 Task: Look for space in Gradačac, Bosnia and Herzegovina from 8th June, 2023 to 16th June, 2023 for 2 adults in price range Rs.10000 to Rs.15000. Place can be entire place with 1  bedroom having 1 bed and 1 bathroom. Property type can be house, flat, guest house, hotel. Amenities needed are: heating. Booking option can be shelf check-in. Required host language is English.
Action: Mouse moved to (539, 139)
Screenshot: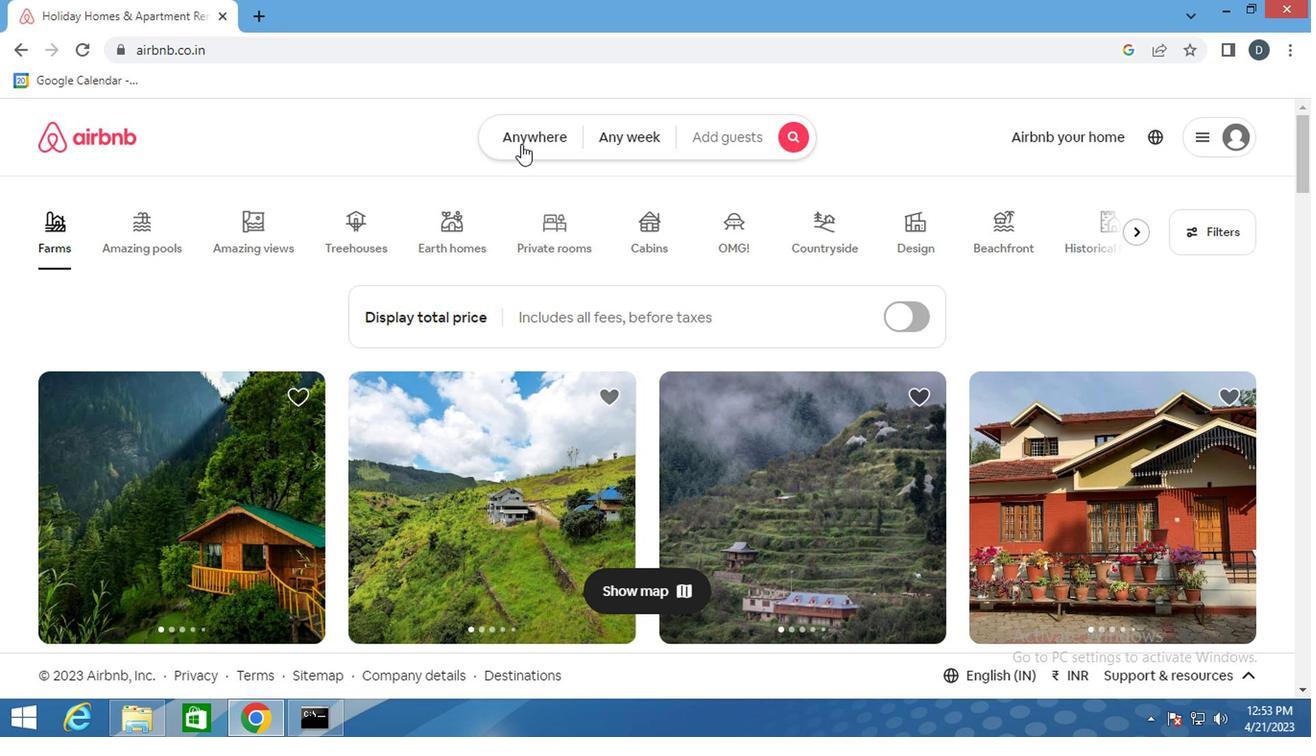 
Action: Mouse pressed left at (539, 139)
Screenshot: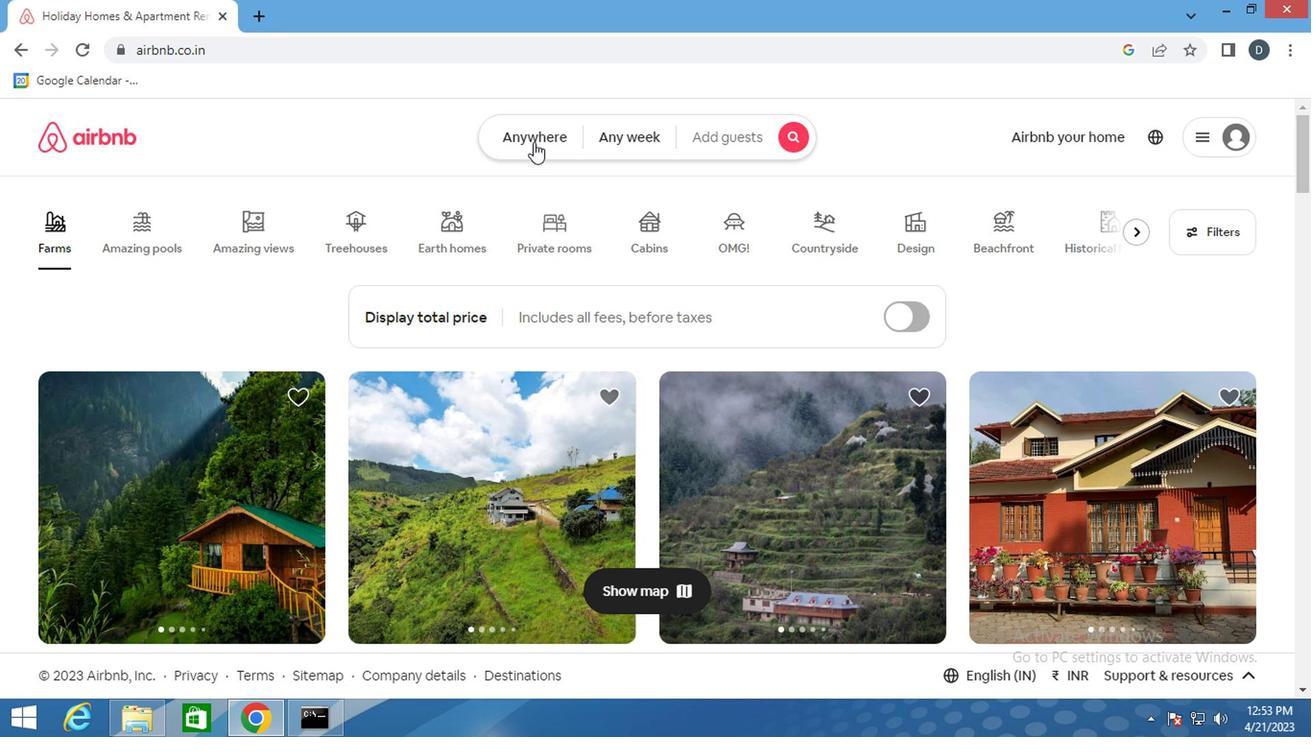 
Action: Mouse moved to (426, 217)
Screenshot: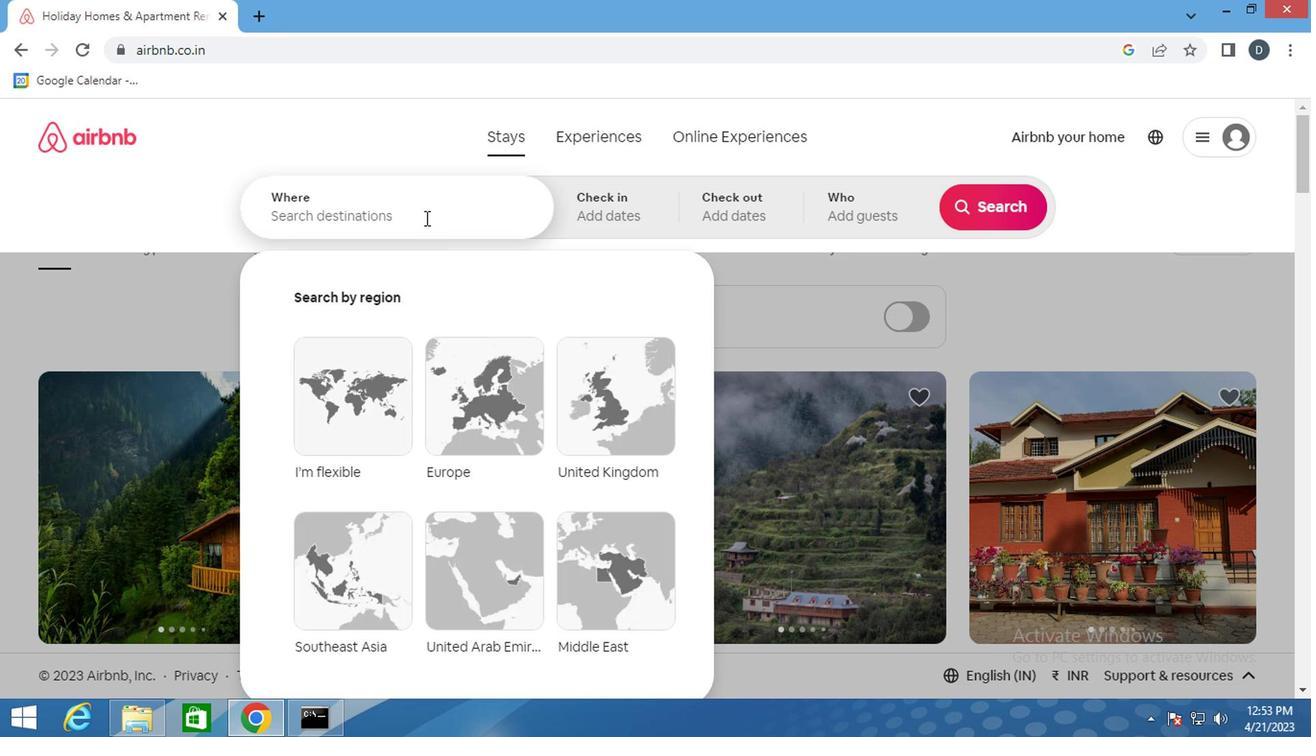 
Action: Mouse pressed left at (426, 217)
Screenshot: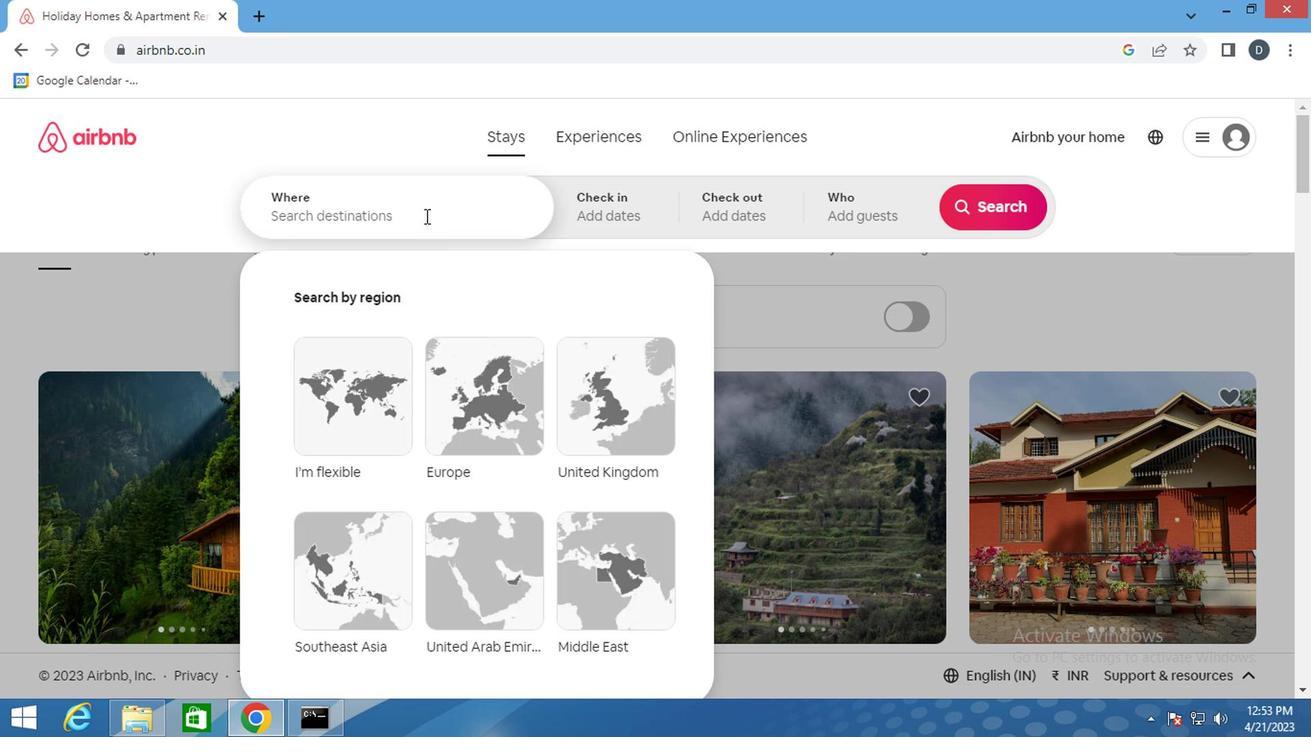 
Action: Key pressed <Key.shift>GRADACAC<Key.down><Key.enter>
Screenshot: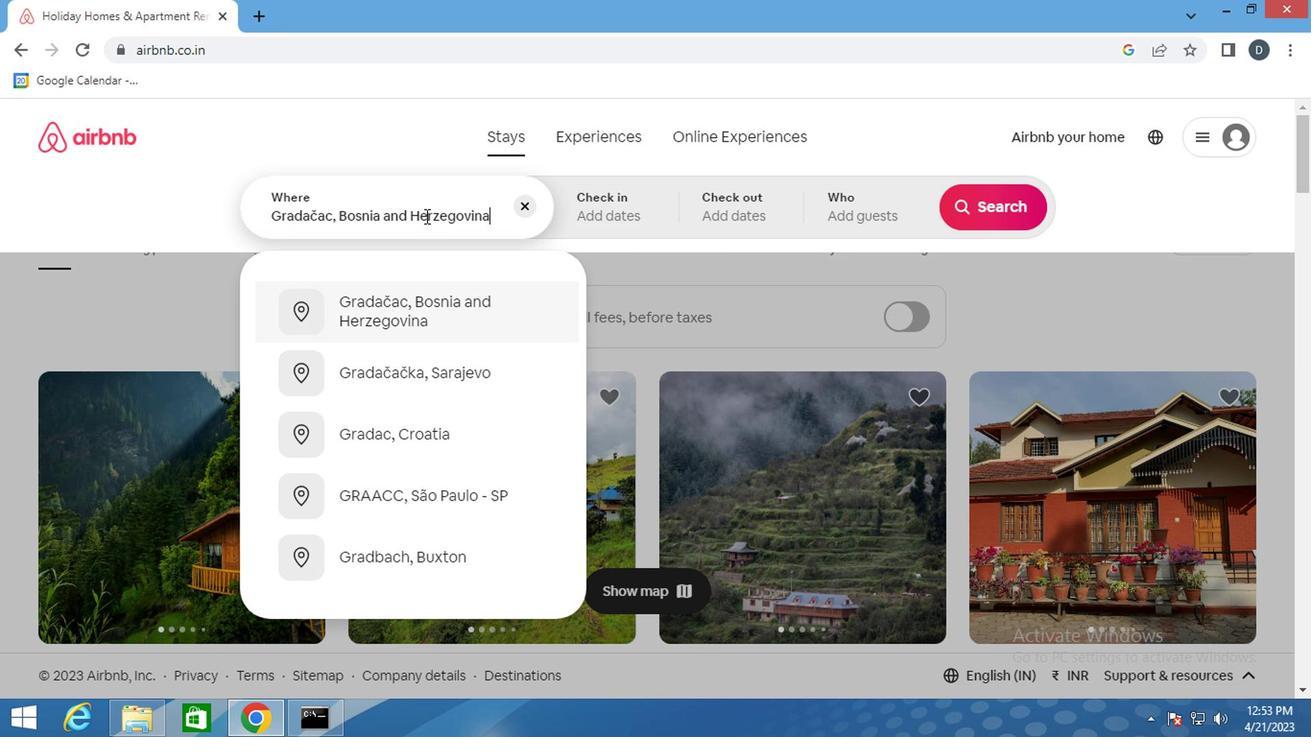 
Action: Mouse moved to (984, 351)
Screenshot: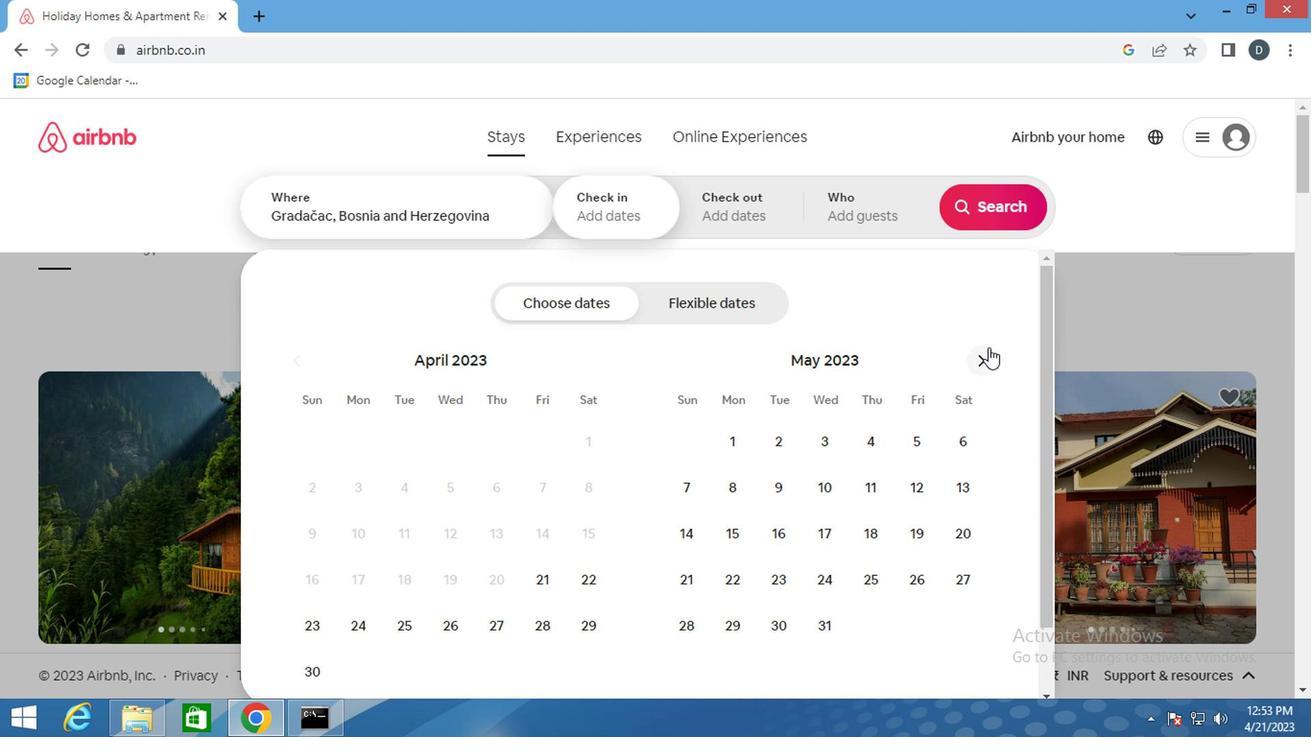 
Action: Mouse pressed left at (984, 351)
Screenshot: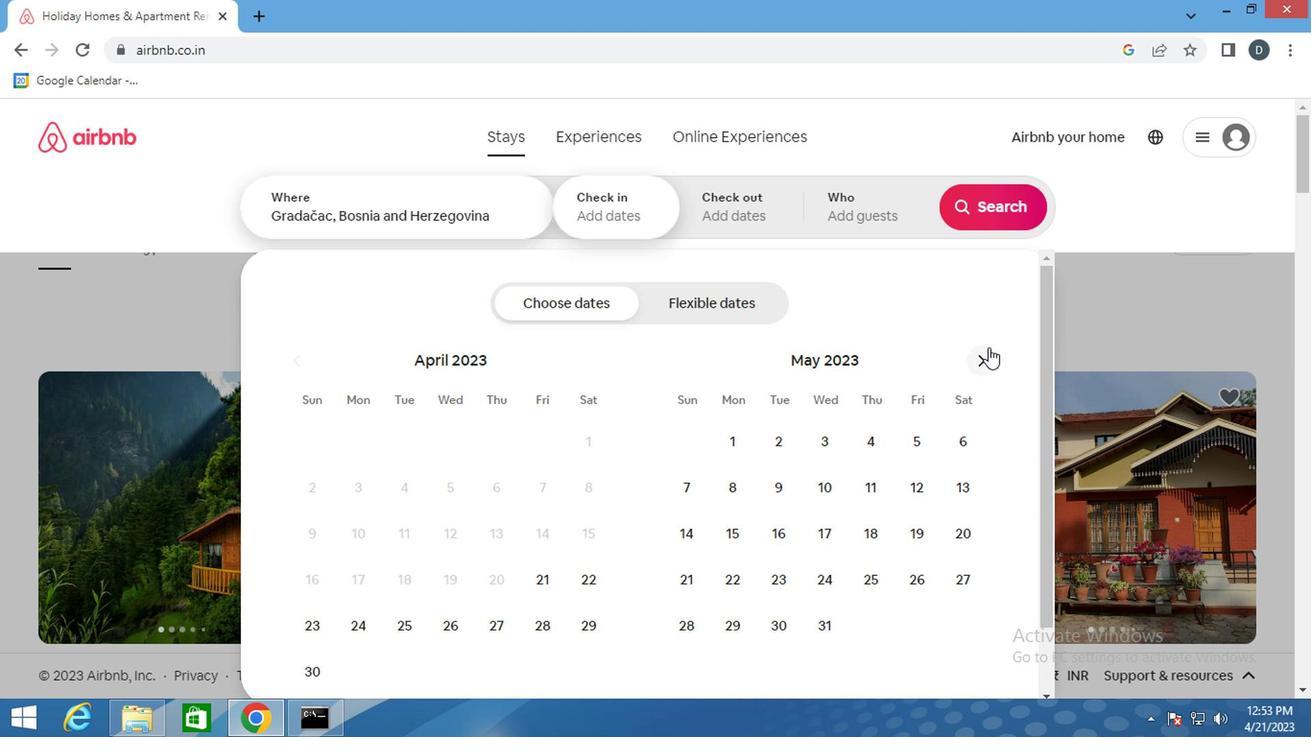 
Action: Mouse moved to (866, 486)
Screenshot: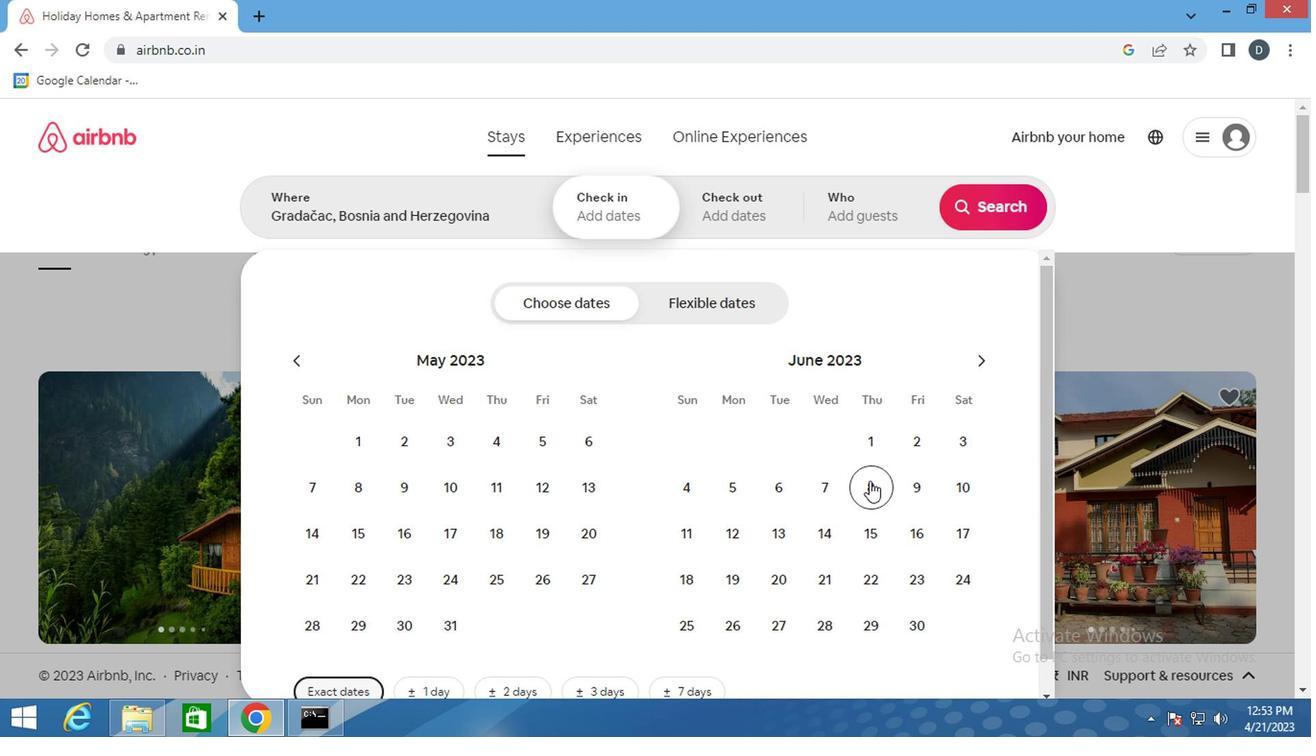 
Action: Mouse pressed left at (866, 486)
Screenshot: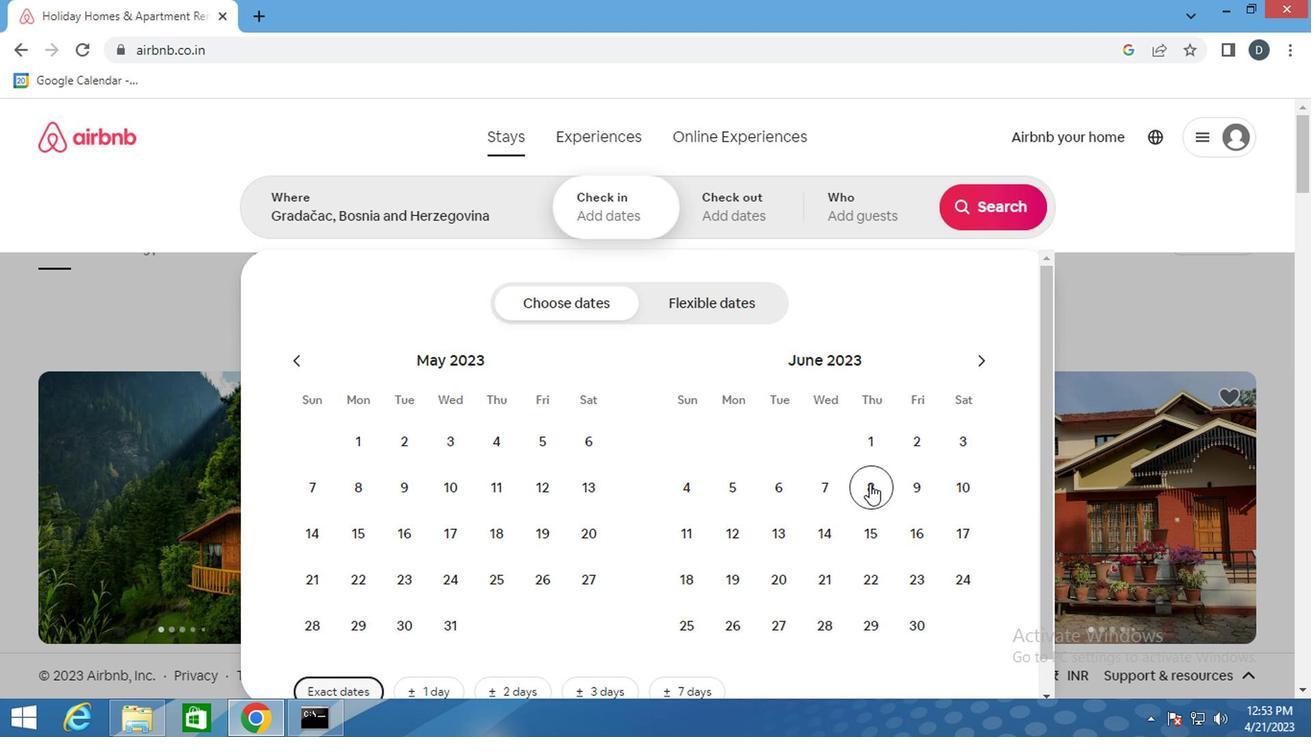 
Action: Mouse moved to (920, 551)
Screenshot: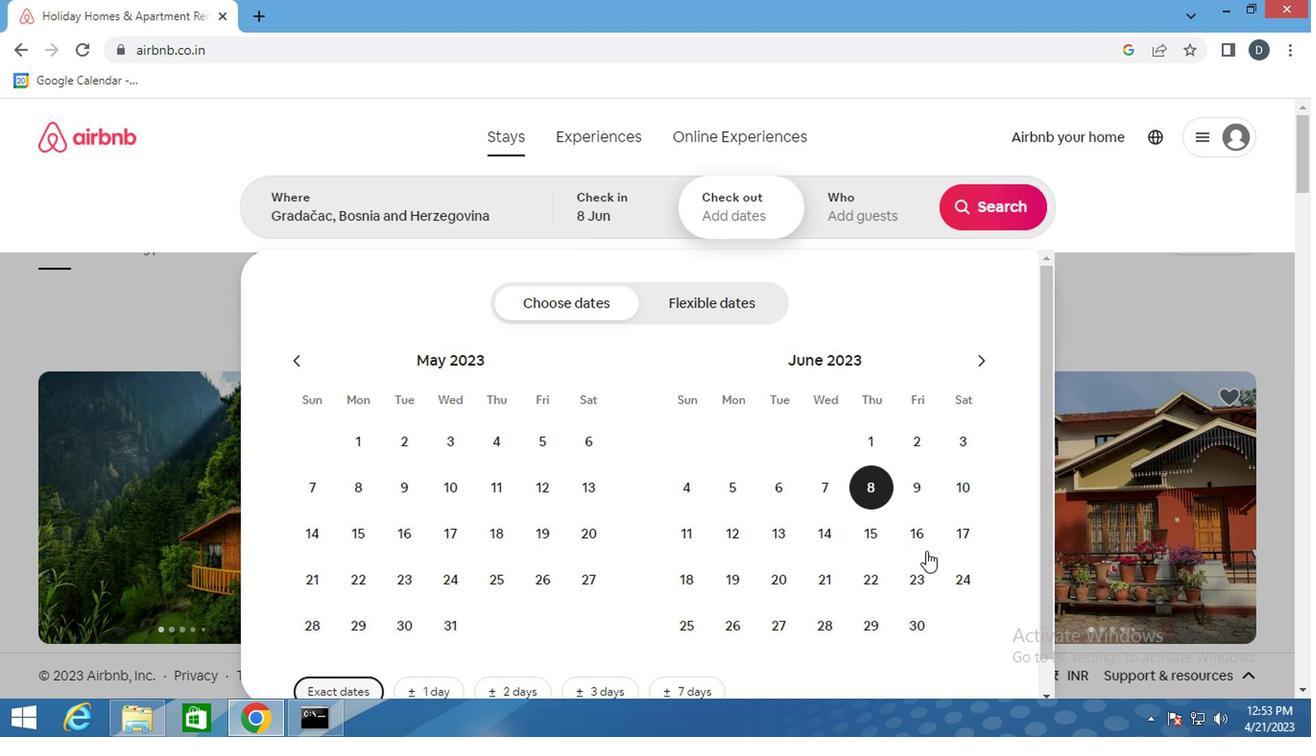 
Action: Mouse pressed left at (920, 551)
Screenshot: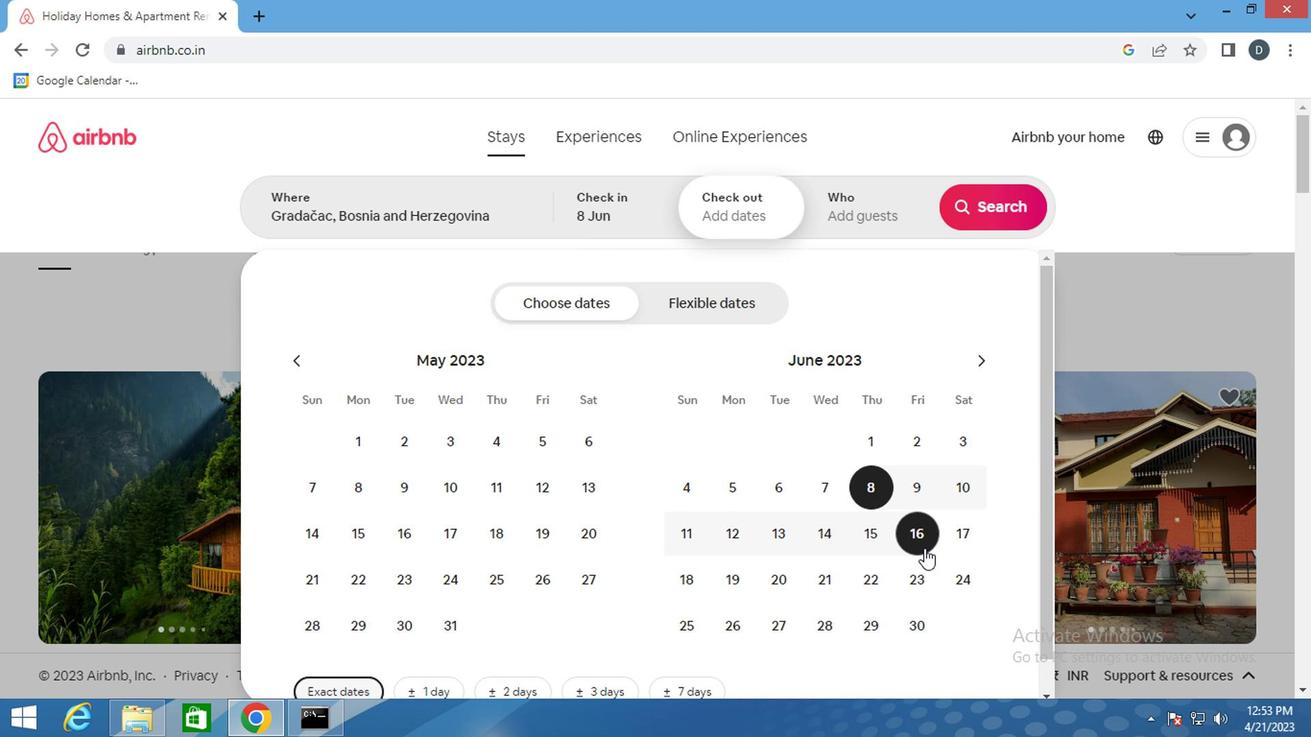 
Action: Mouse moved to (867, 204)
Screenshot: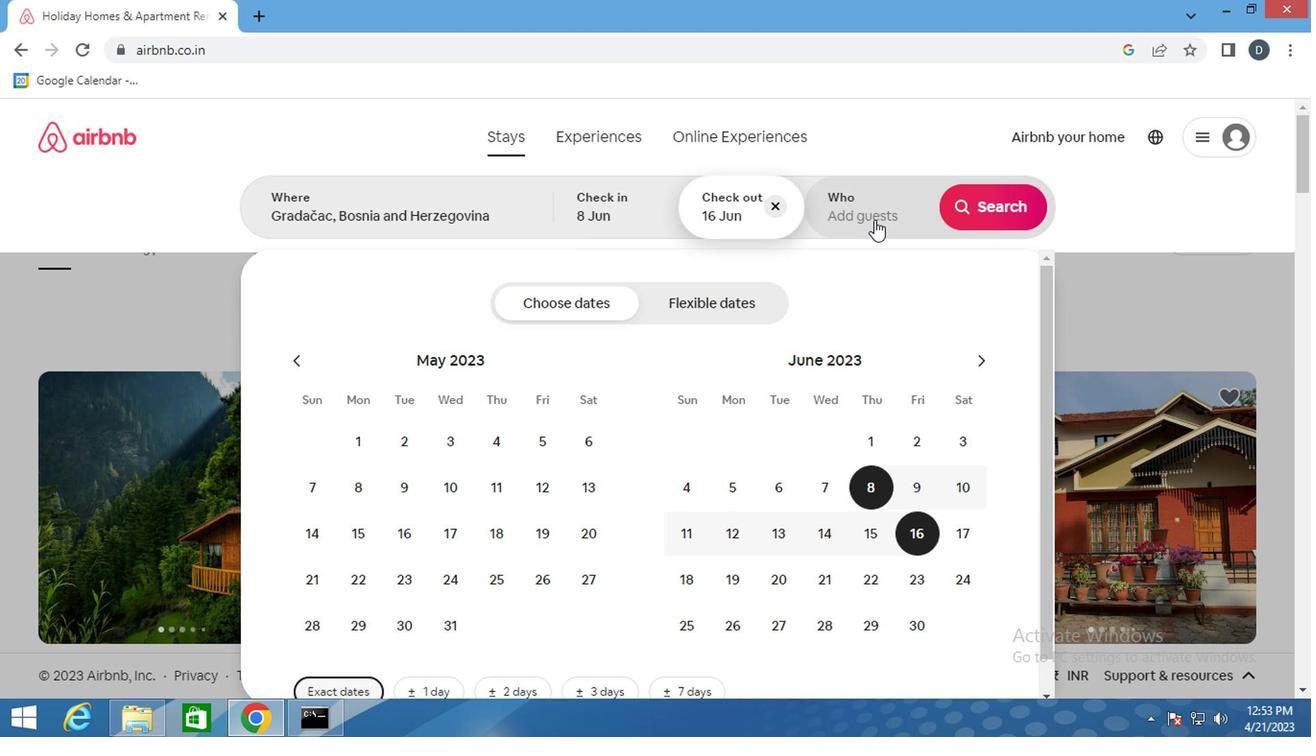
Action: Mouse pressed left at (867, 204)
Screenshot: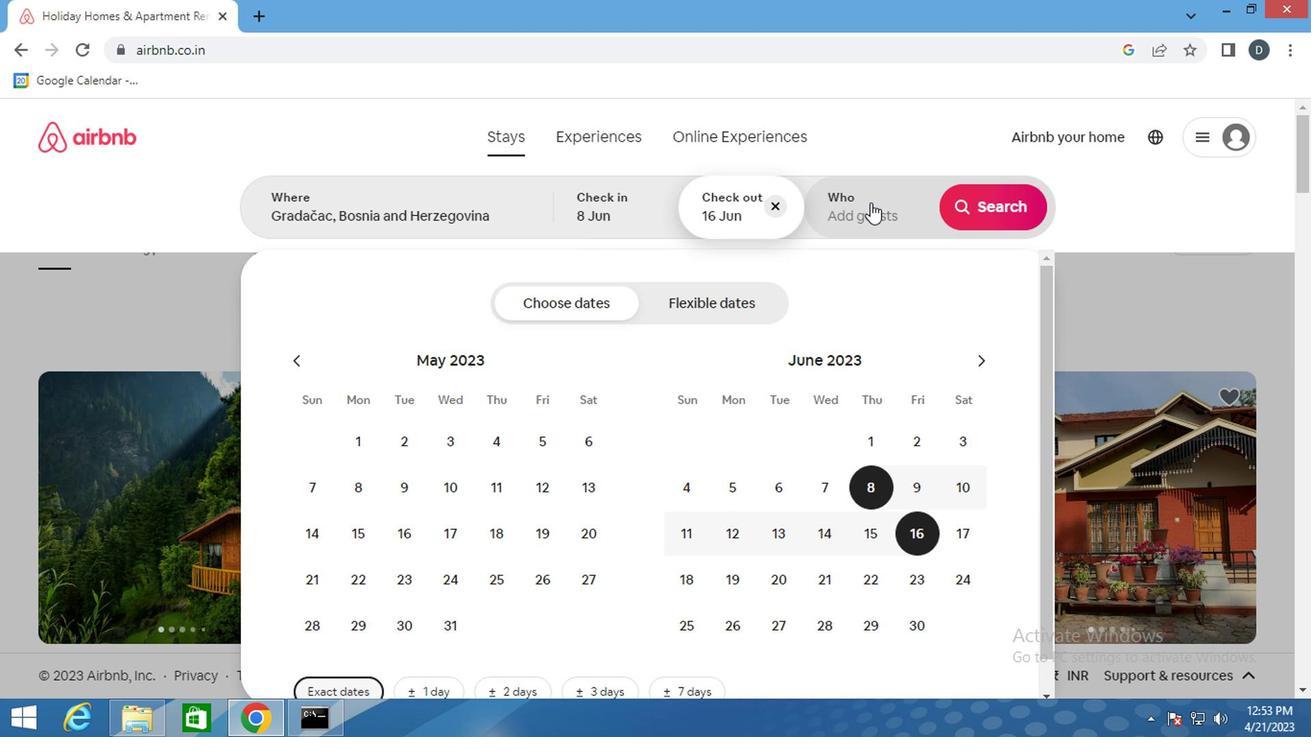 
Action: Mouse moved to (990, 305)
Screenshot: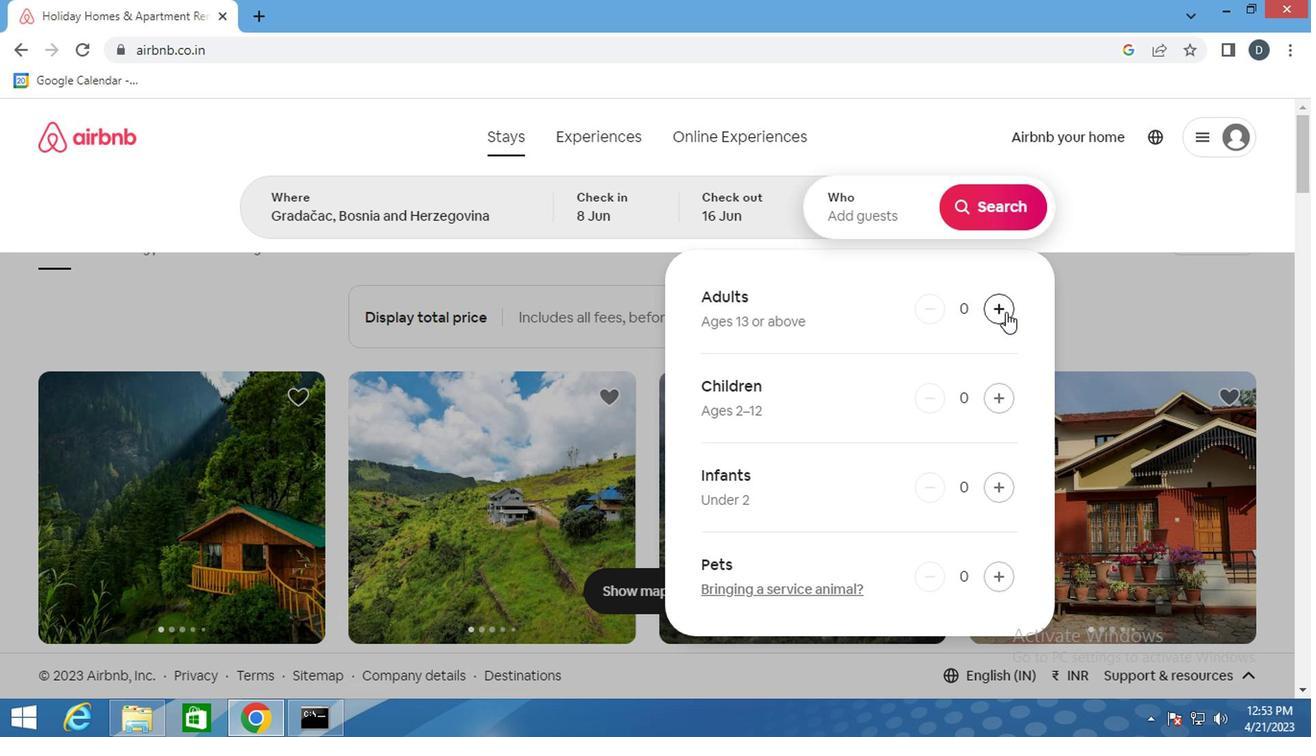 
Action: Mouse pressed left at (990, 305)
Screenshot: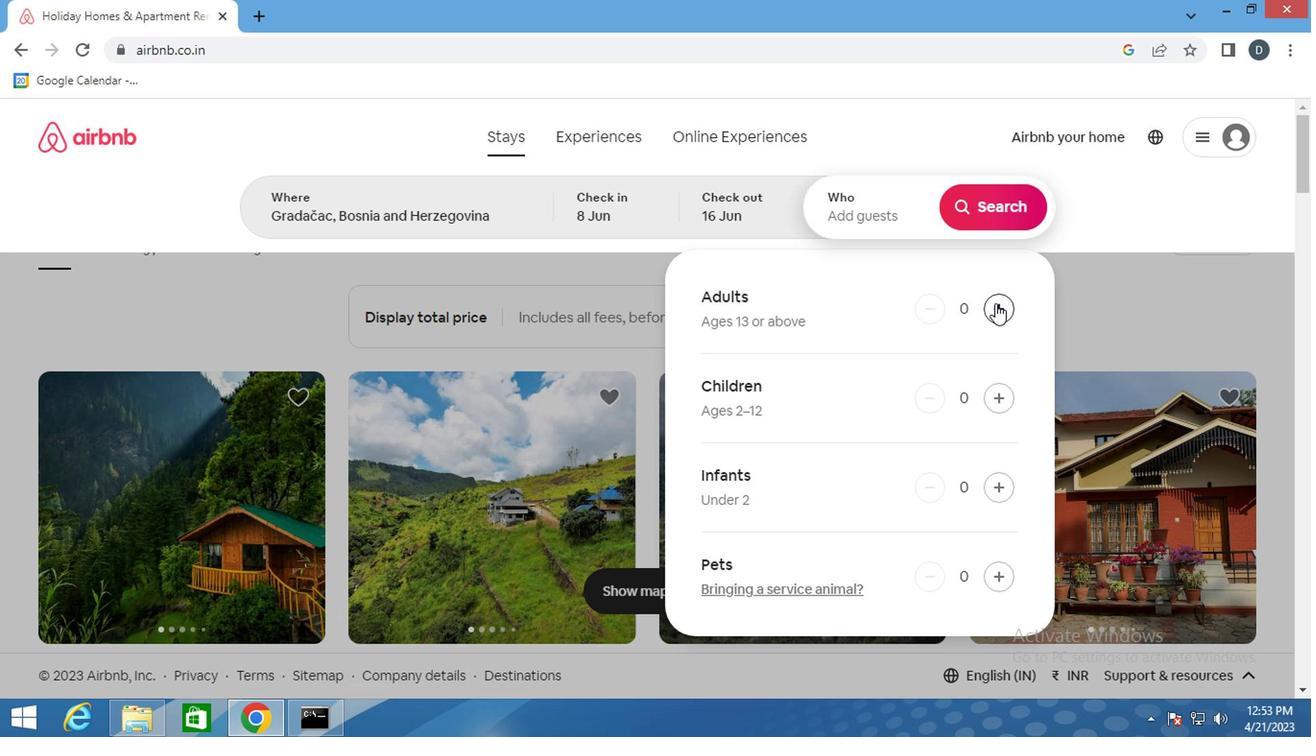 
Action: Mouse pressed left at (990, 305)
Screenshot: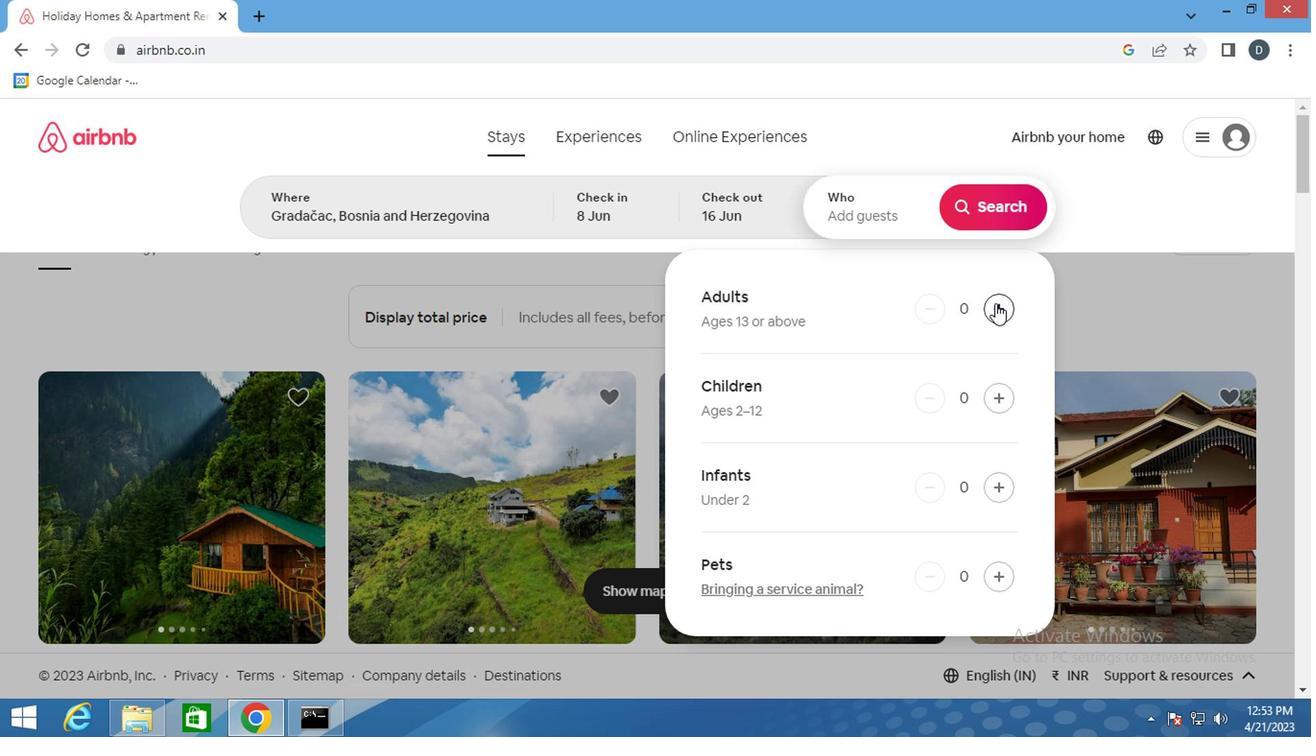 
Action: Mouse moved to (980, 227)
Screenshot: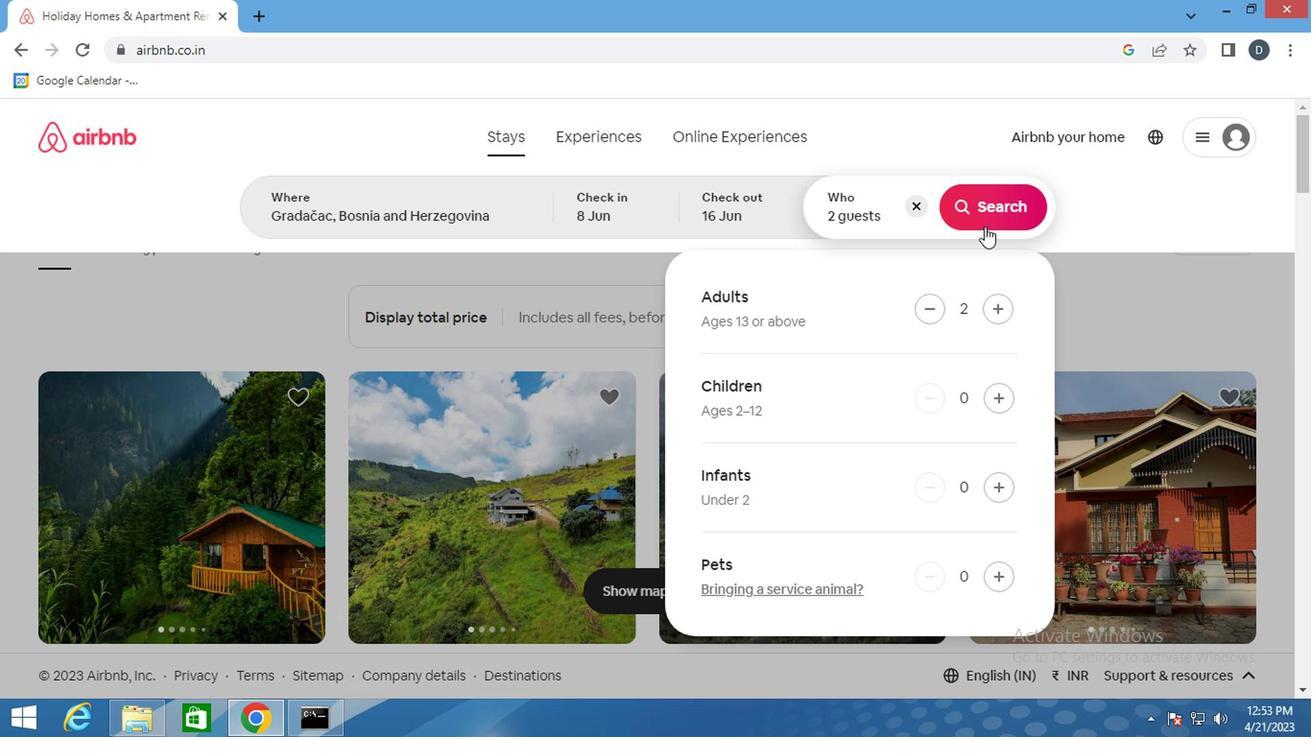 
Action: Mouse pressed left at (980, 227)
Screenshot: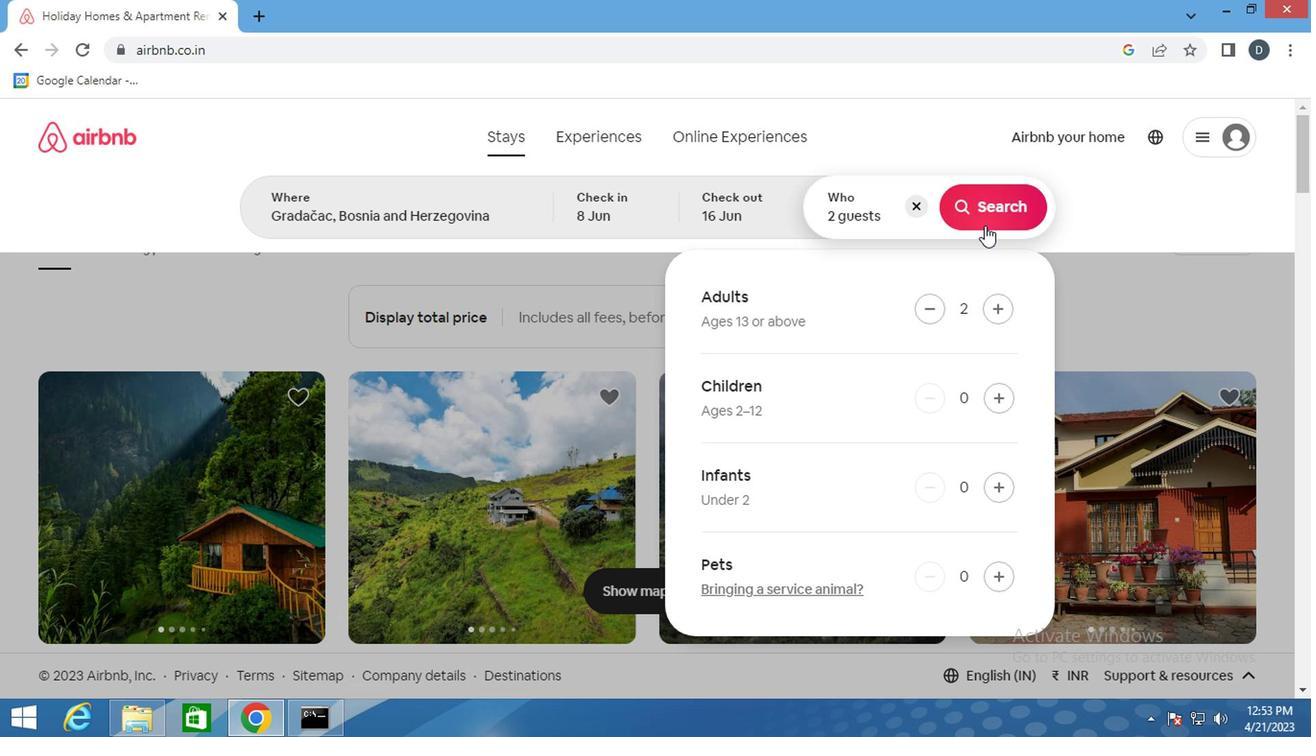 
Action: Mouse moved to (1233, 221)
Screenshot: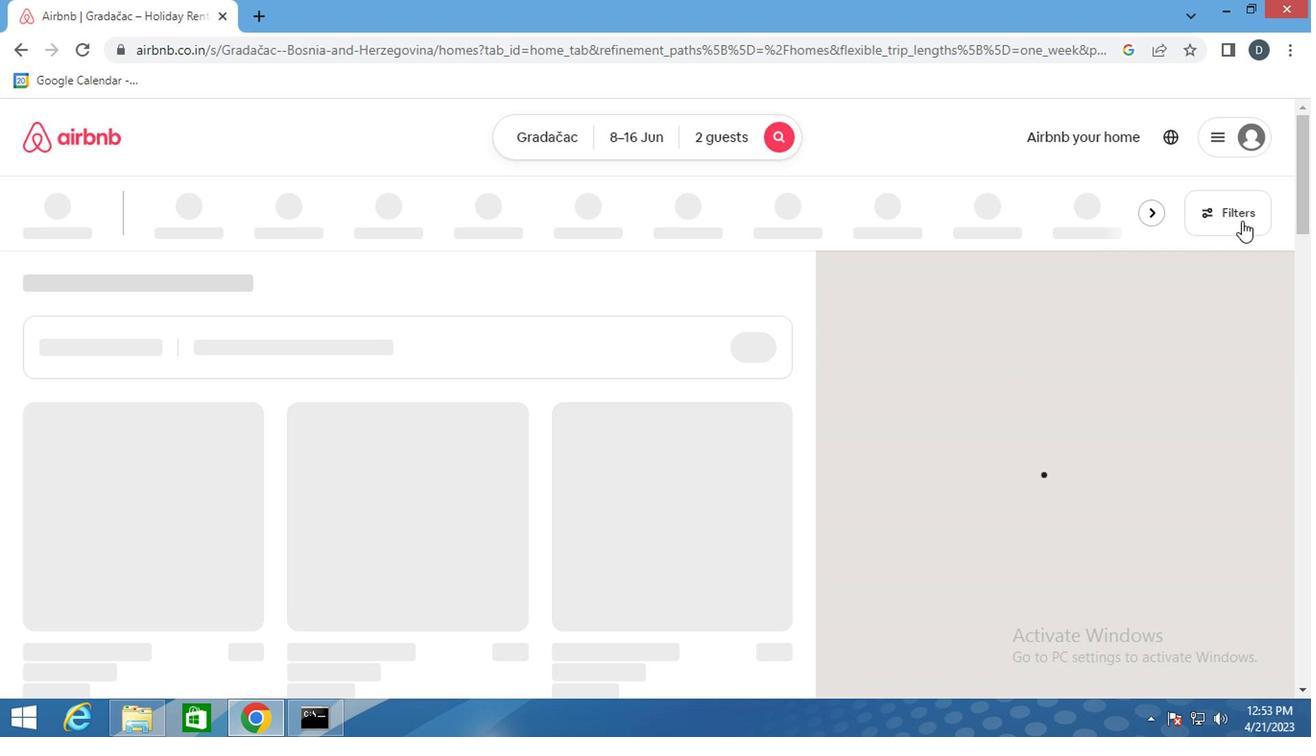 
Action: Mouse pressed left at (1233, 221)
Screenshot: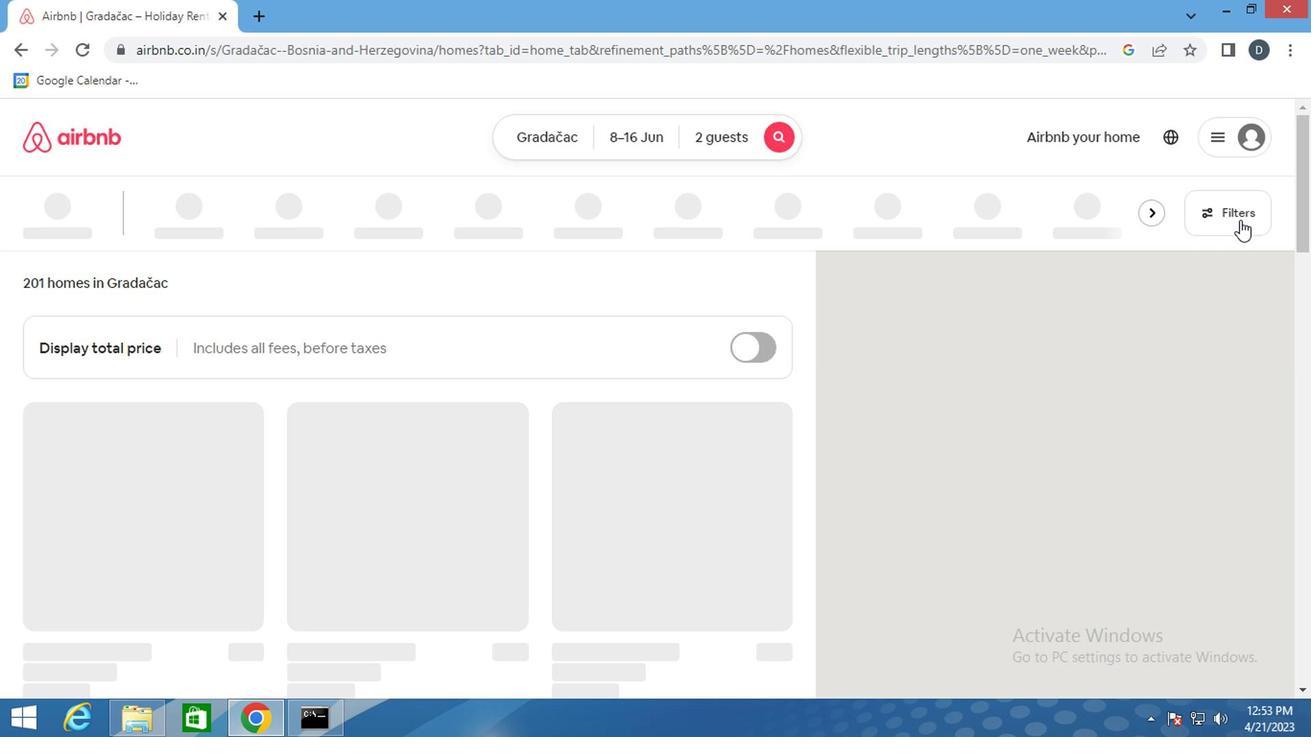 
Action: Mouse moved to (402, 458)
Screenshot: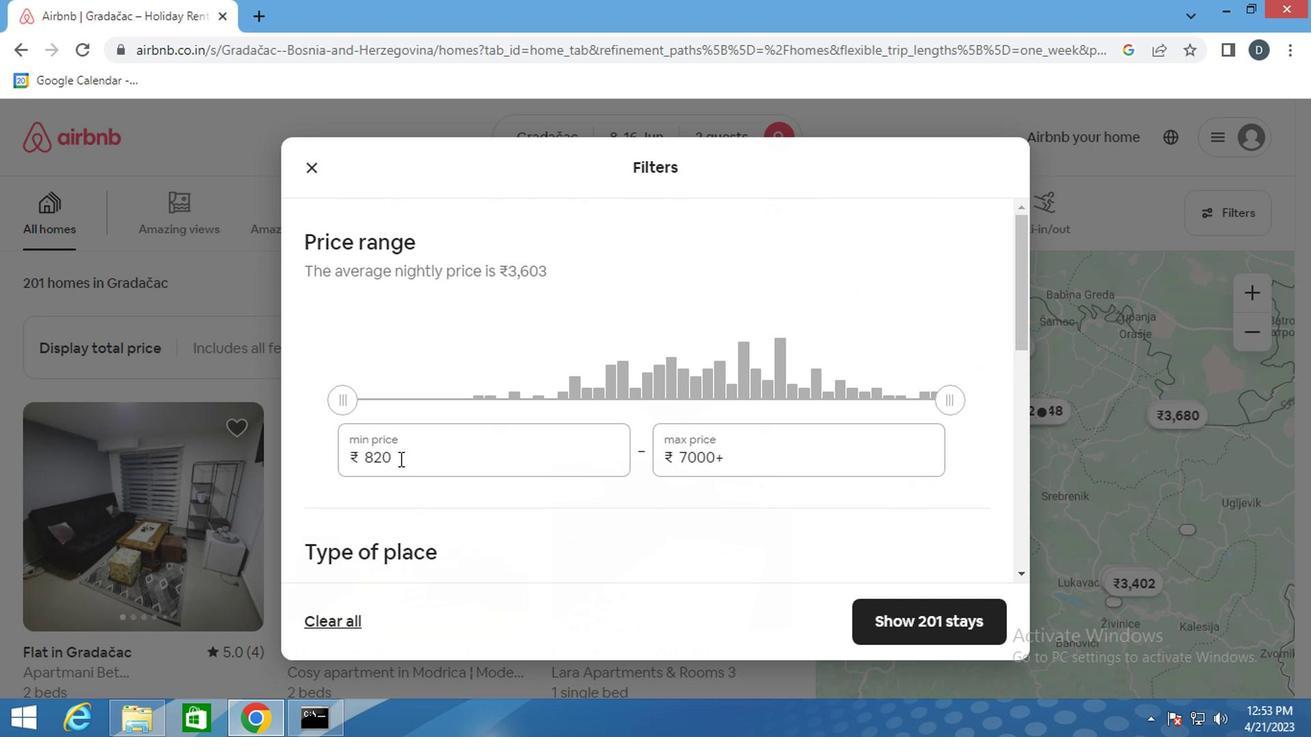
Action: Mouse pressed left at (402, 458)
Screenshot: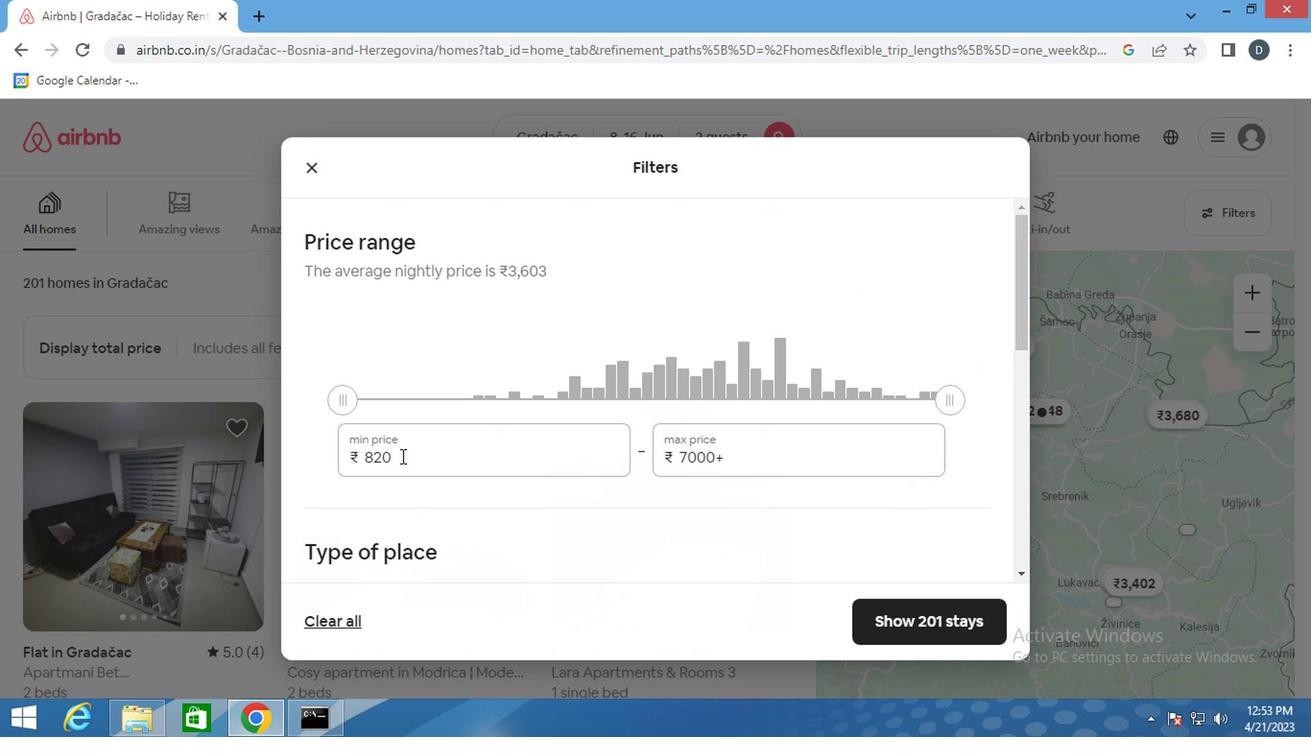 
Action: Mouse pressed left at (402, 458)
Screenshot: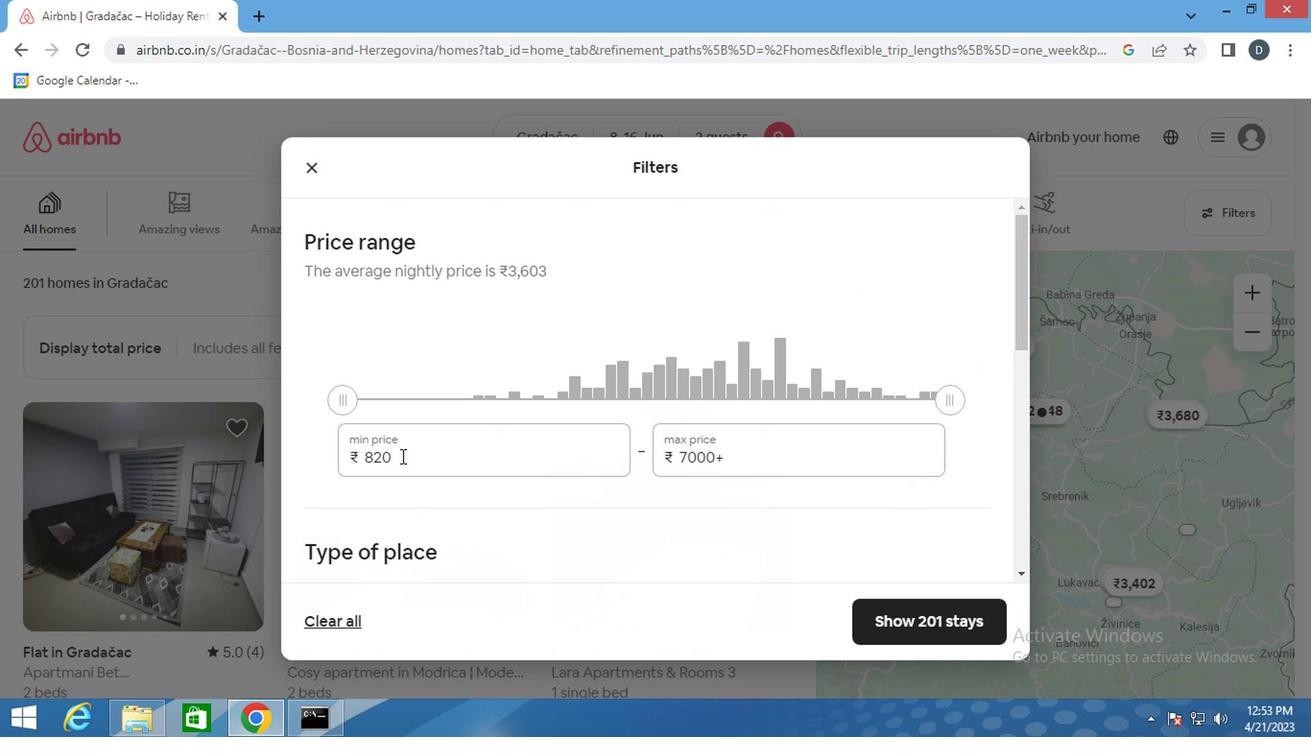 
Action: Key pressed 10000<Key.tab>ctrl+Actrl+15000
Screenshot: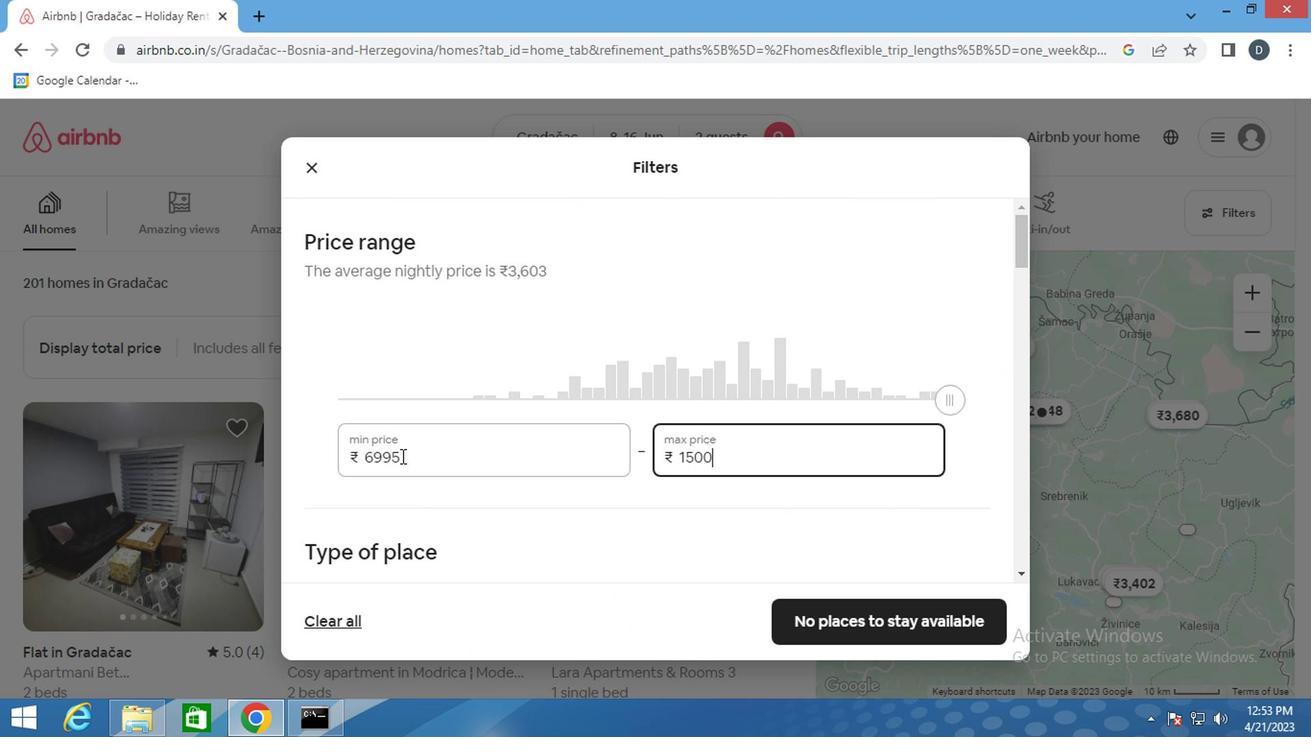 
Action: Mouse moved to (523, 477)
Screenshot: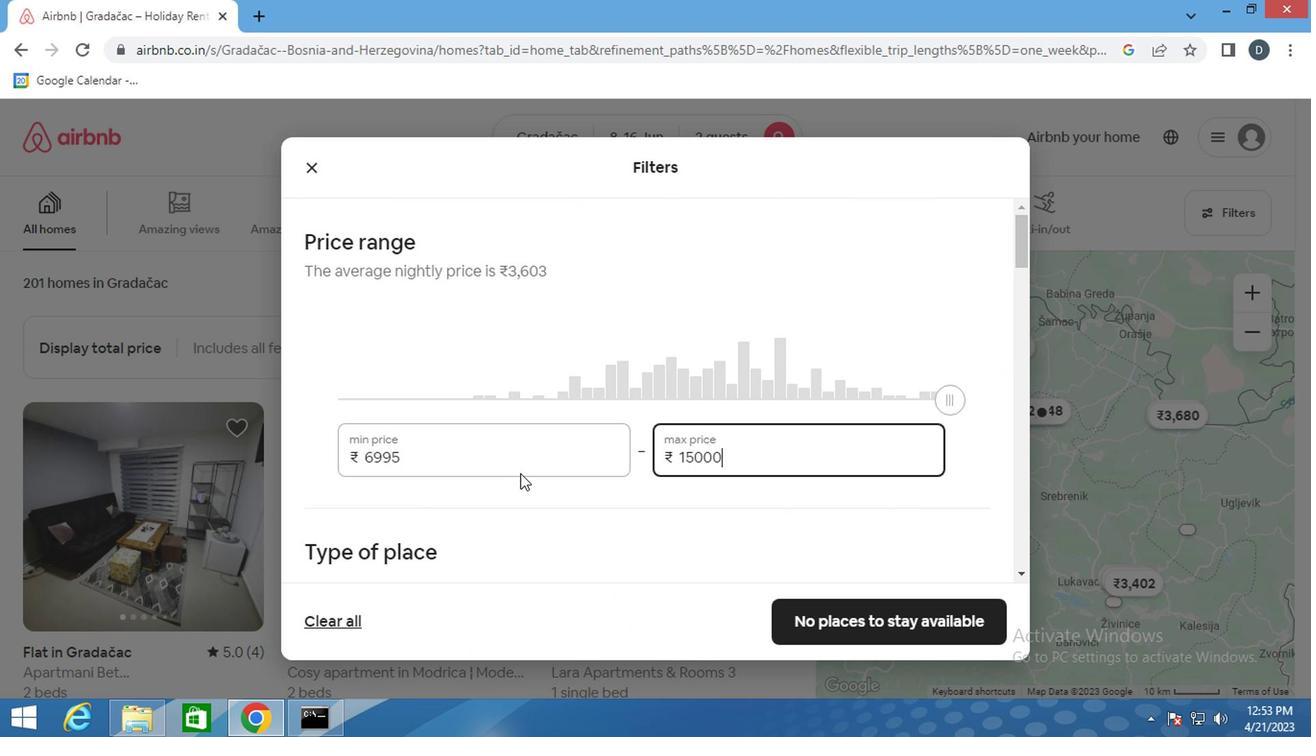 
Action: Mouse scrolled (523, 476) with delta (0, 0)
Screenshot: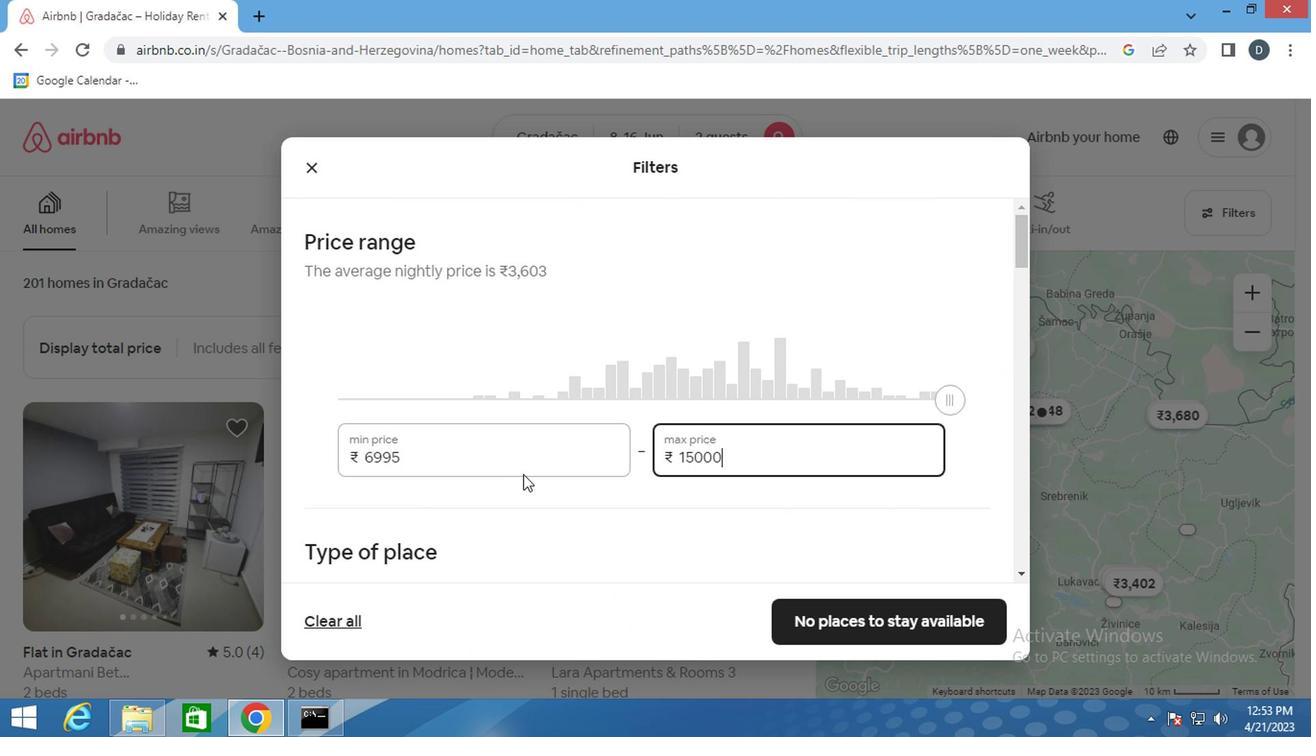 
Action: Mouse scrolled (523, 476) with delta (0, 0)
Screenshot: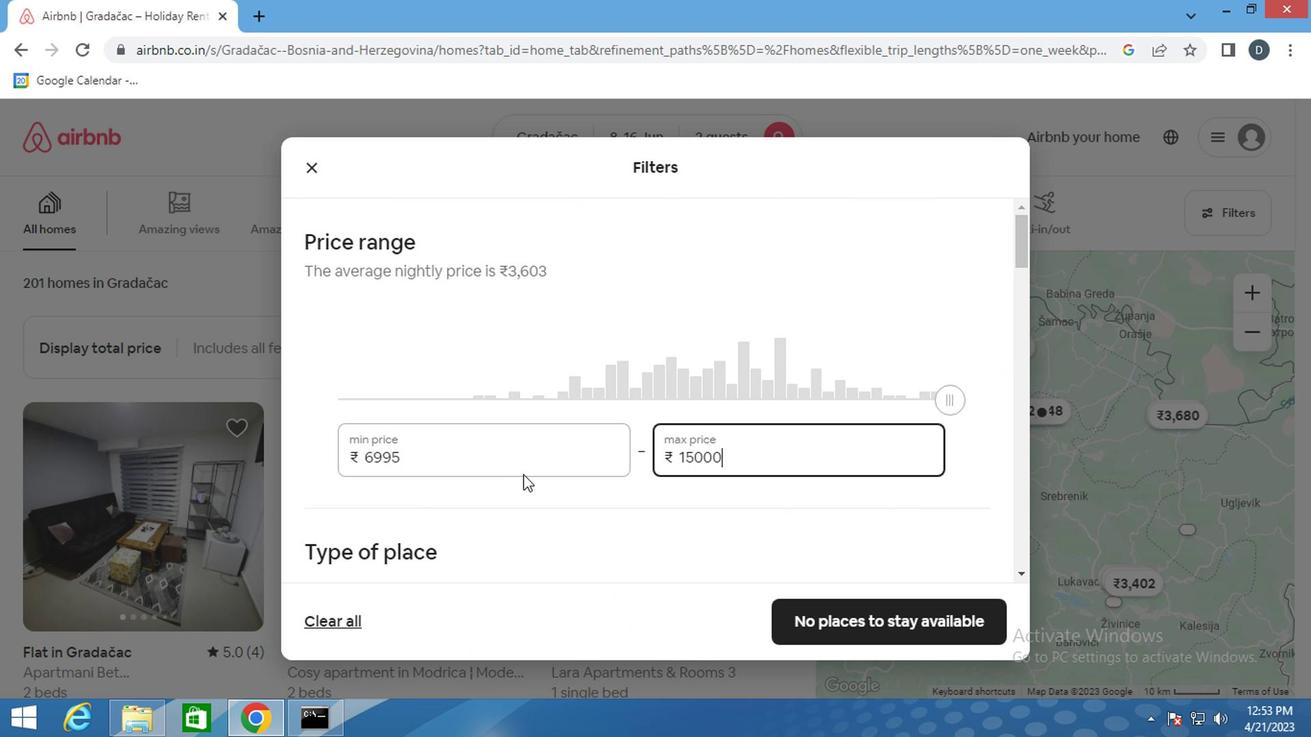 
Action: Mouse scrolled (523, 476) with delta (0, 0)
Screenshot: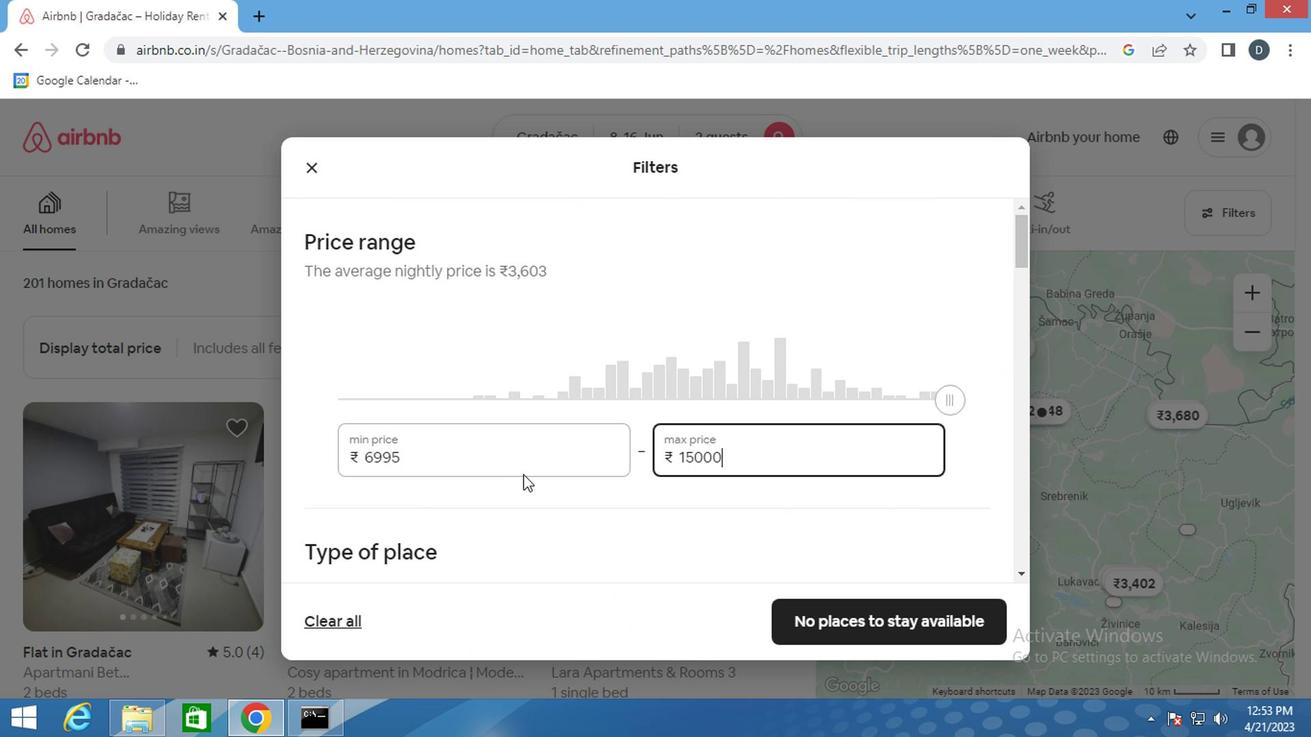 
Action: Mouse moved to (436, 351)
Screenshot: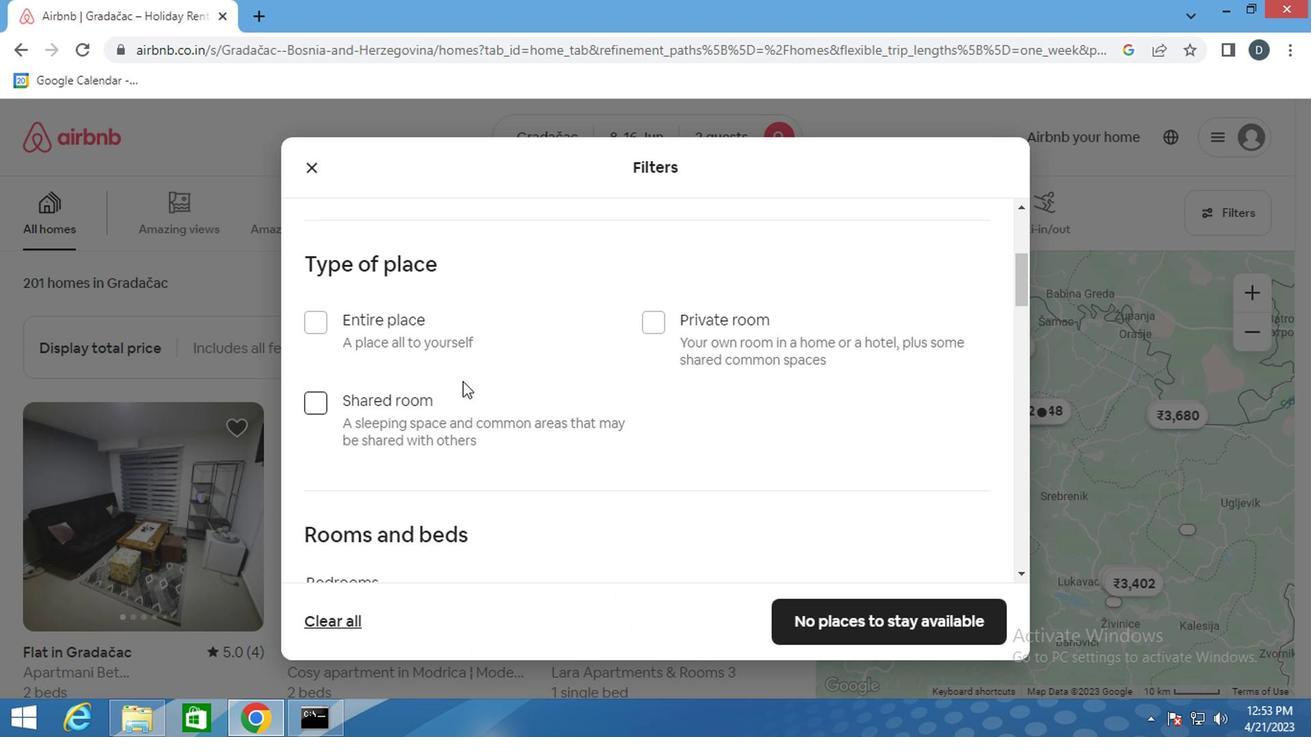 
Action: Mouse pressed left at (436, 351)
Screenshot: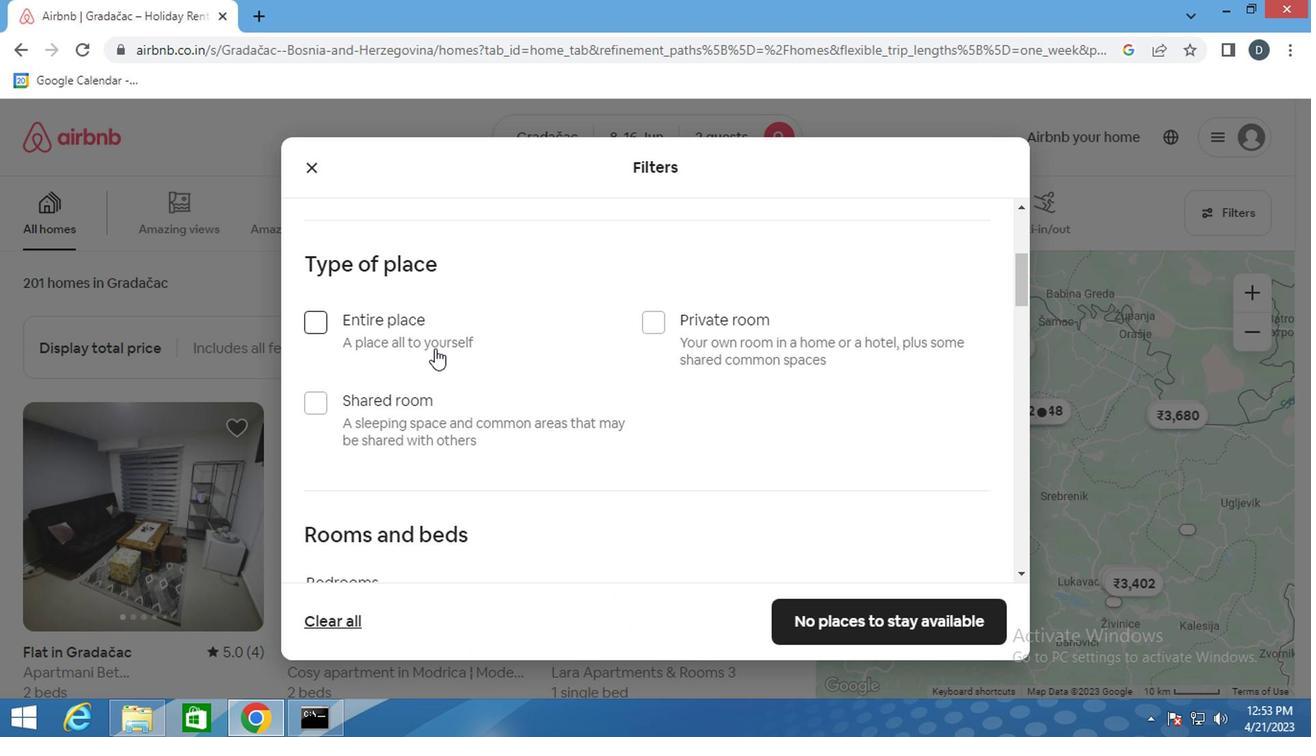 
Action: Mouse moved to (557, 441)
Screenshot: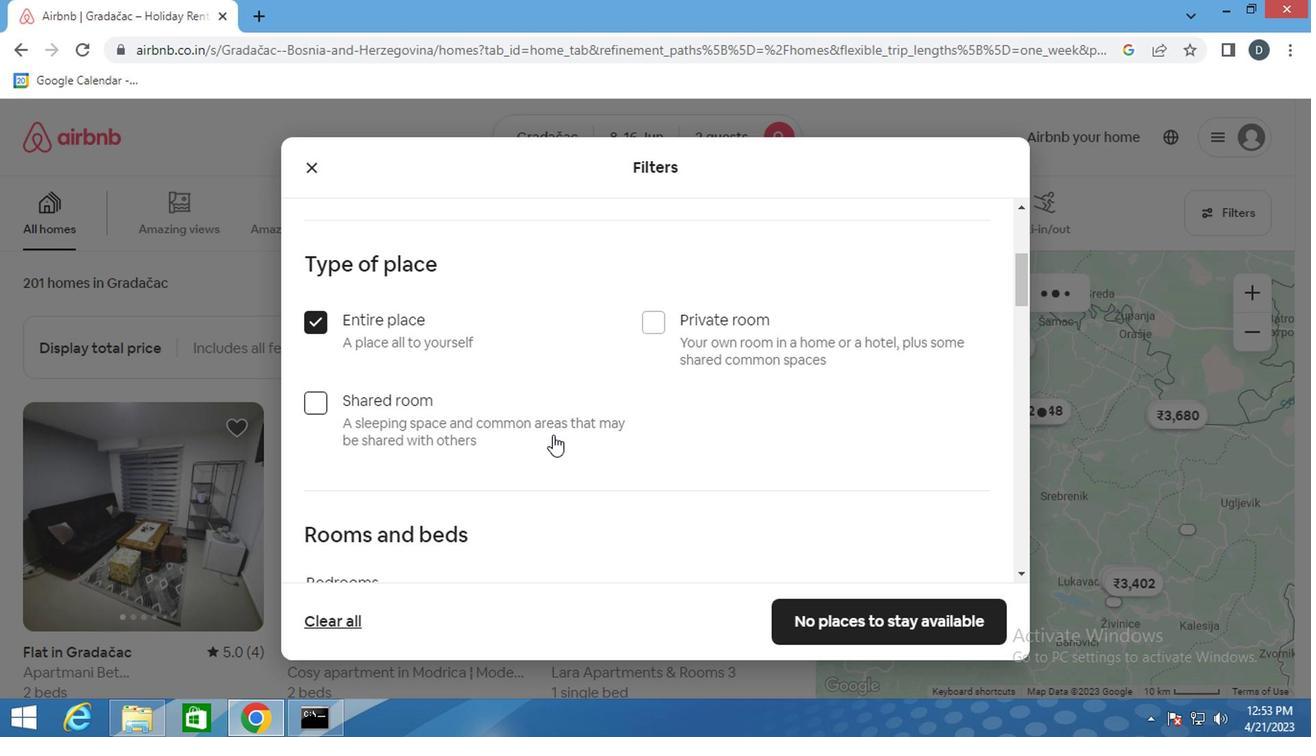 
Action: Mouse scrolled (557, 440) with delta (0, -1)
Screenshot: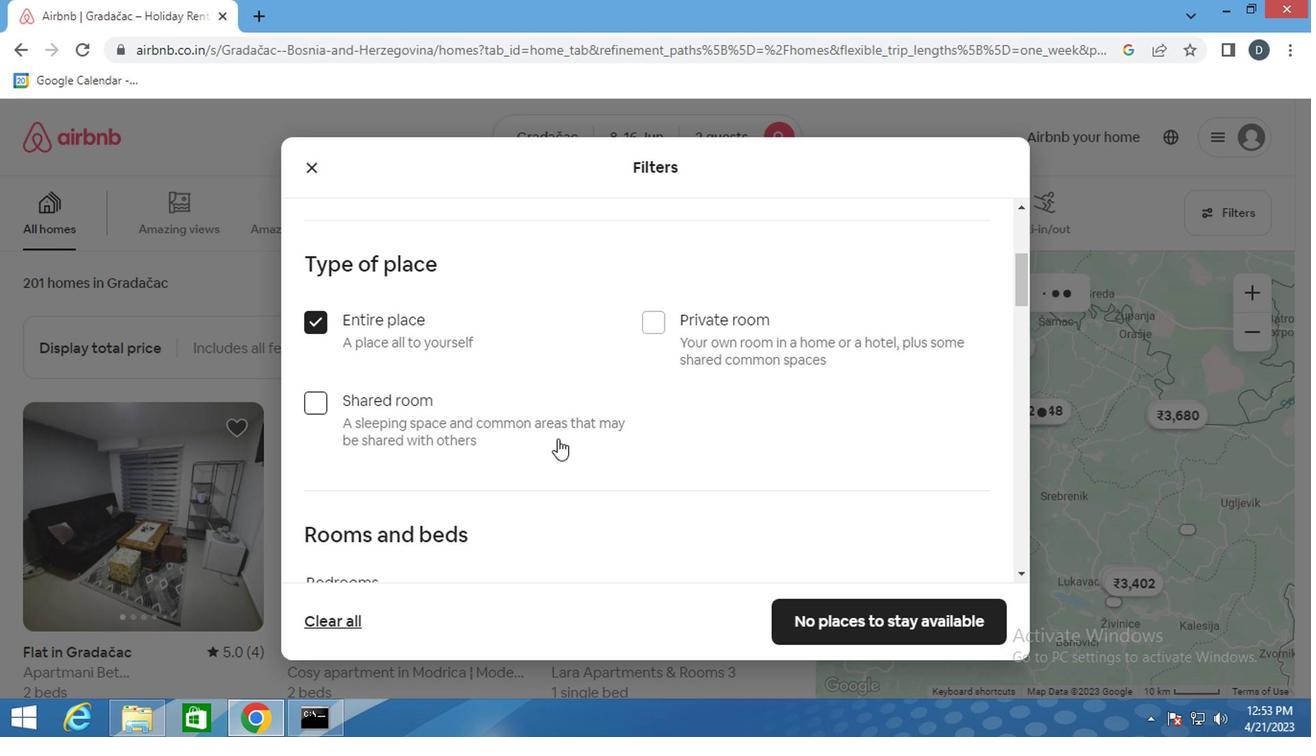 
Action: Mouse scrolled (557, 440) with delta (0, -1)
Screenshot: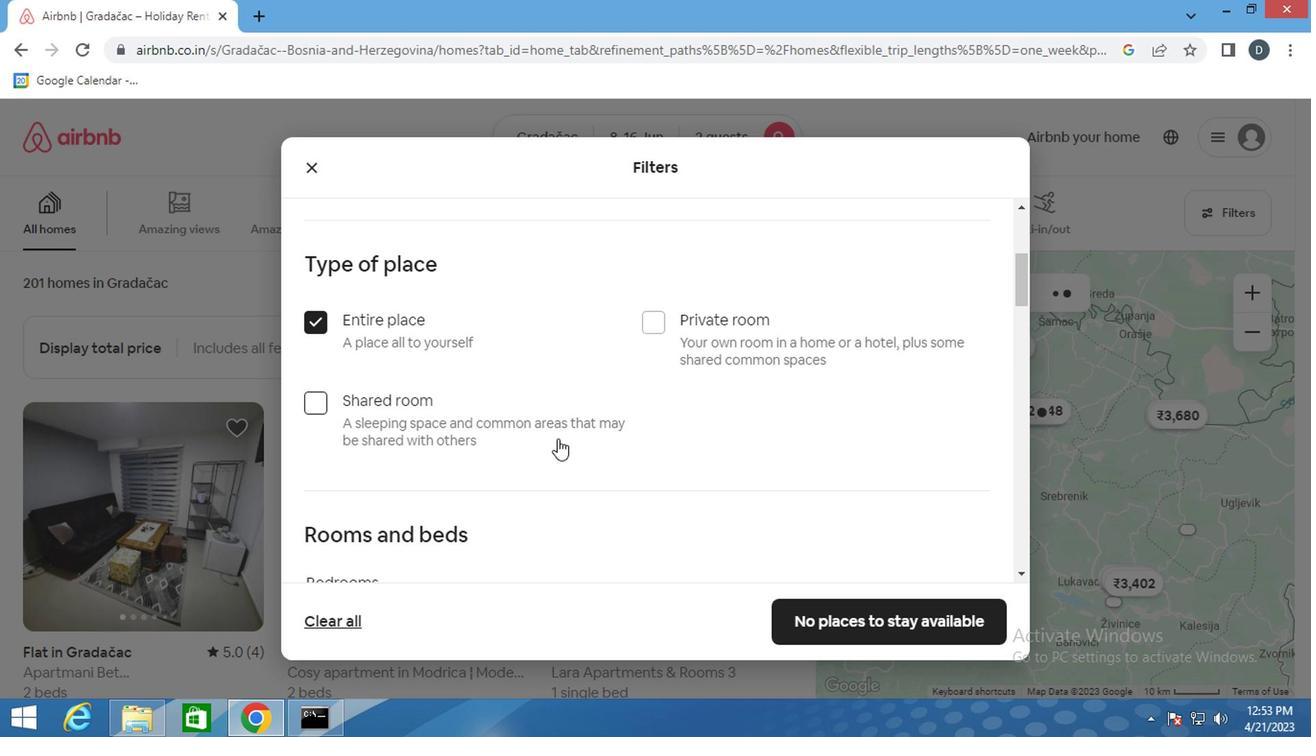 
Action: Mouse scrolled (557, 440) with delta (0, -1)
Screenshot: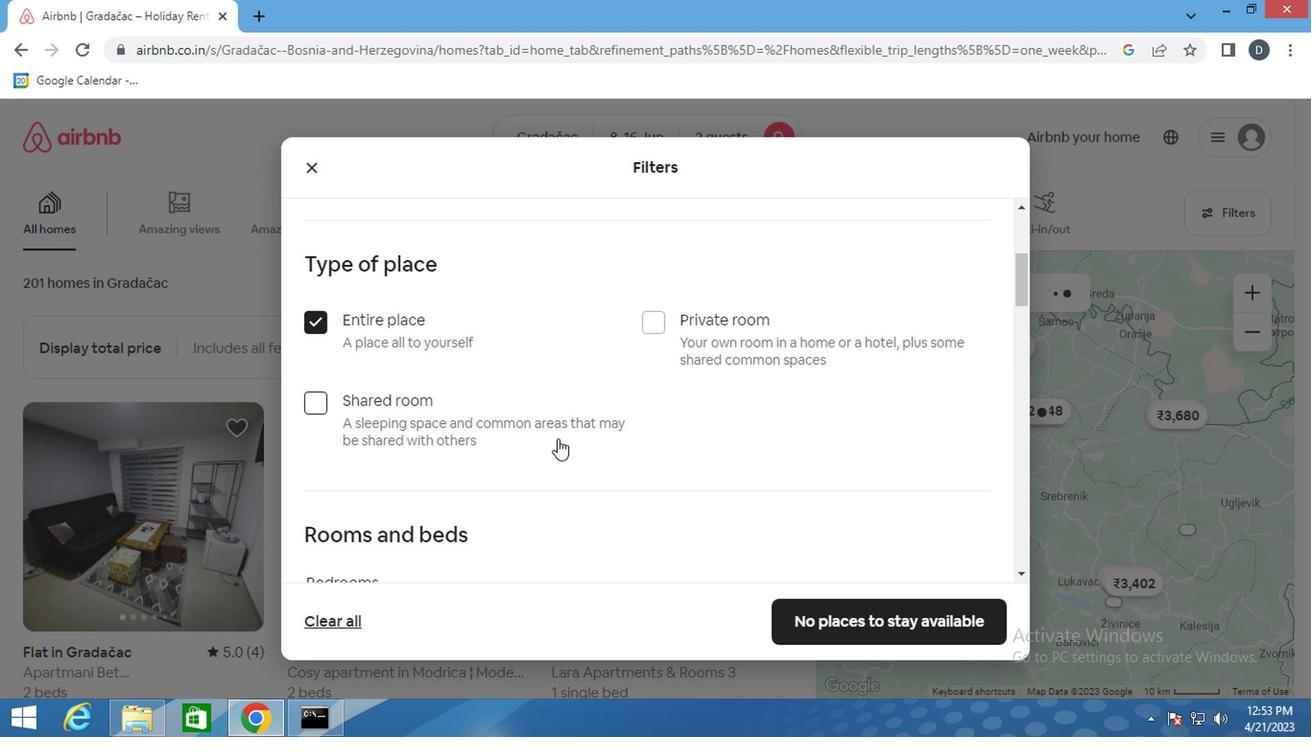 
Action: Mouse moved to (414, 342)
Screenshot: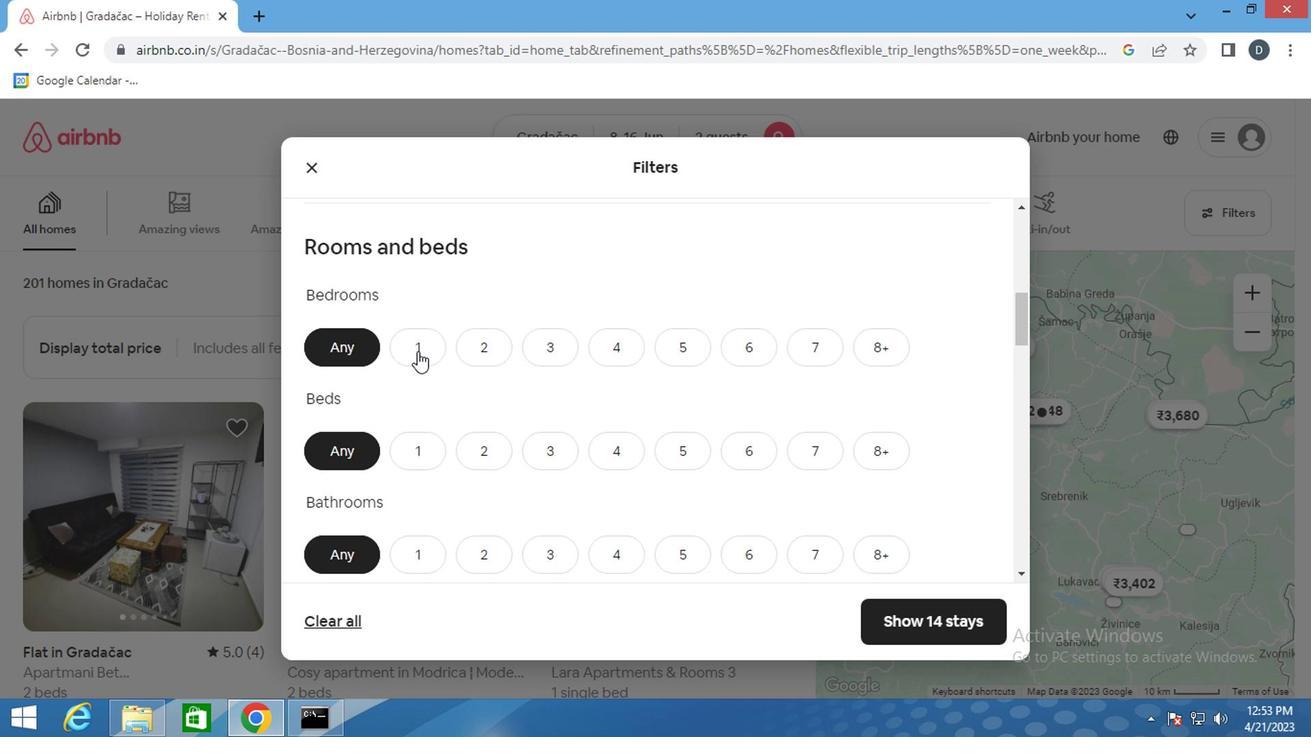 
Action: Mouse pressed left at (414, 342)
Screenshot: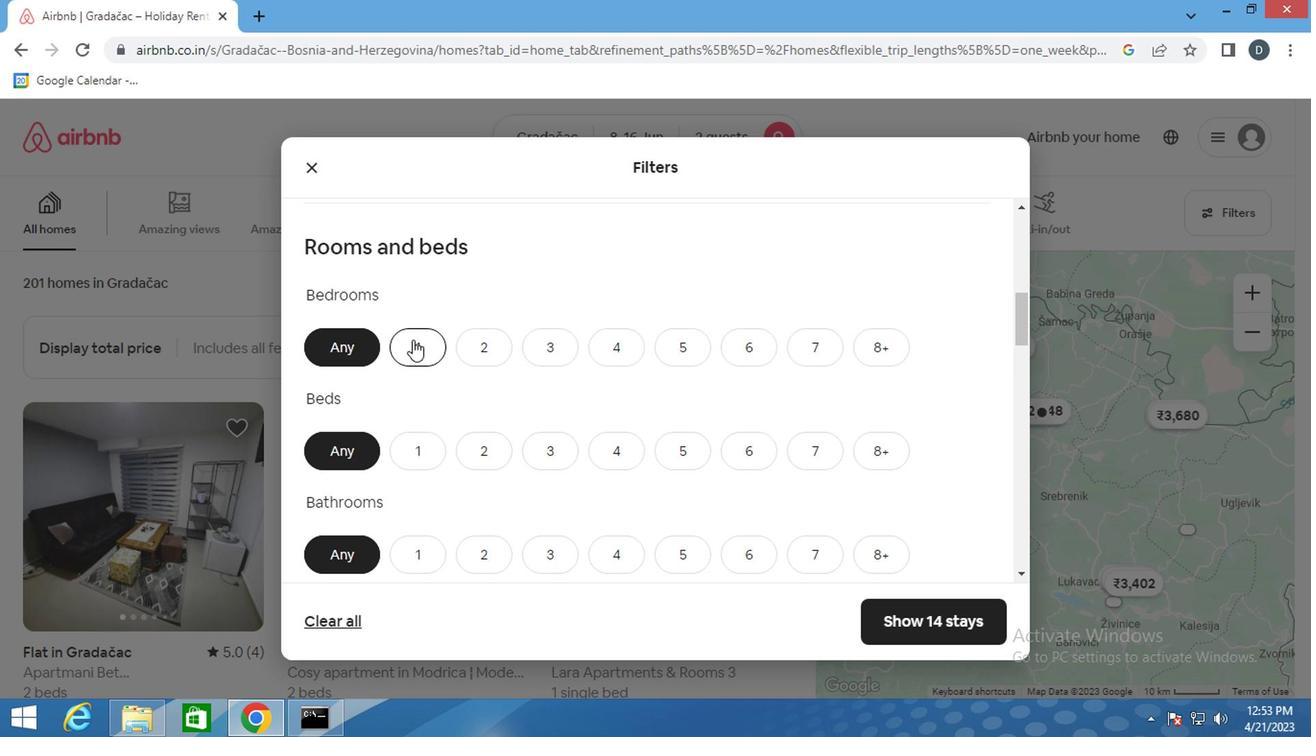 
Action: Mouse moved to (417, 445)
Screenshot: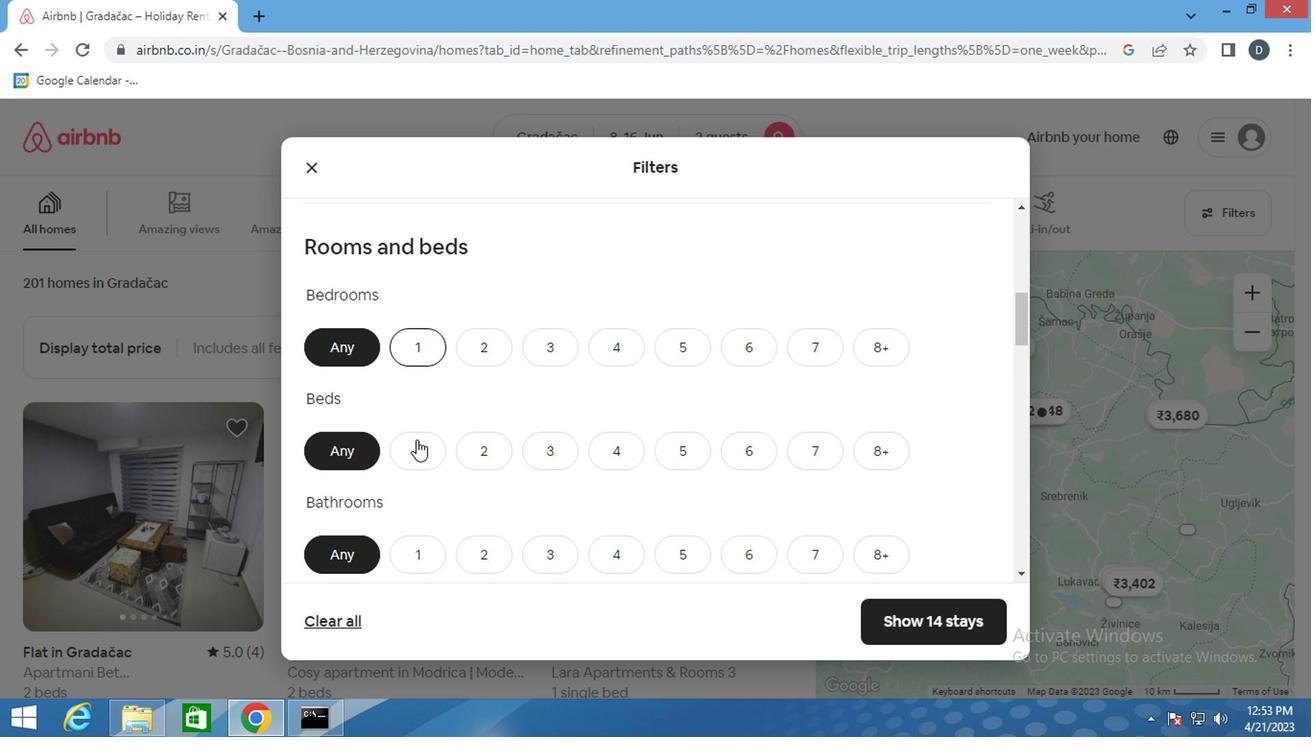 
Action: Mouse pressed left at (417, 445)
Screenshot: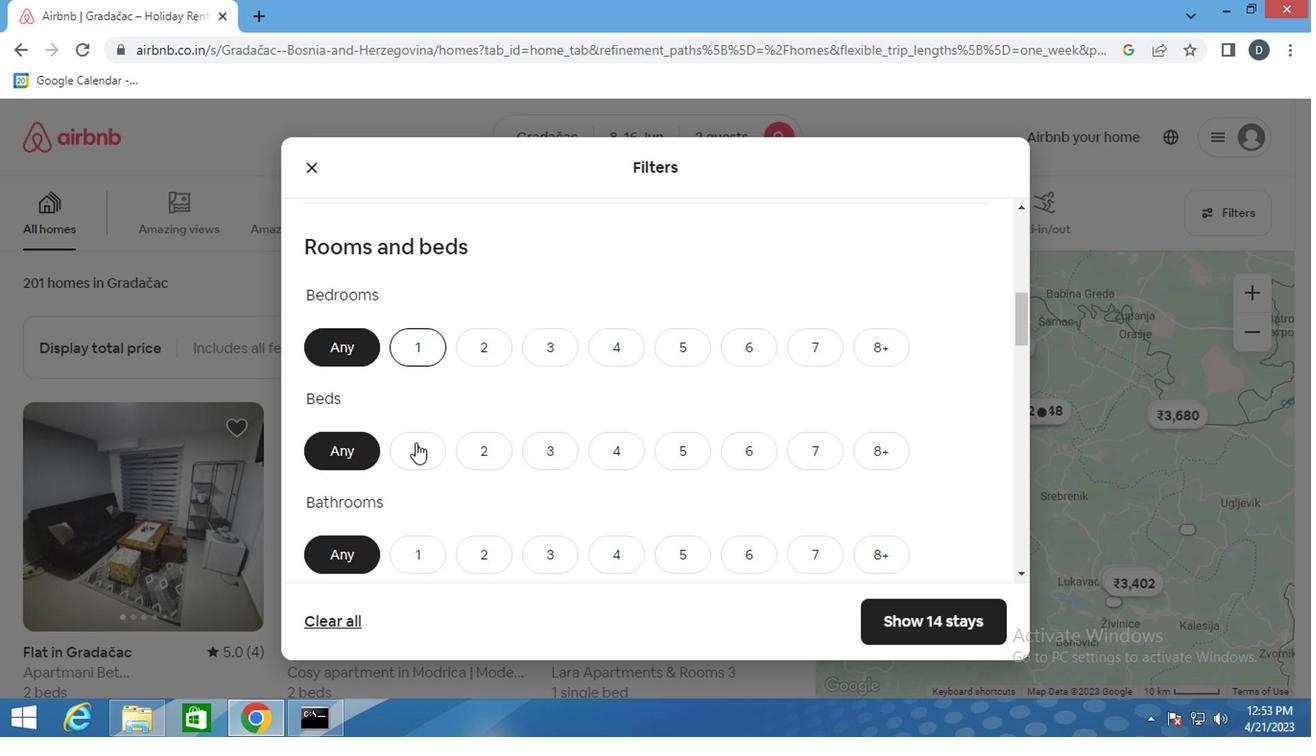 
Action: Mouse moved to (414, 559)
Screenshot: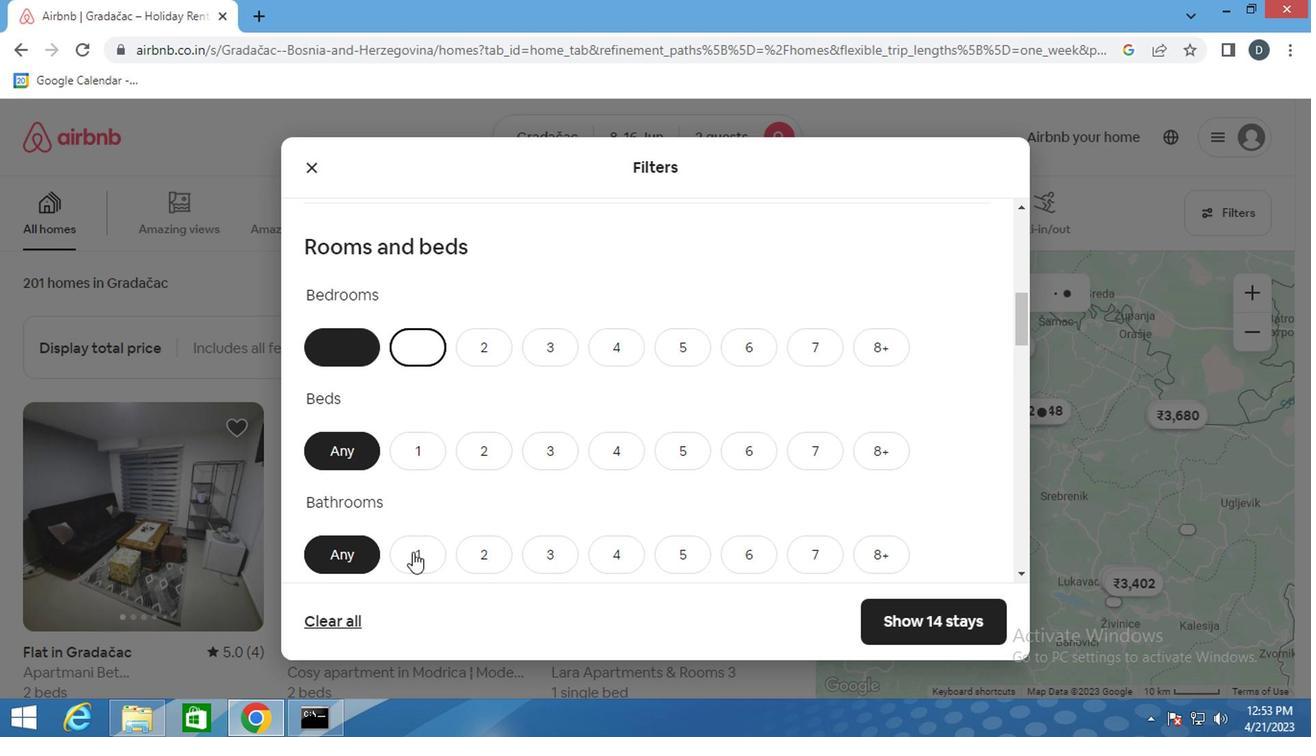 
Action: Mouse pressed left at (414, 559)
Screenshot: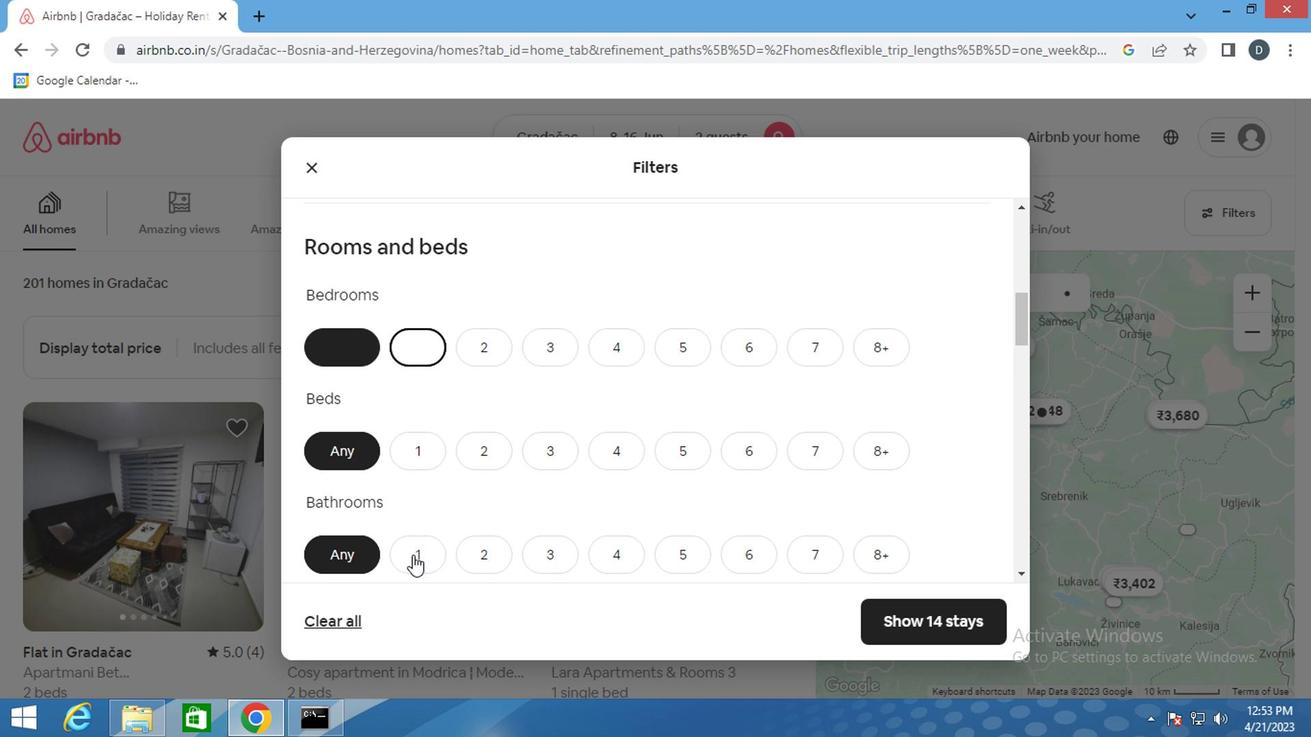 
Action: Mouse moved to (581, 473)
Screenshot: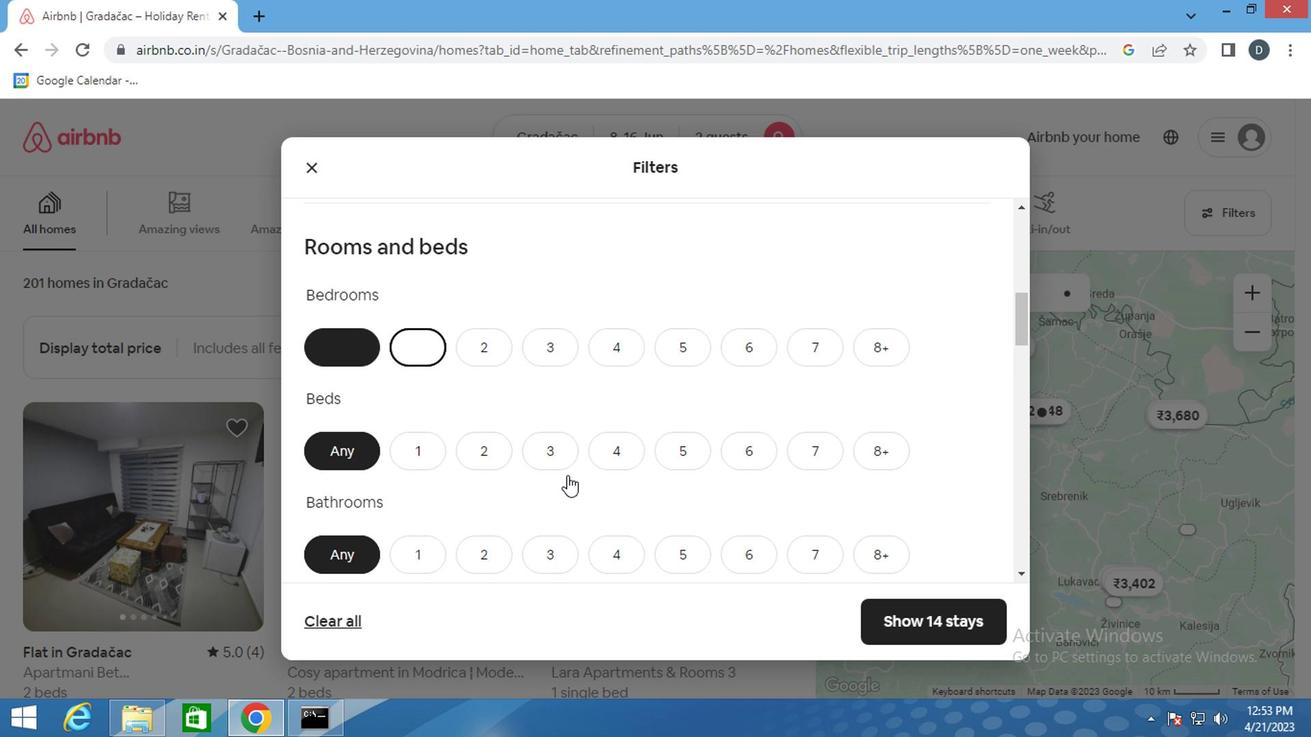 
Action: Mouse scrolled (581, 472) with delta (0, -1)
Screenshot: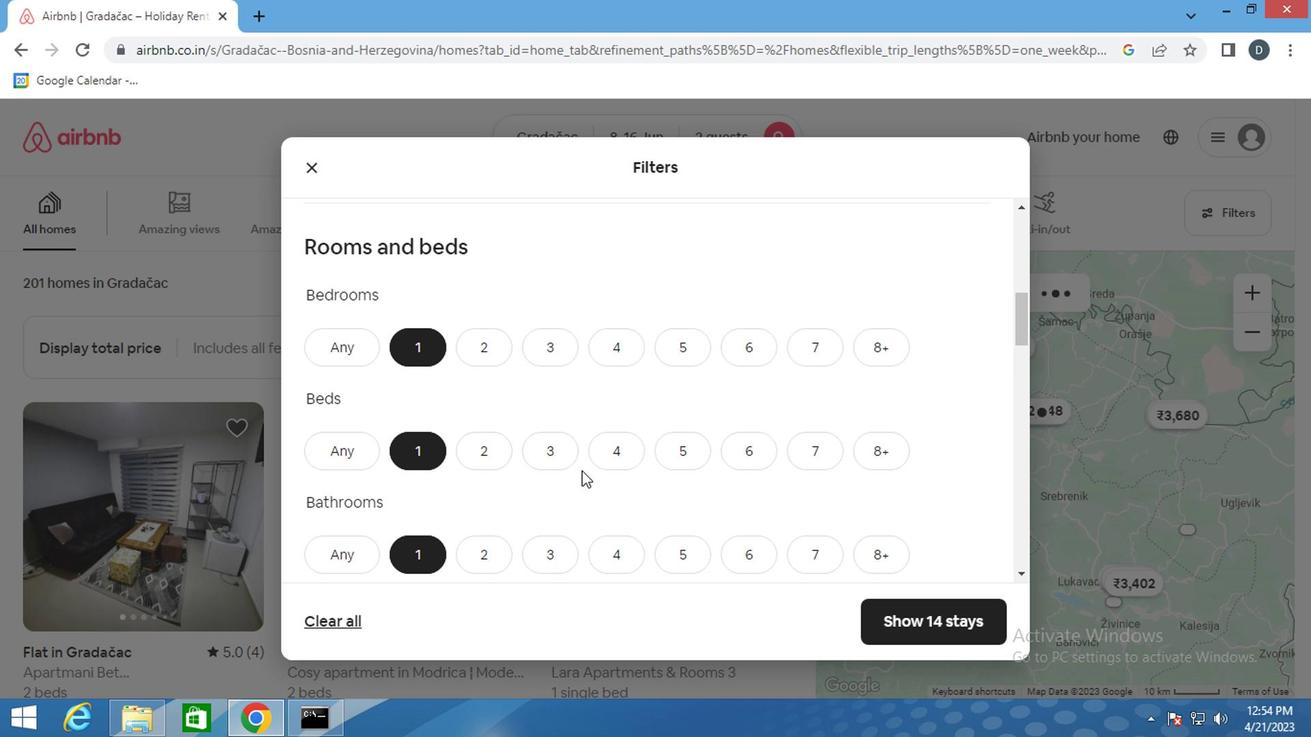 
Action: Mouse scrolled (581, 472) with delta (0, -1)
Screenshot: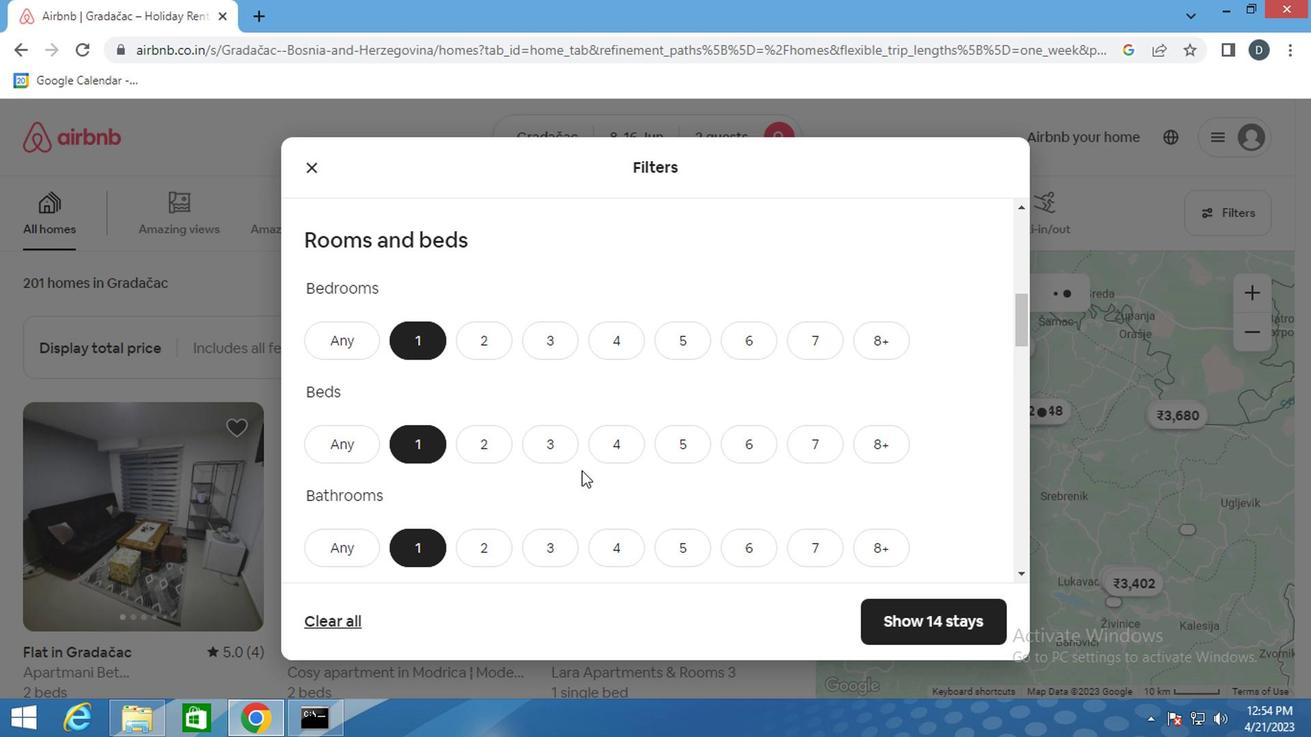 
Action: Mouse moved to (585, 468)
Screenshot: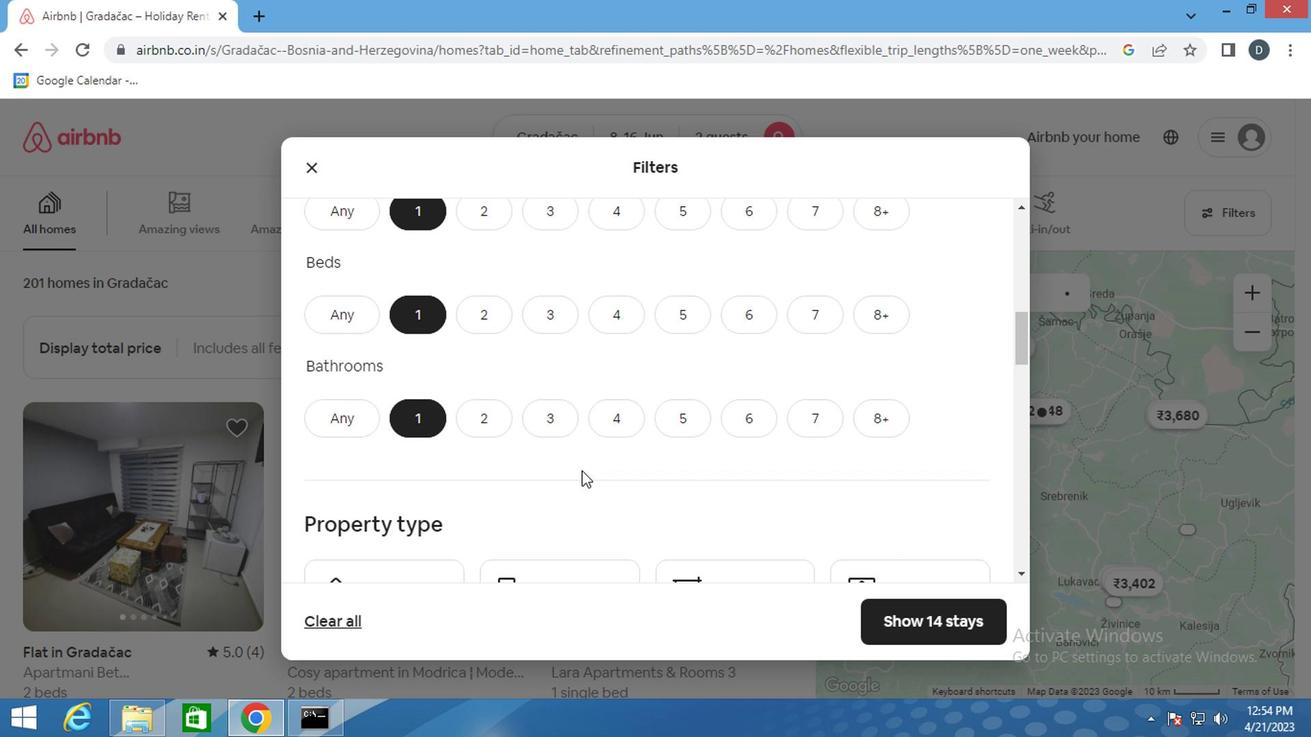 
Action: Mouse scrolled (585, 467) with delta (0, 0)
Screenshot: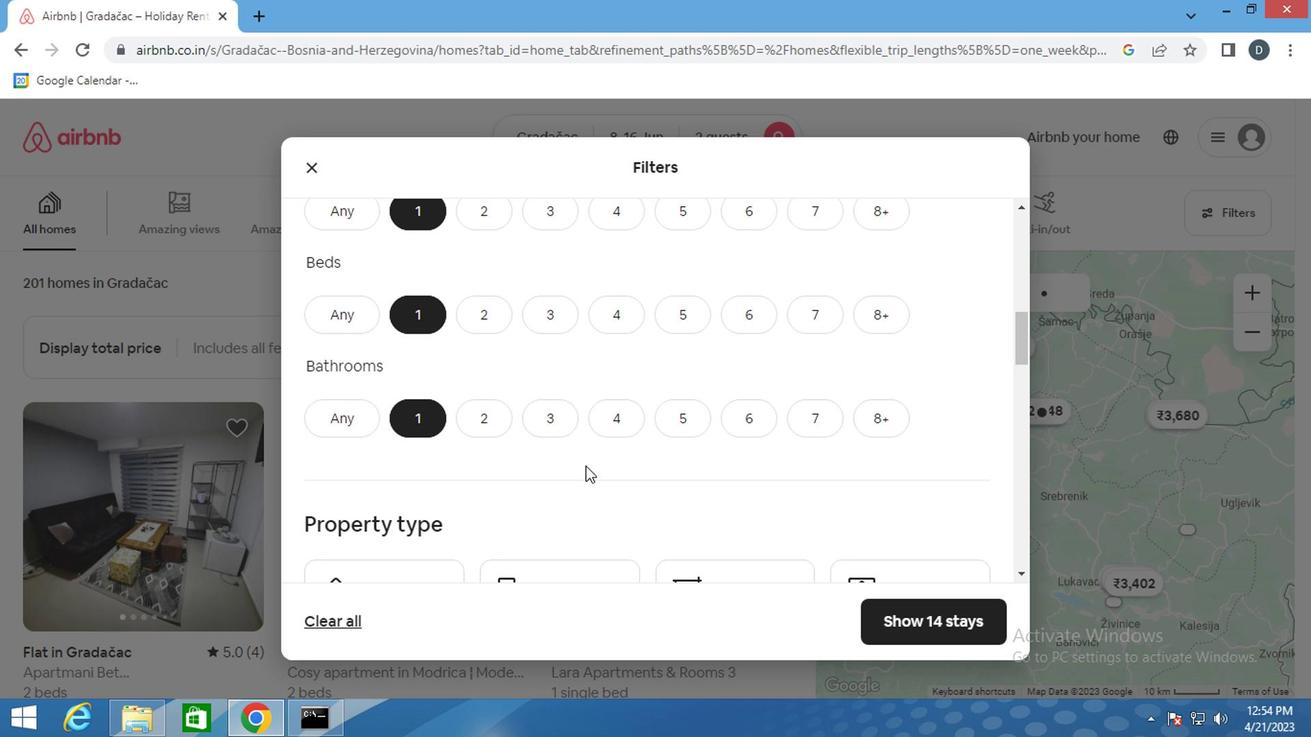 
Action: Mouse scrolled (585, 467) with delta (0, 0)
Screenshot: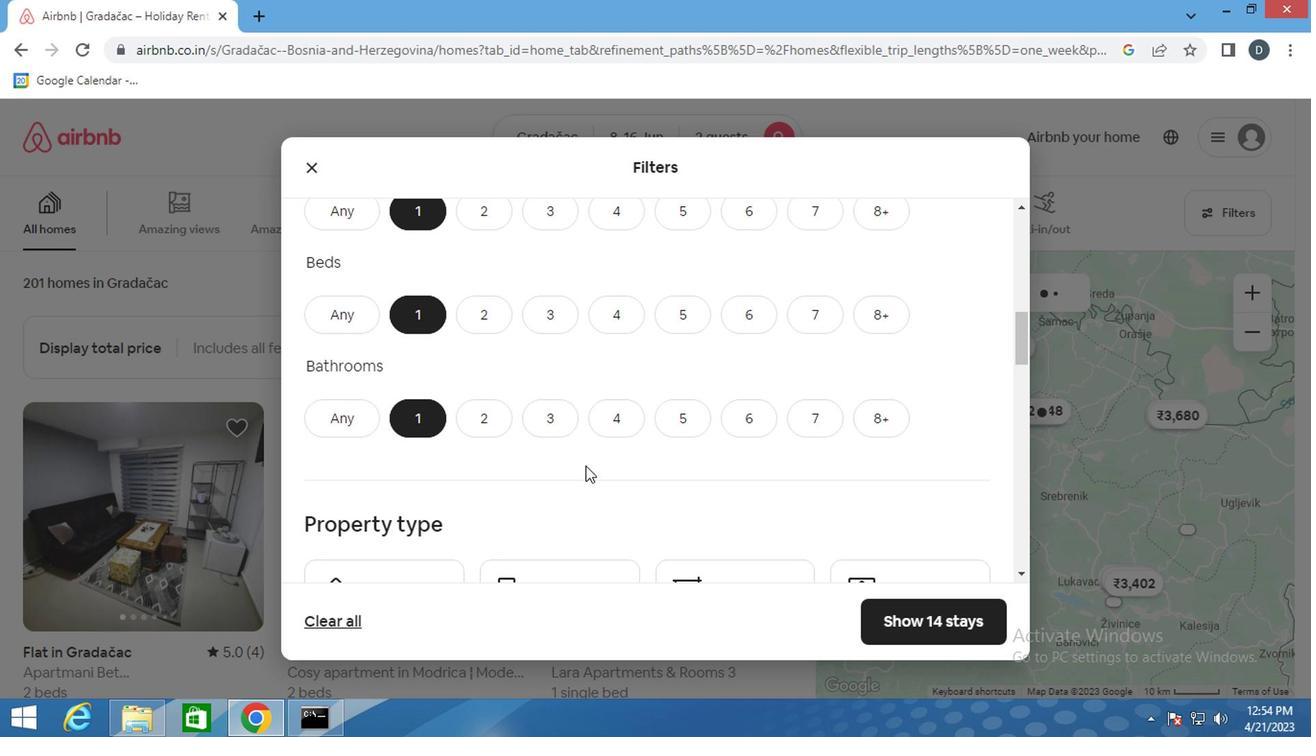 
Action: Mouse moved to (441, 432)
Screenshot: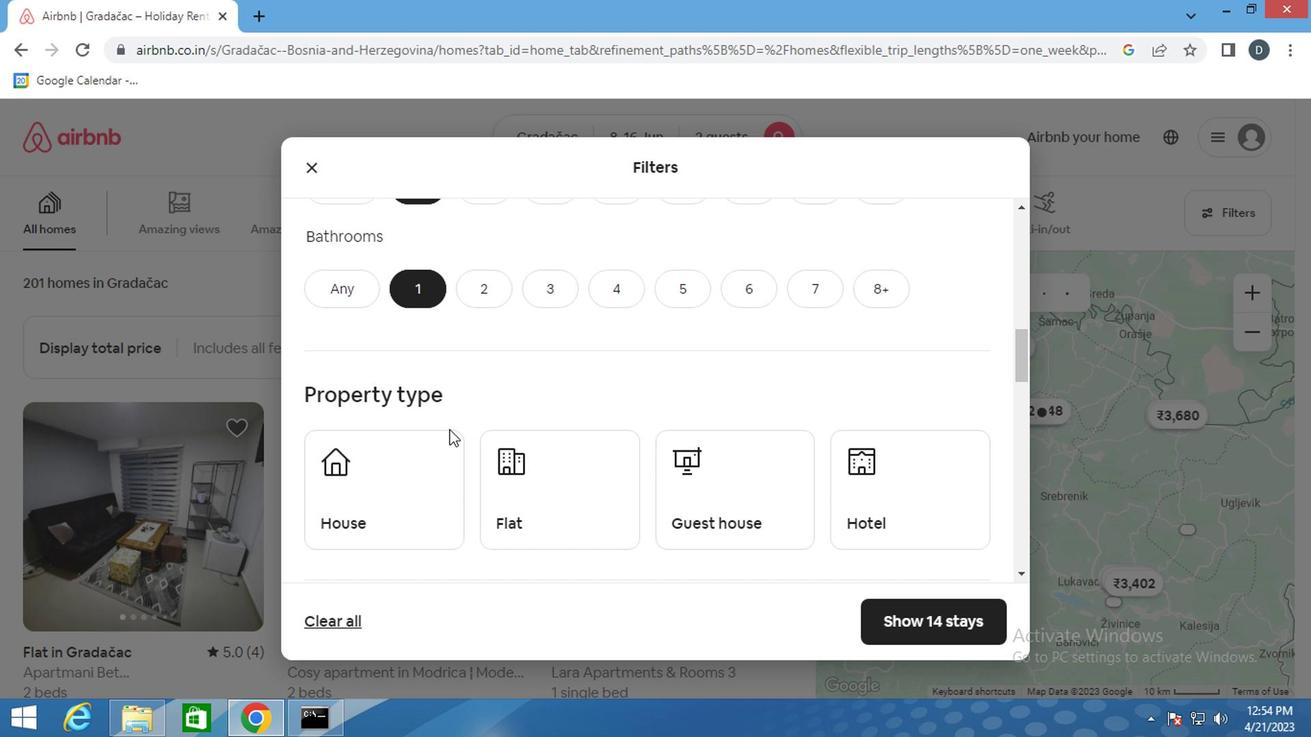 
Action: Mouse scrolled (441, 430) with delta (0, -1)
Screenshot: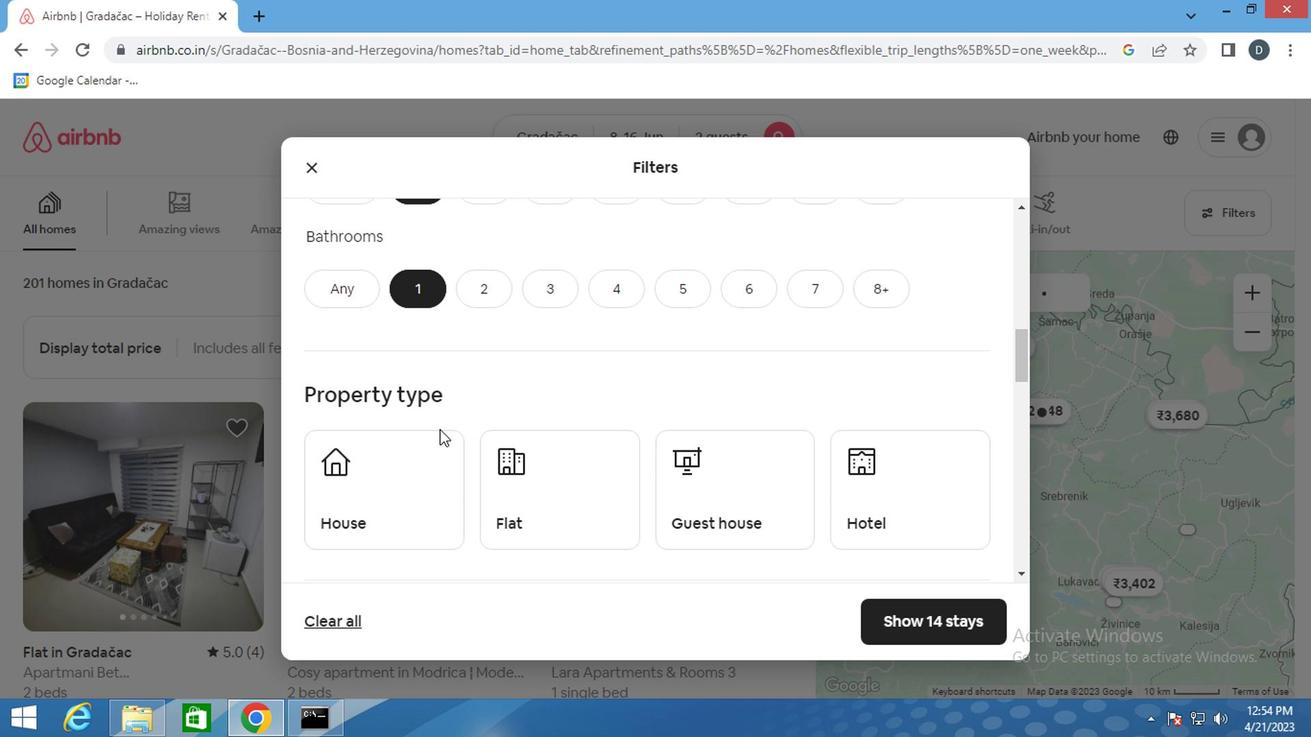 
Action: Mouse moved to (392, 342)
Screenshot: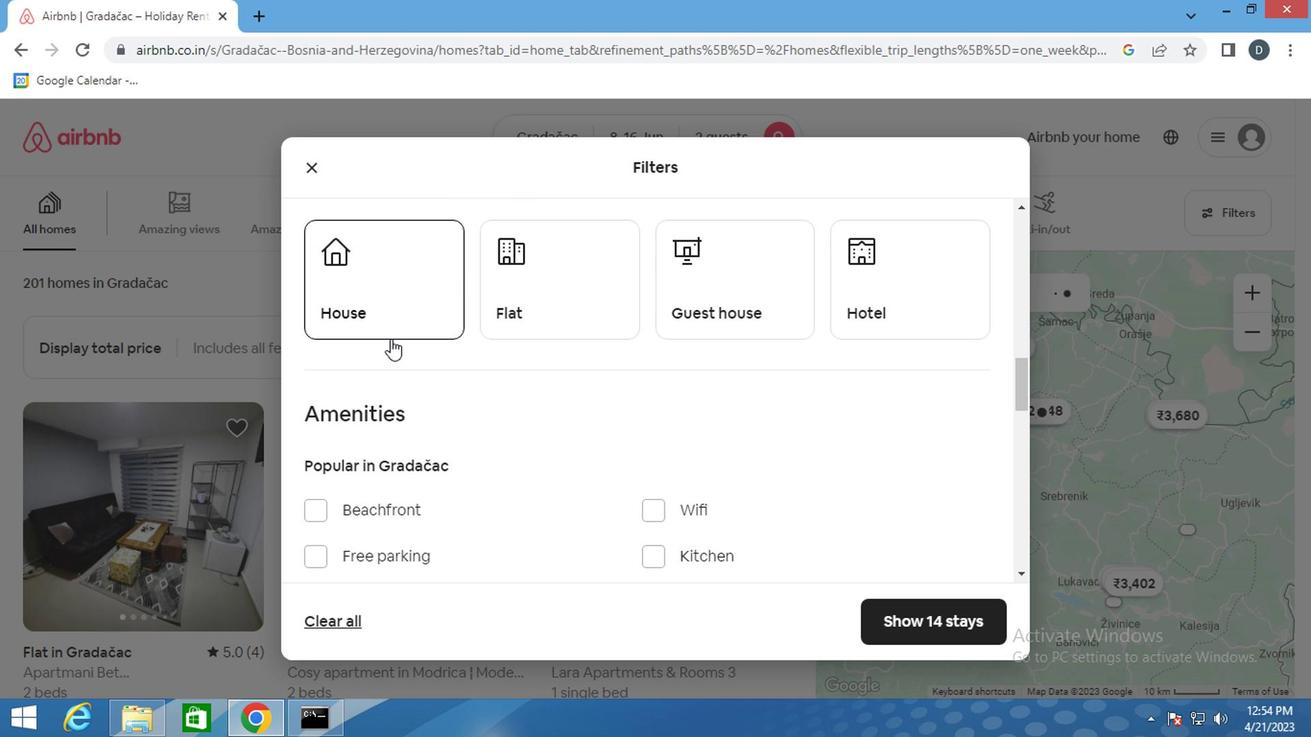 
Action: Mouse pressed left at (392, 342)
Screenshot: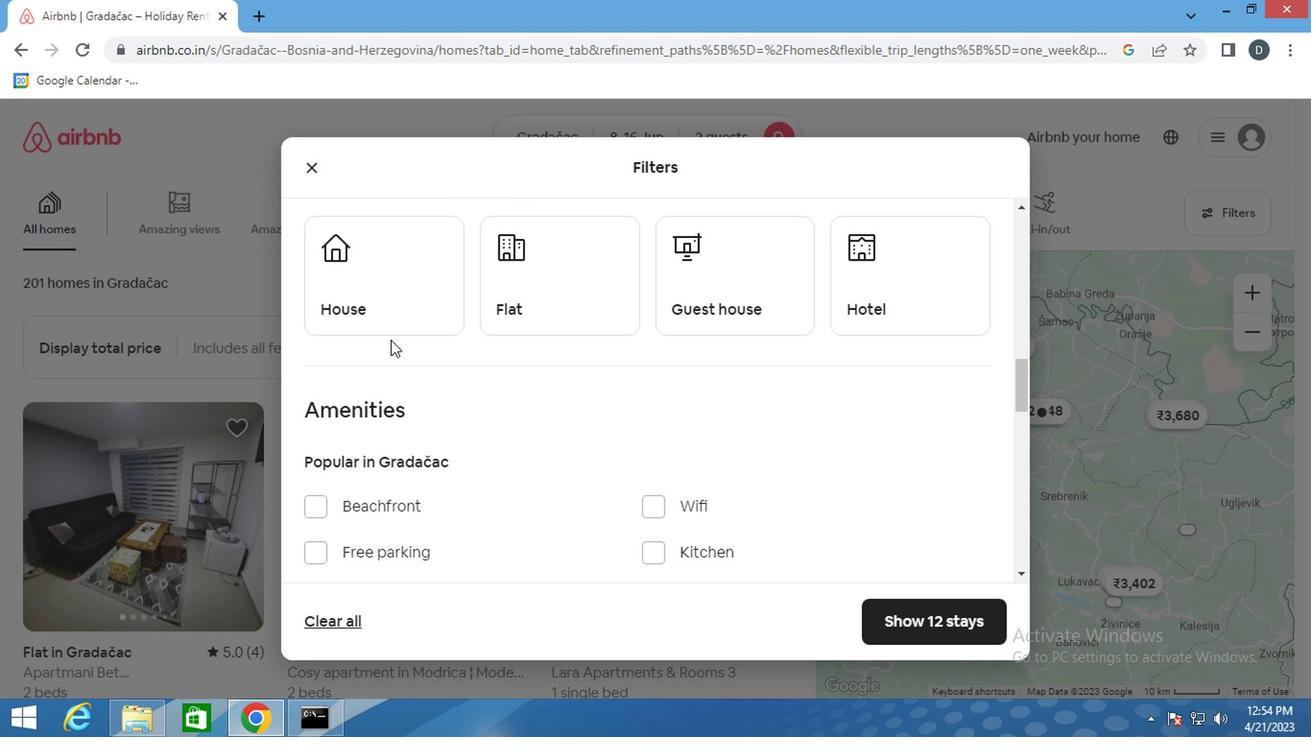 
Action: Mouse moved to (546, 302)
Screenshot: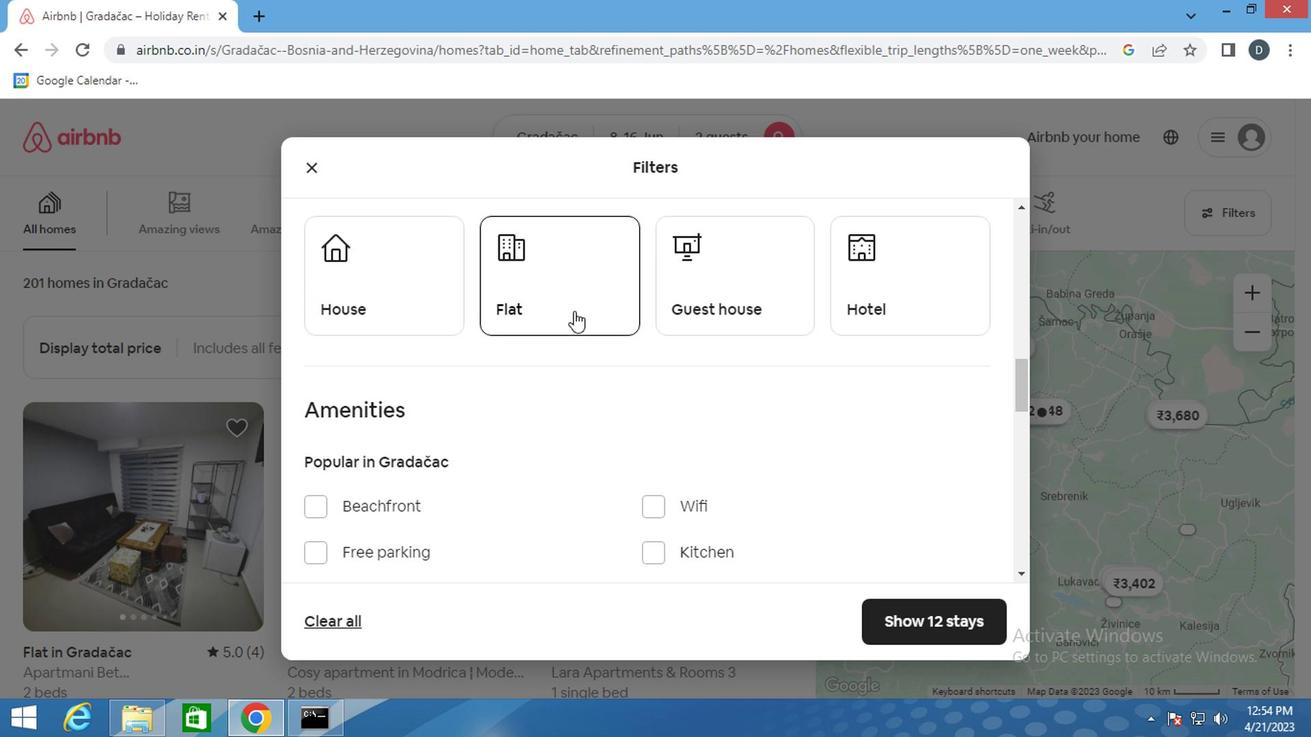 
Action: Mouse pressed left at (546, 302)
Screenshot: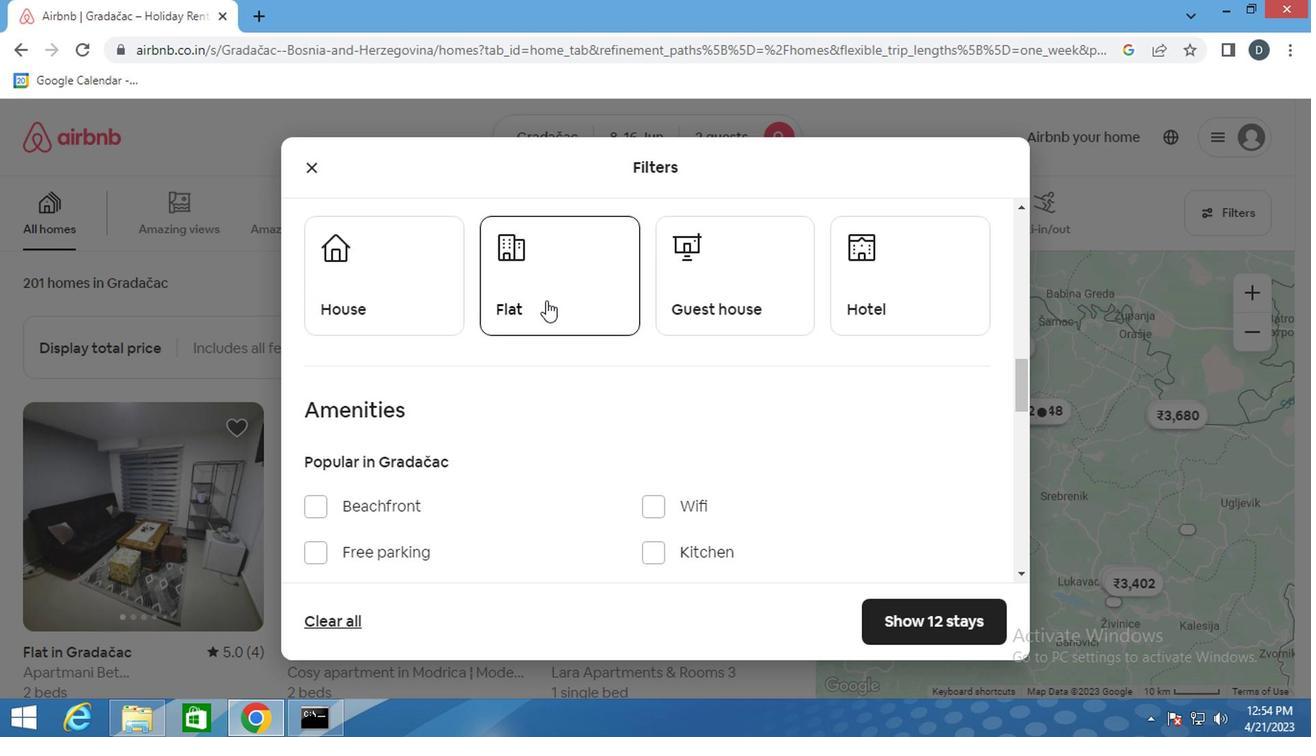 
Action: Mouse moved to (422, 282)
Screenshot: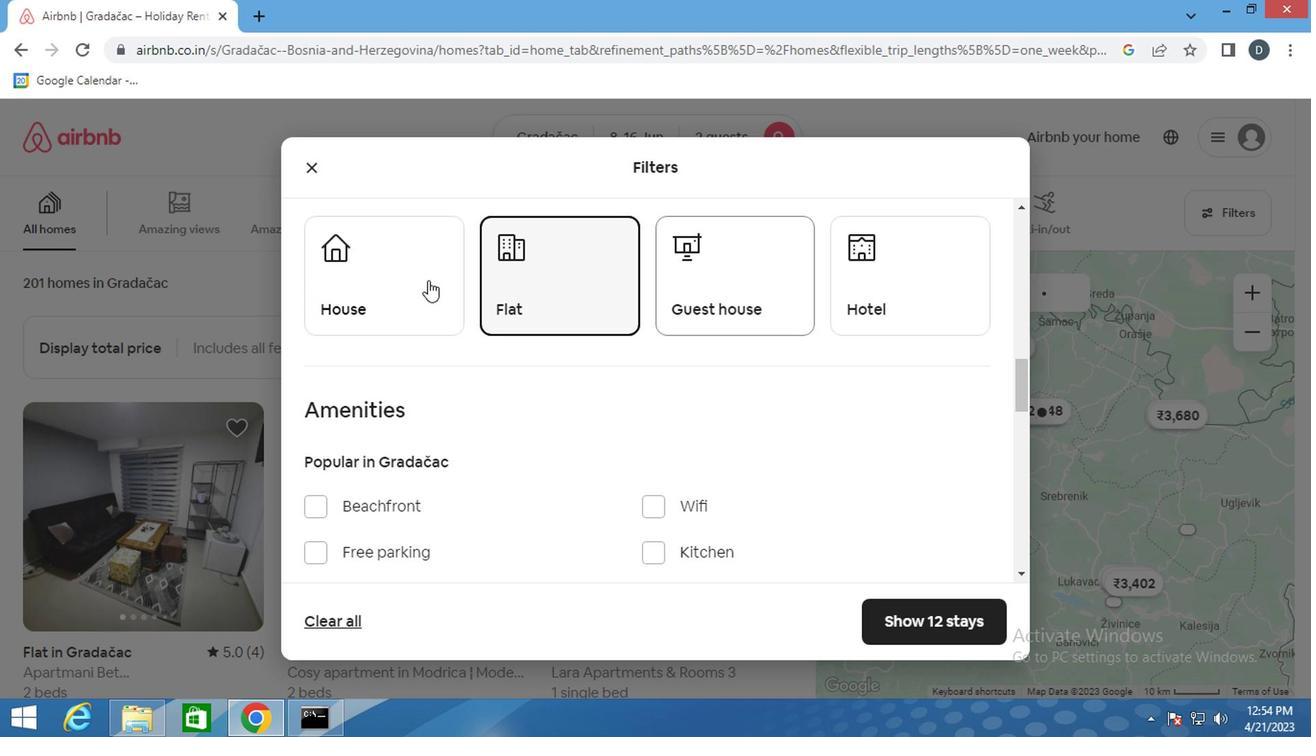
Action: Mouse pressed left at (422, 282)
Screenshot: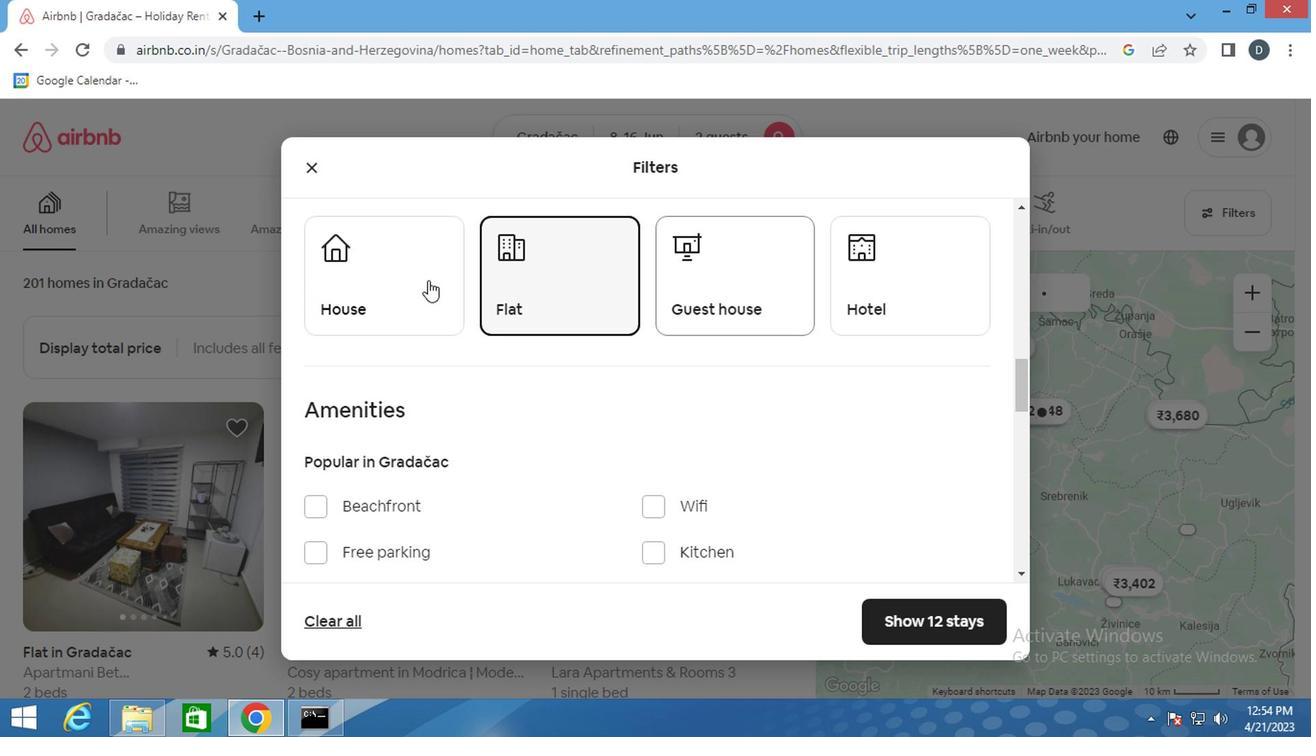 
Action: Mouse moved to (725, 265)
Screenshot: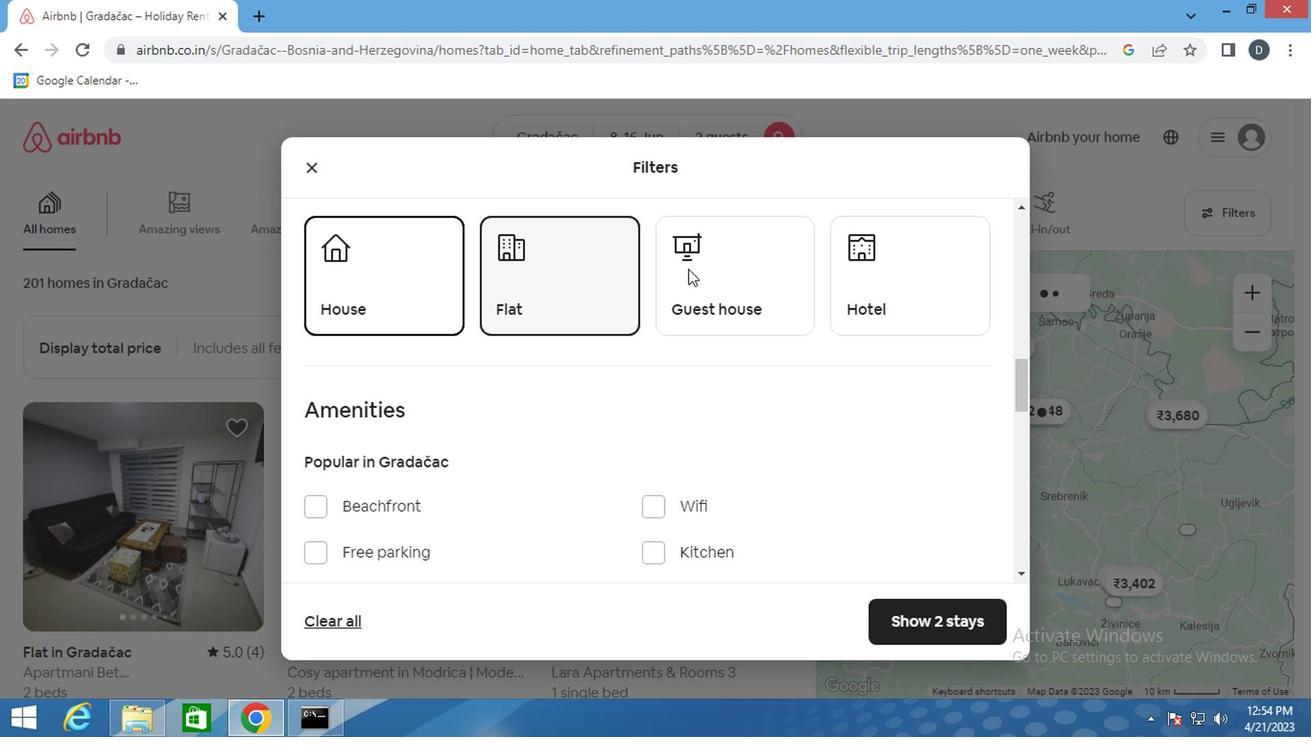 
Action: Mouse pressed left at (725, 265)
Screenshot: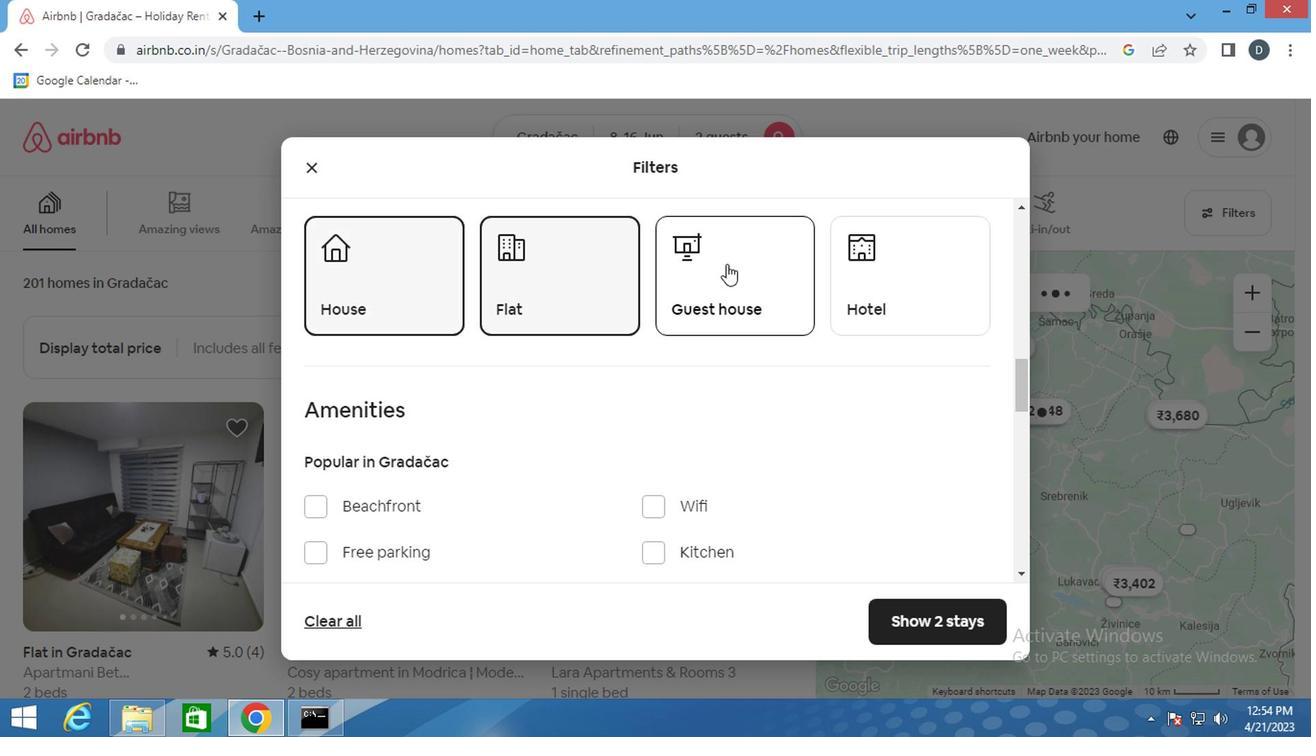
Action: Mouse moved to (857, 262)
Screenshot: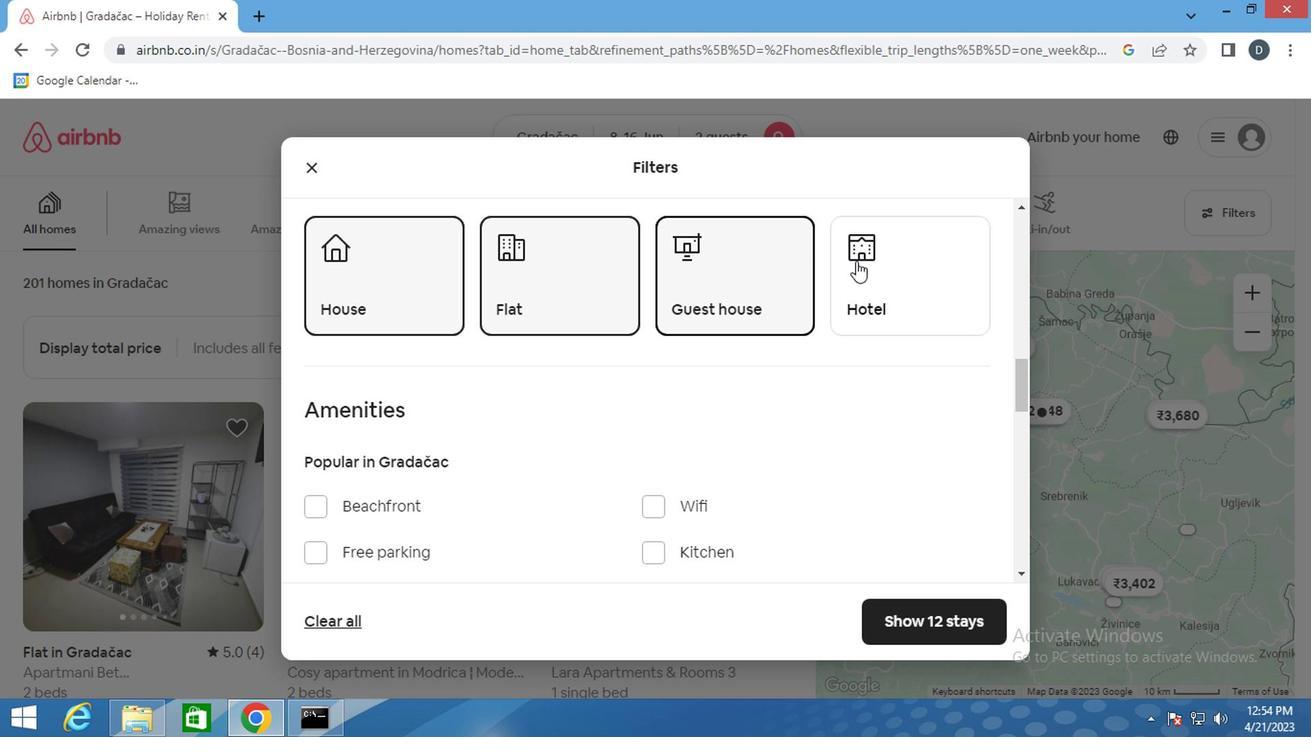 
Action: Mouse pressed left at (857, 262)
Screenshot: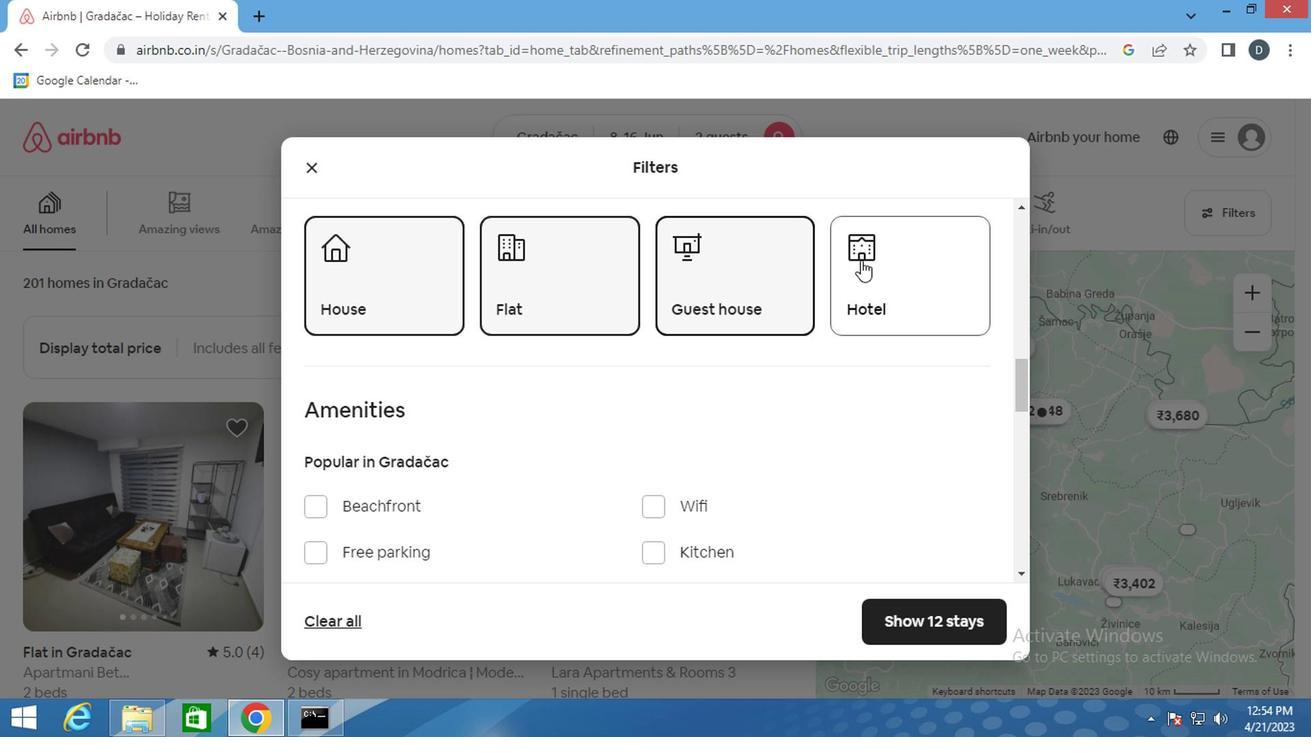 
Action: Mouse moved to (697, 409)
Screenshot: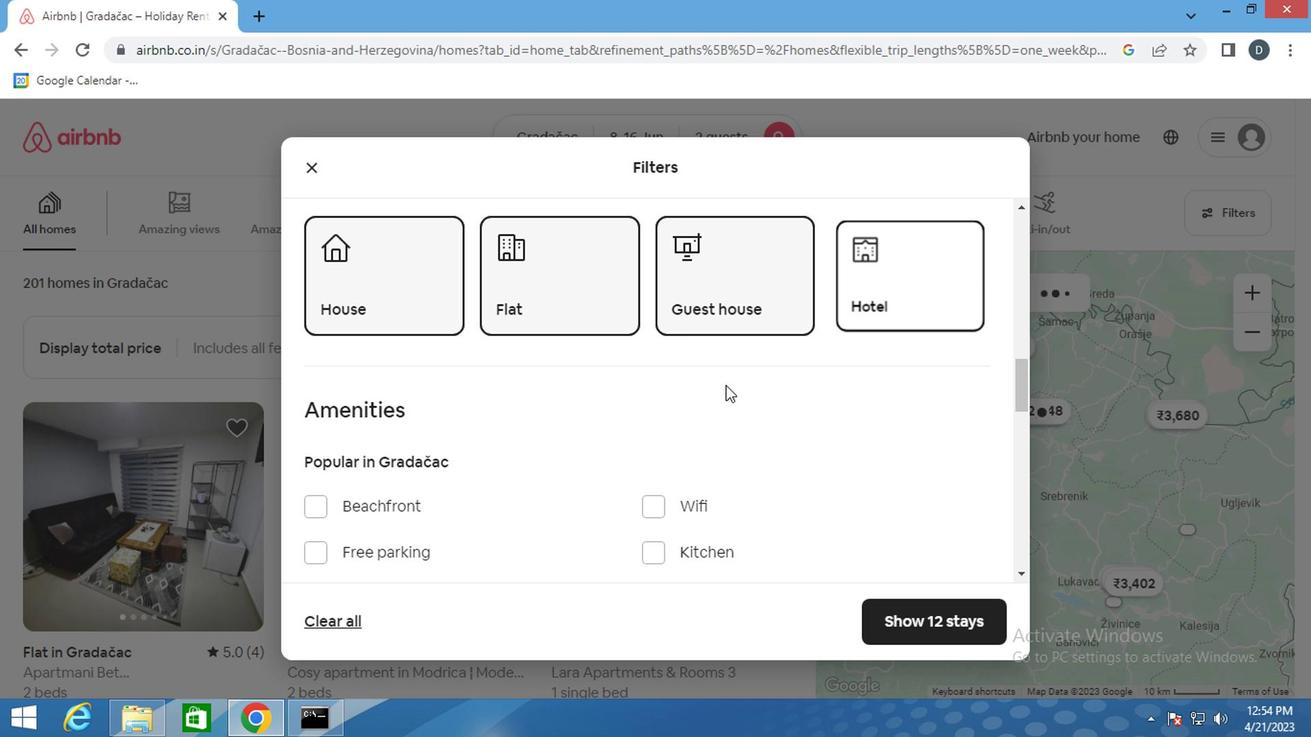 
Action: Mouse scrolled (697, 407) with delta (0, -1)
Screenshot: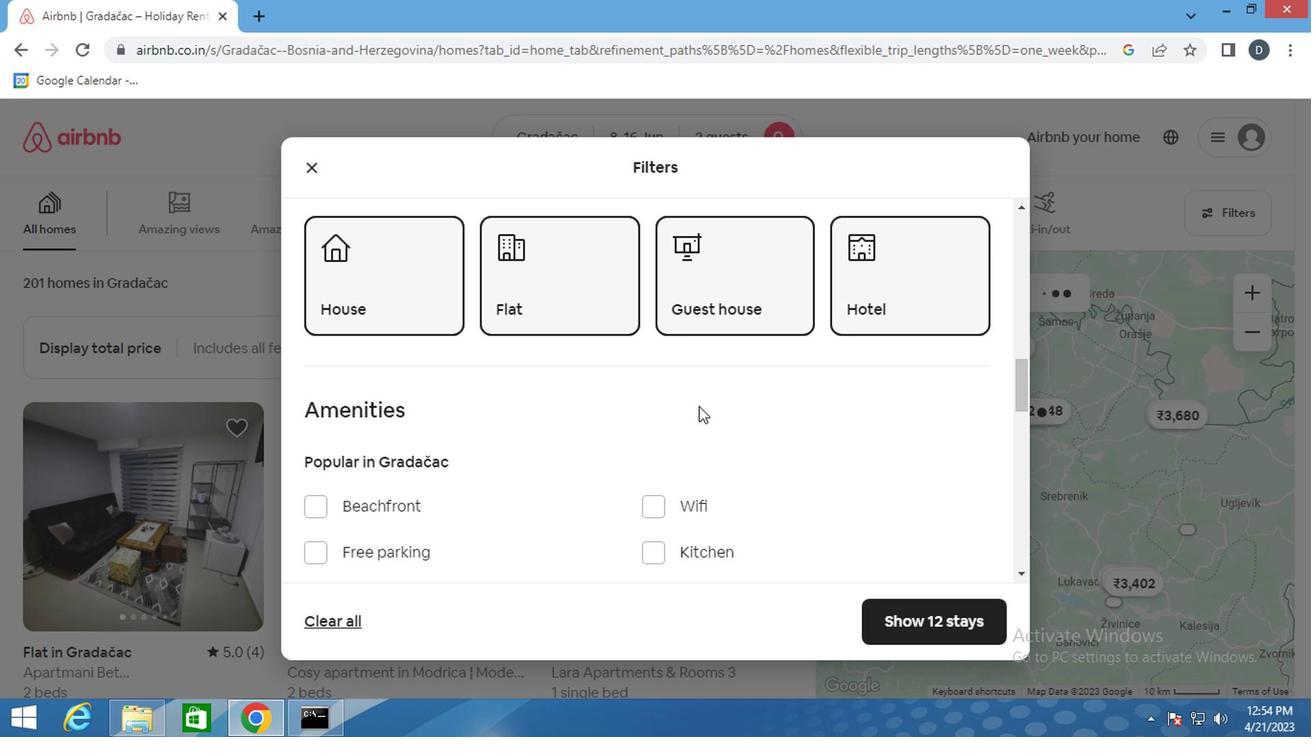 
Action: Mouse scrolled (697, 407) with delta (0, -1)
Screenshot: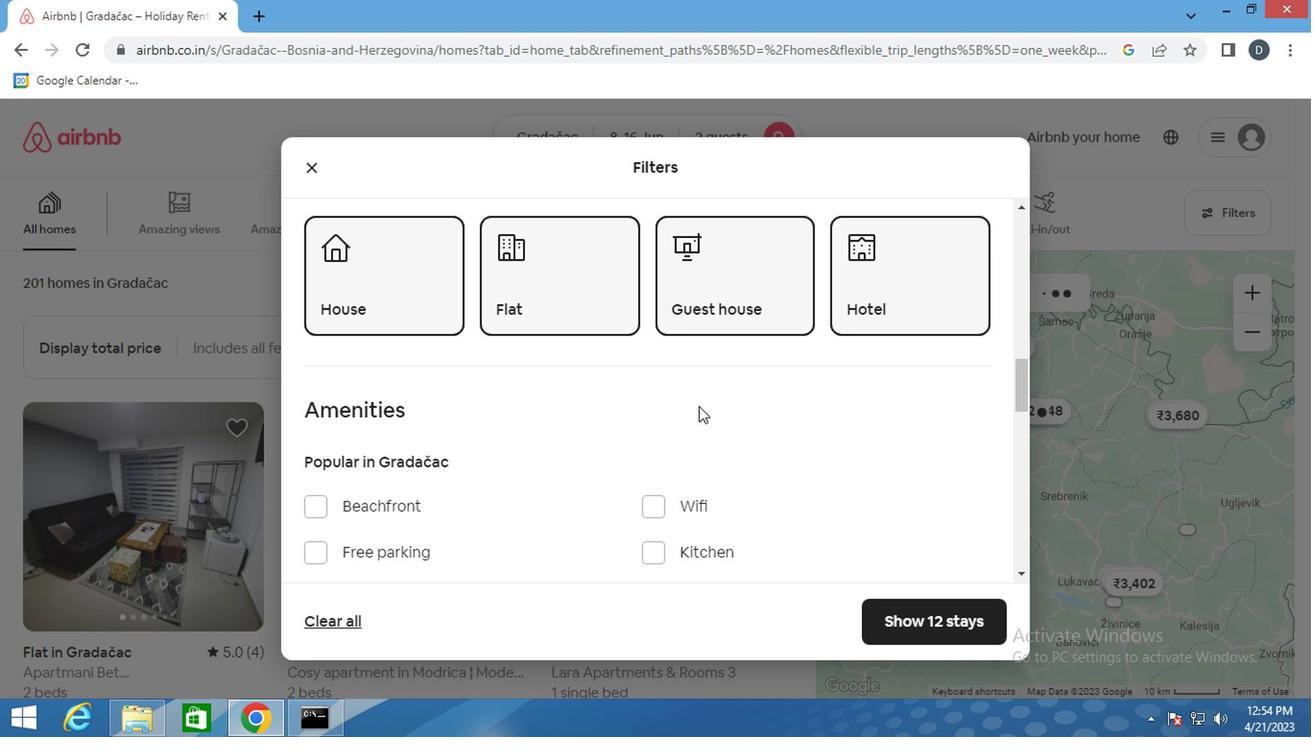 
Action: Mouse moved to (332, 437)
Screenshot: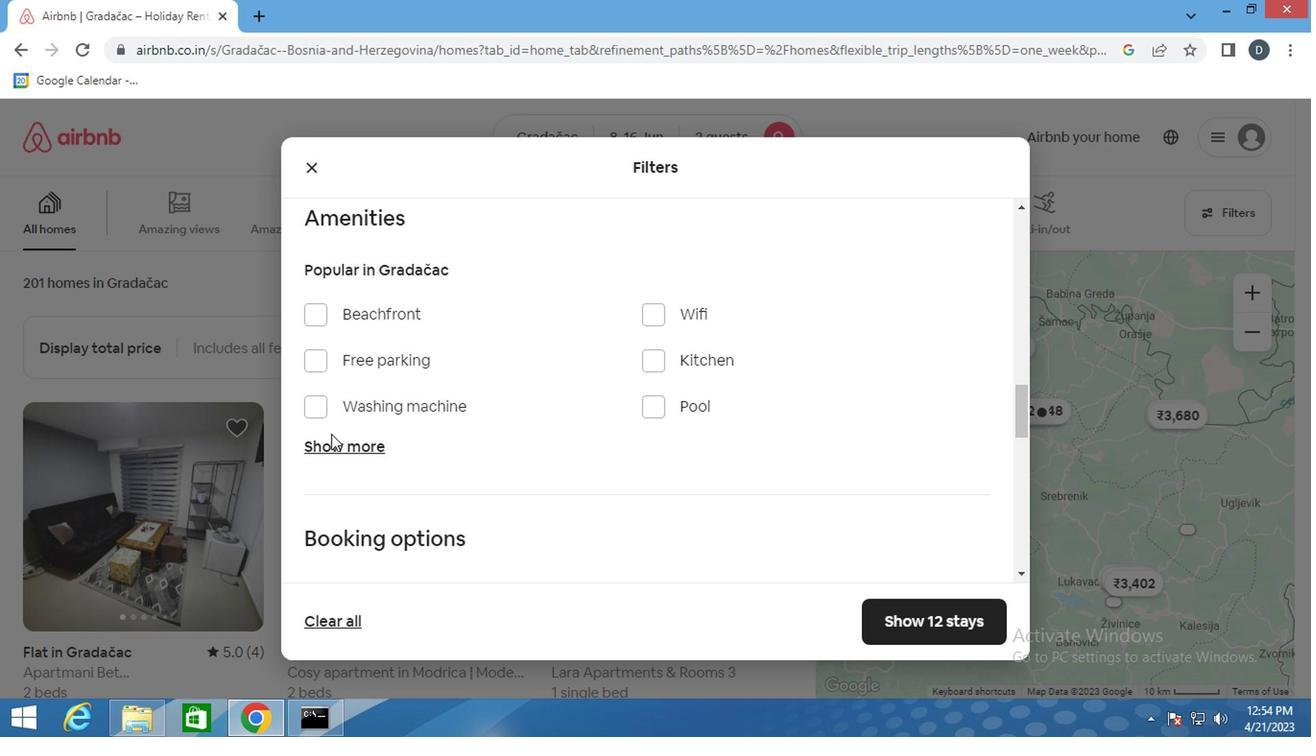 
Action: Mouse pressed left at (332, 437)
Screenshot: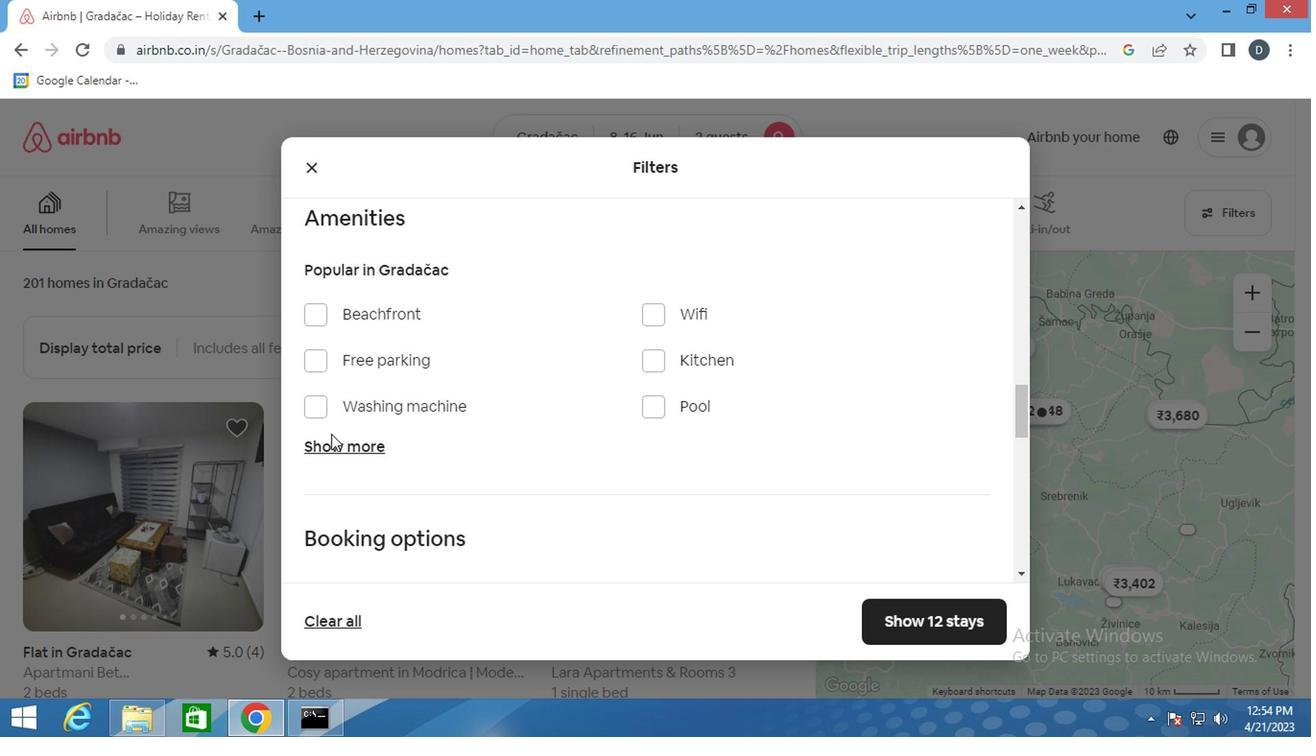 
Action: Mouse moved to (332, 442)
Screenshot: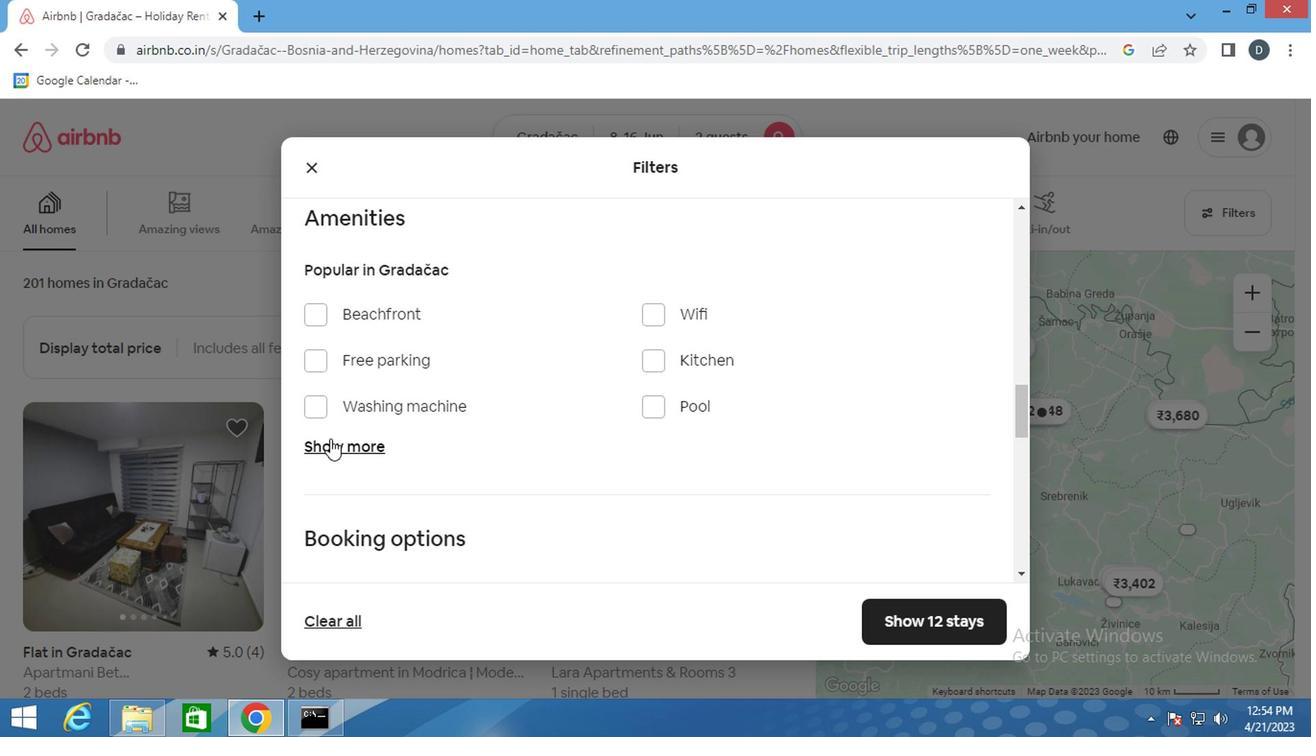 
Action: Mouse pressed left at (332, 442)
Screenshot: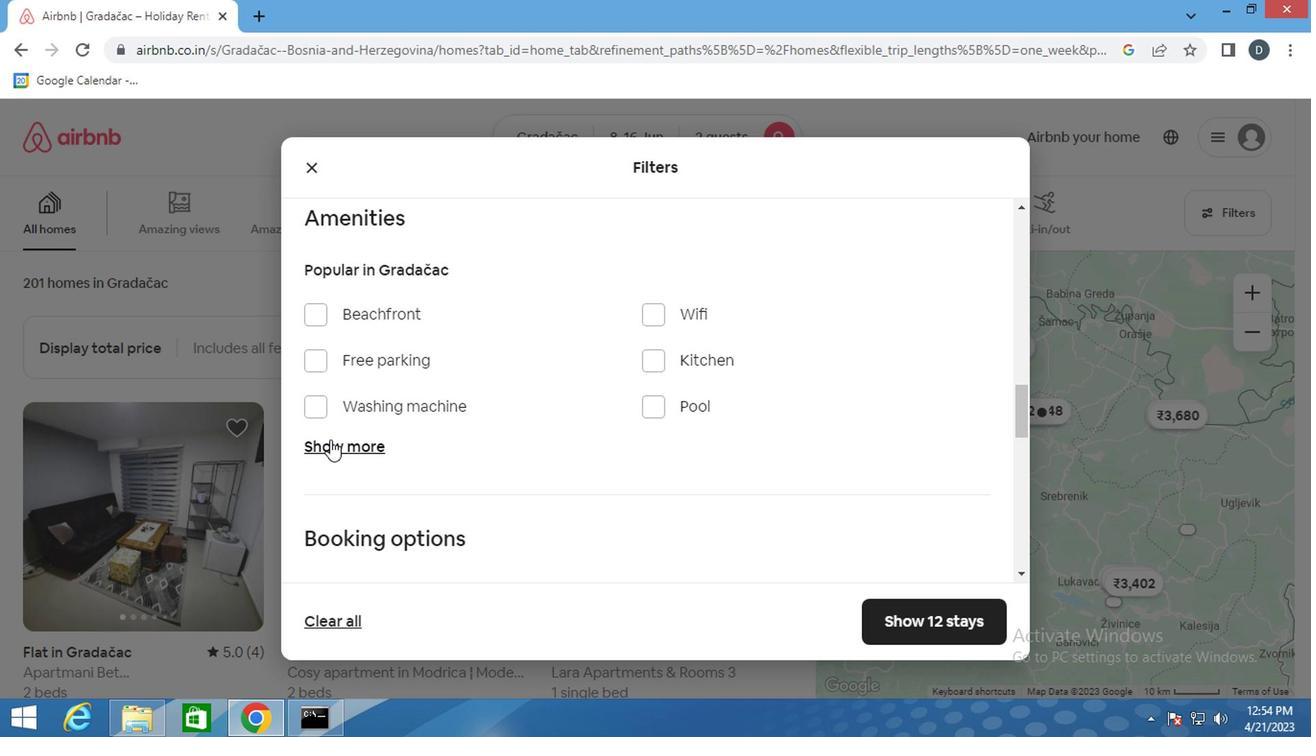 
Action: Mouse moved to (470, 420)
Screenshot: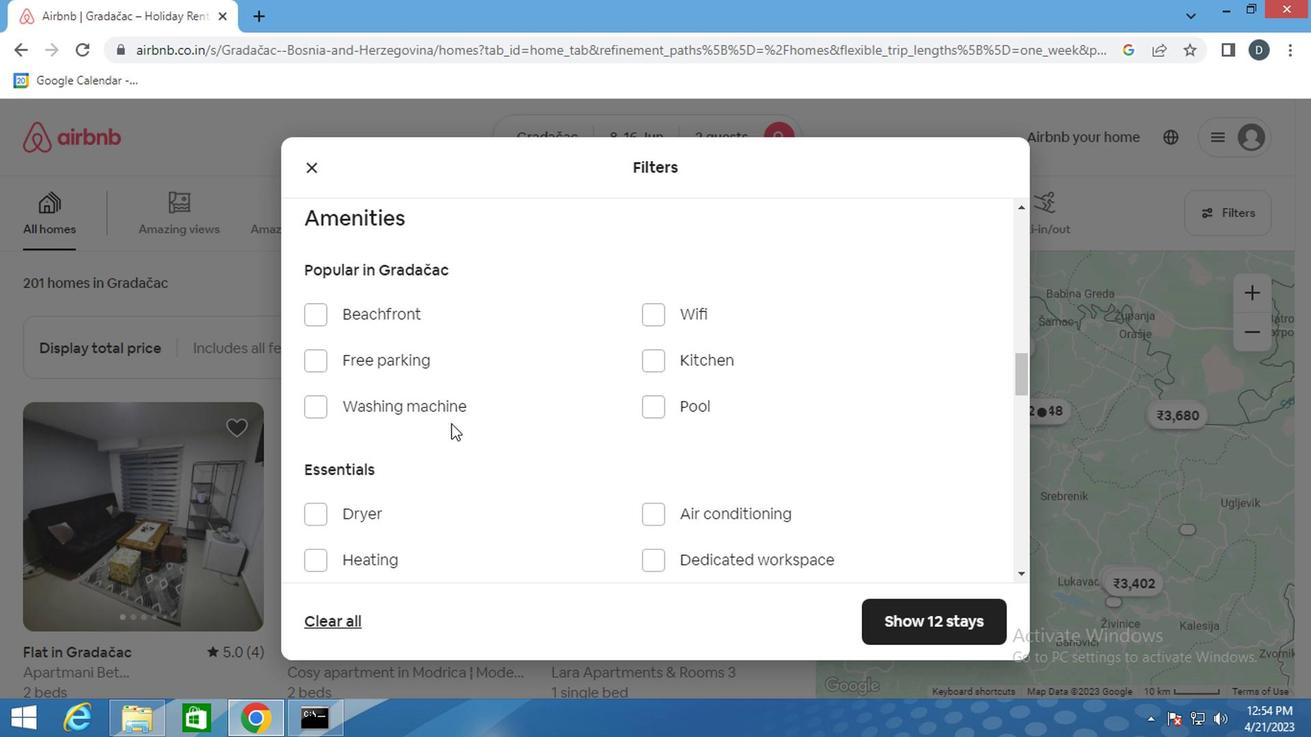 
Action: Mouse scrolled (470, 419) with delta (0, -1)
Screenshot: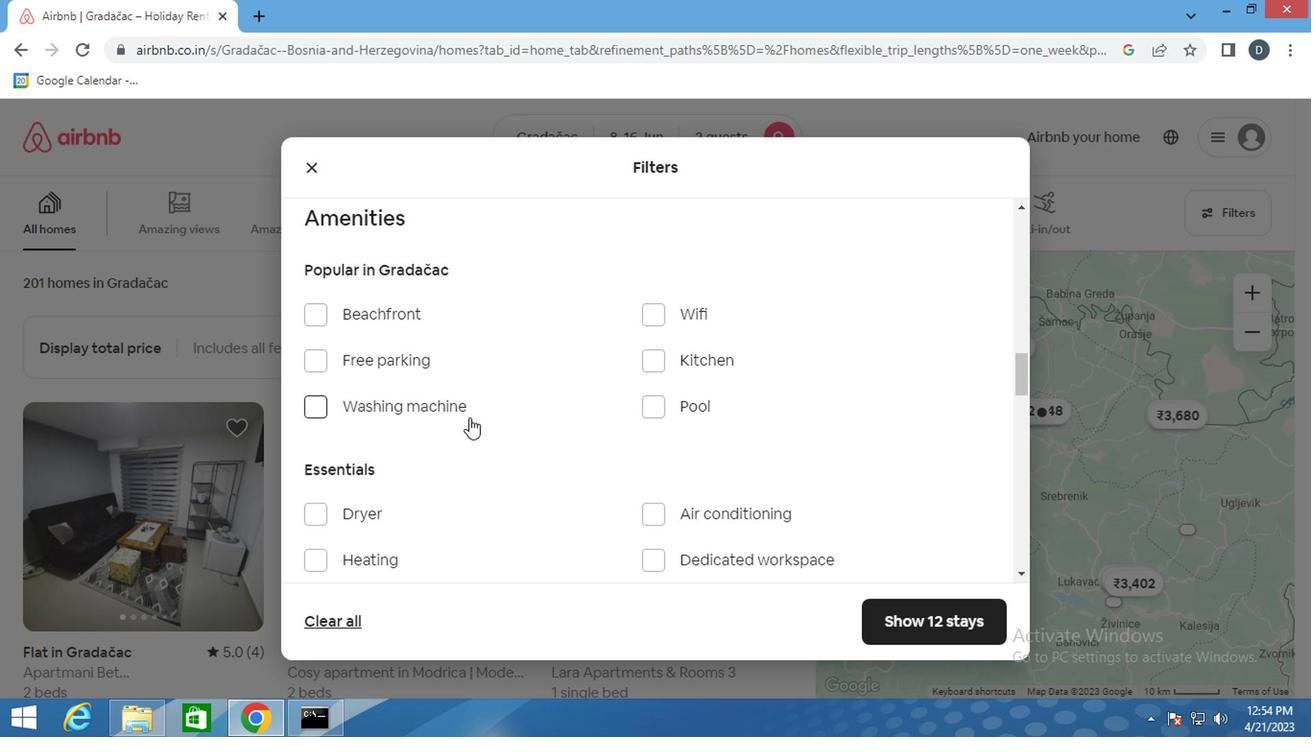 
Action: Mouse scrolled (470, 419) with delta (0, -1)
Screenshot: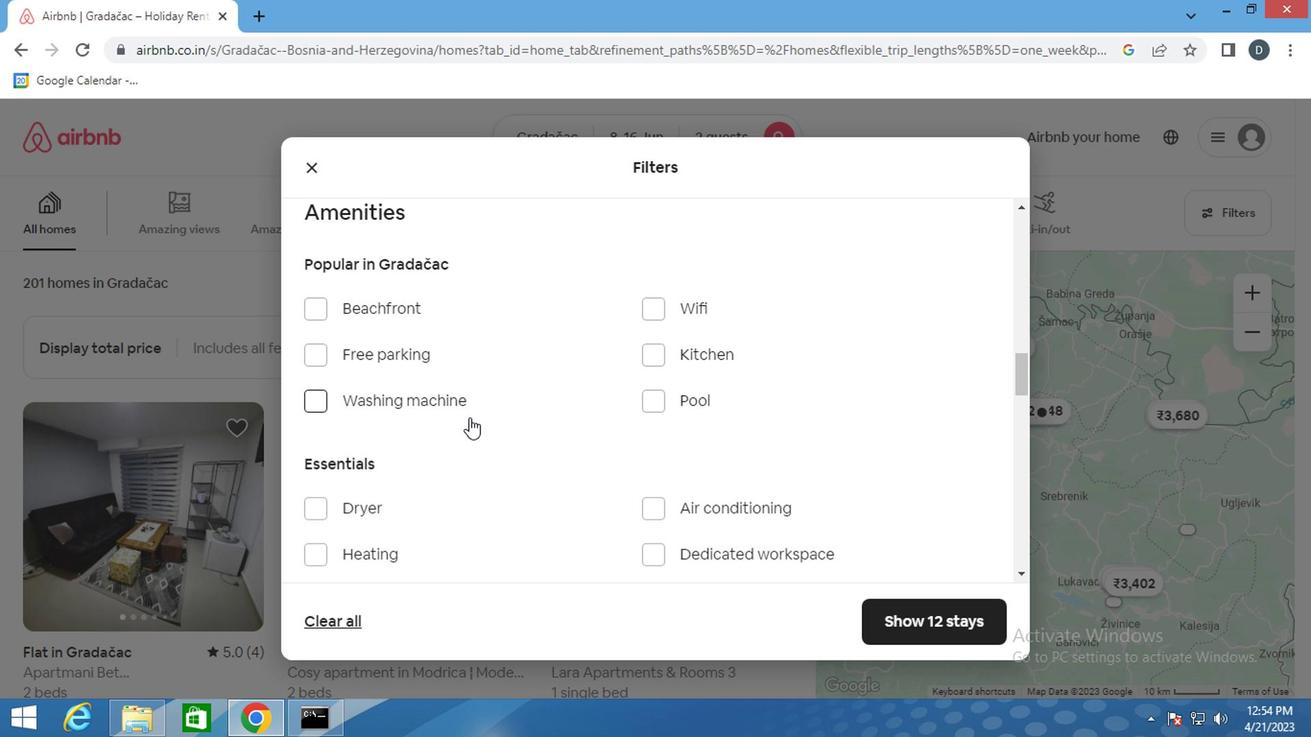 
Action: Mouse moved to (377, 370)
Screenshot: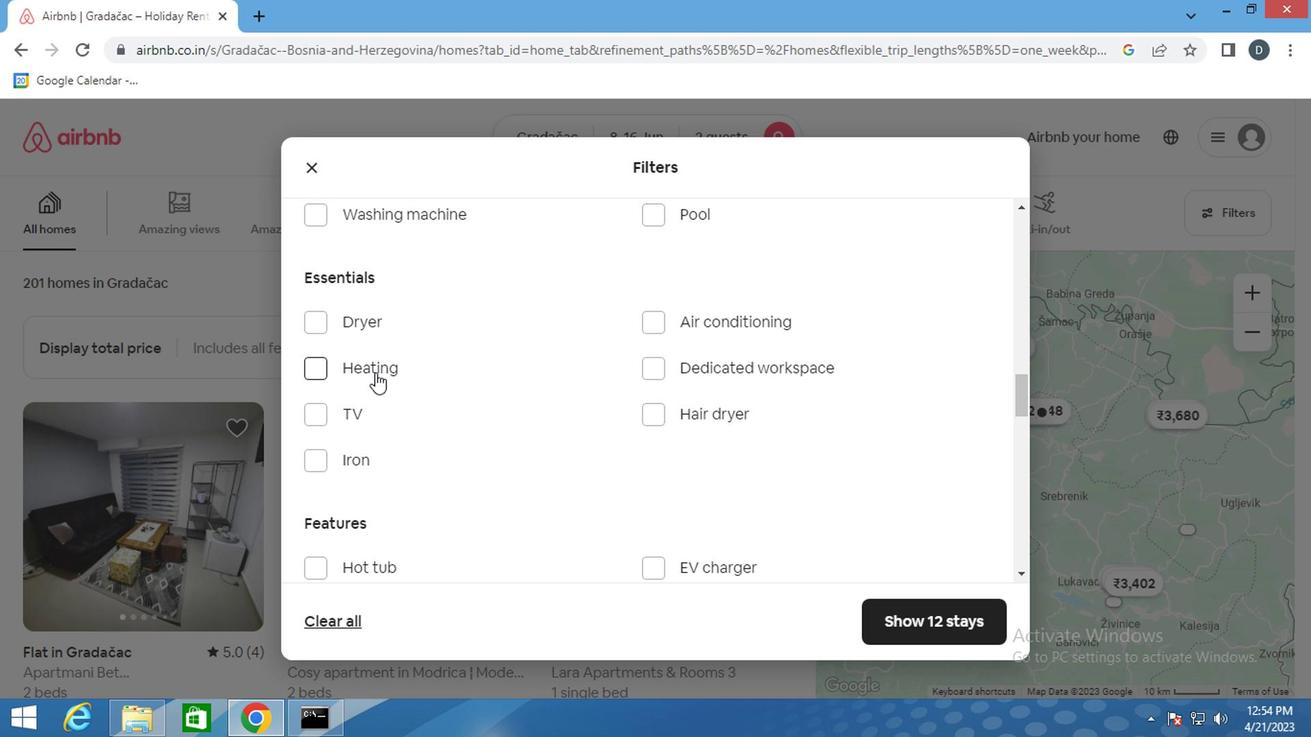 
Action: Mouse pressed left at (377, 370)
Screenshot: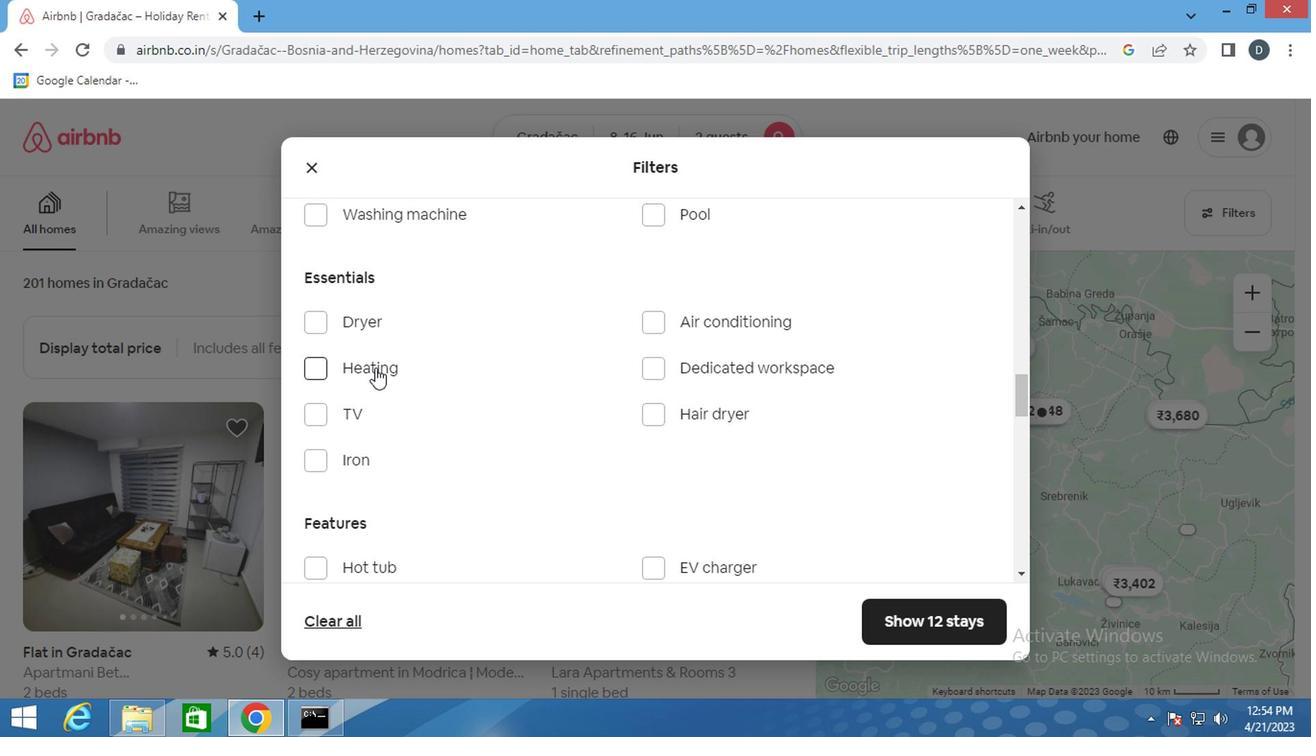 
Action: Mouse moved to (514, 413)
Screenshot: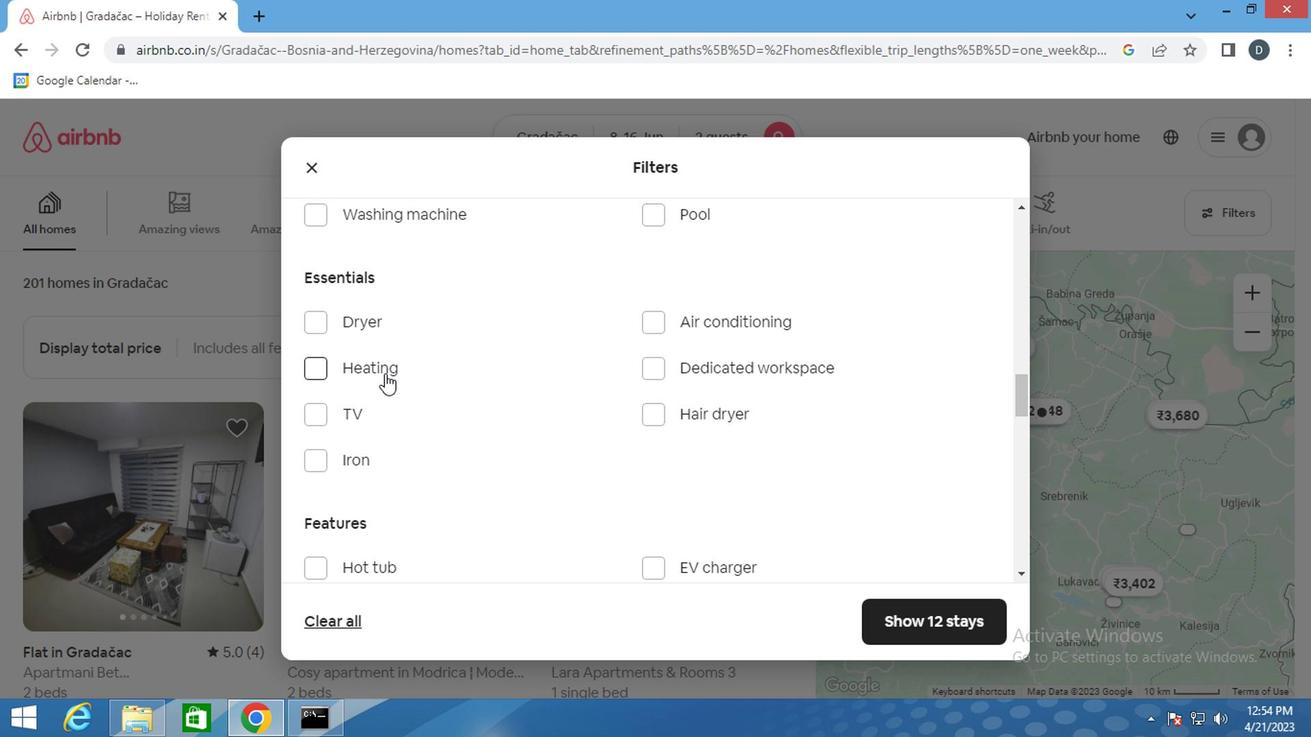
Action: Mouse scrolled (514, 412) with delta (0, -1)
Screenshot: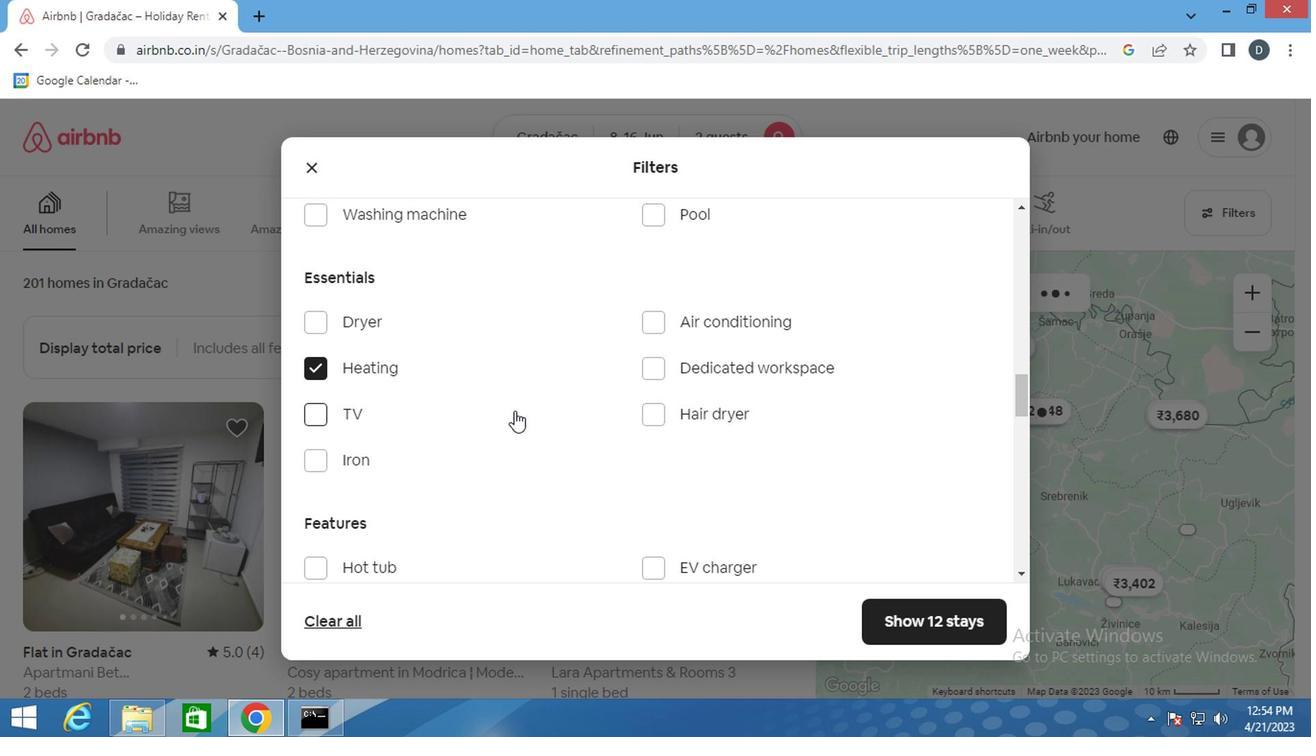 
Action: Mouse scrolled (514, 412) with delta (0, -1)
Screenshot: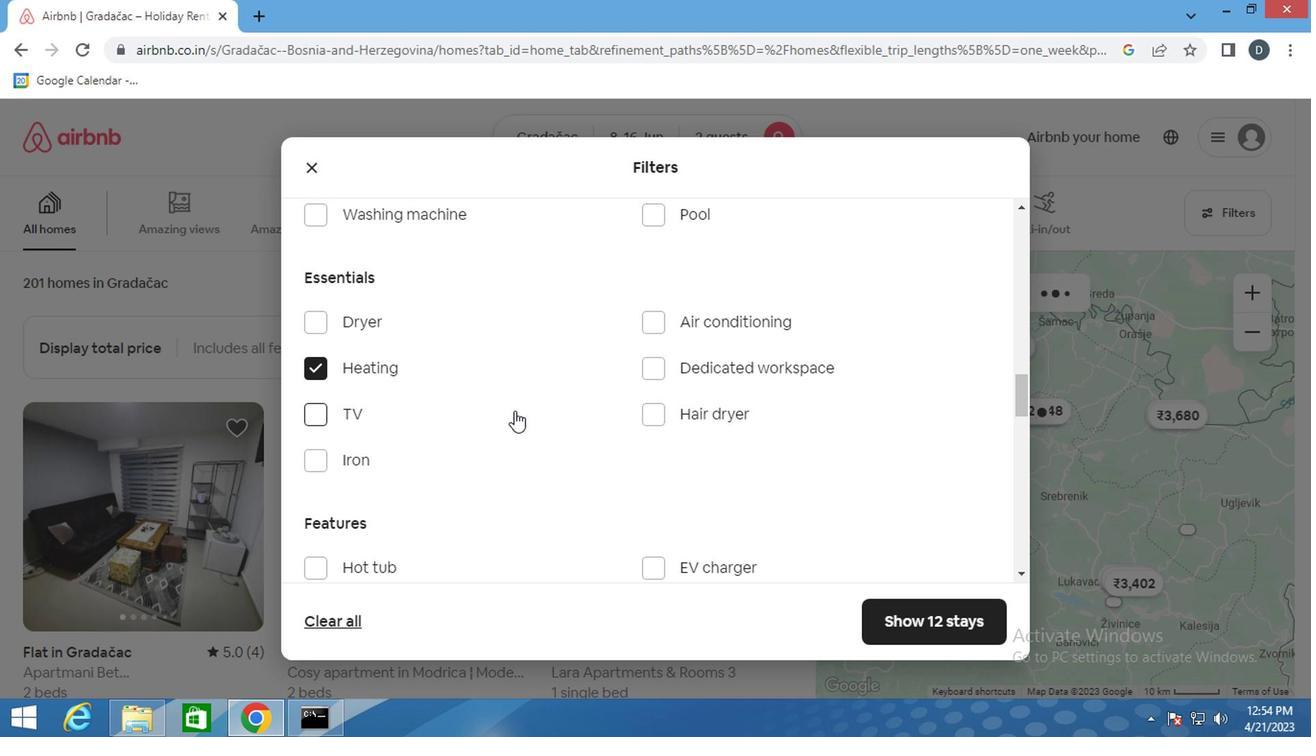 
Action: Mouse scrolled (514, 412) with delta (0, -1)
Screenshot: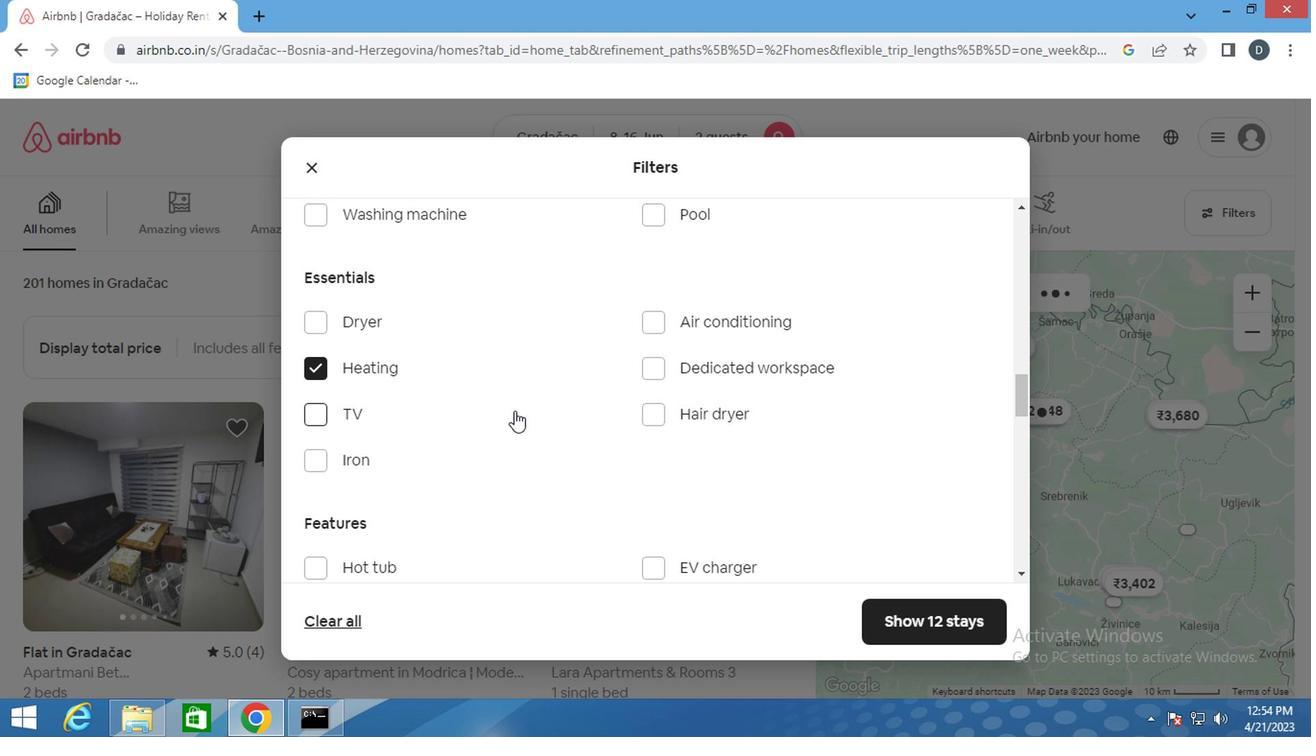 
Action: Mouse moved to (514, 414)
Screenshot: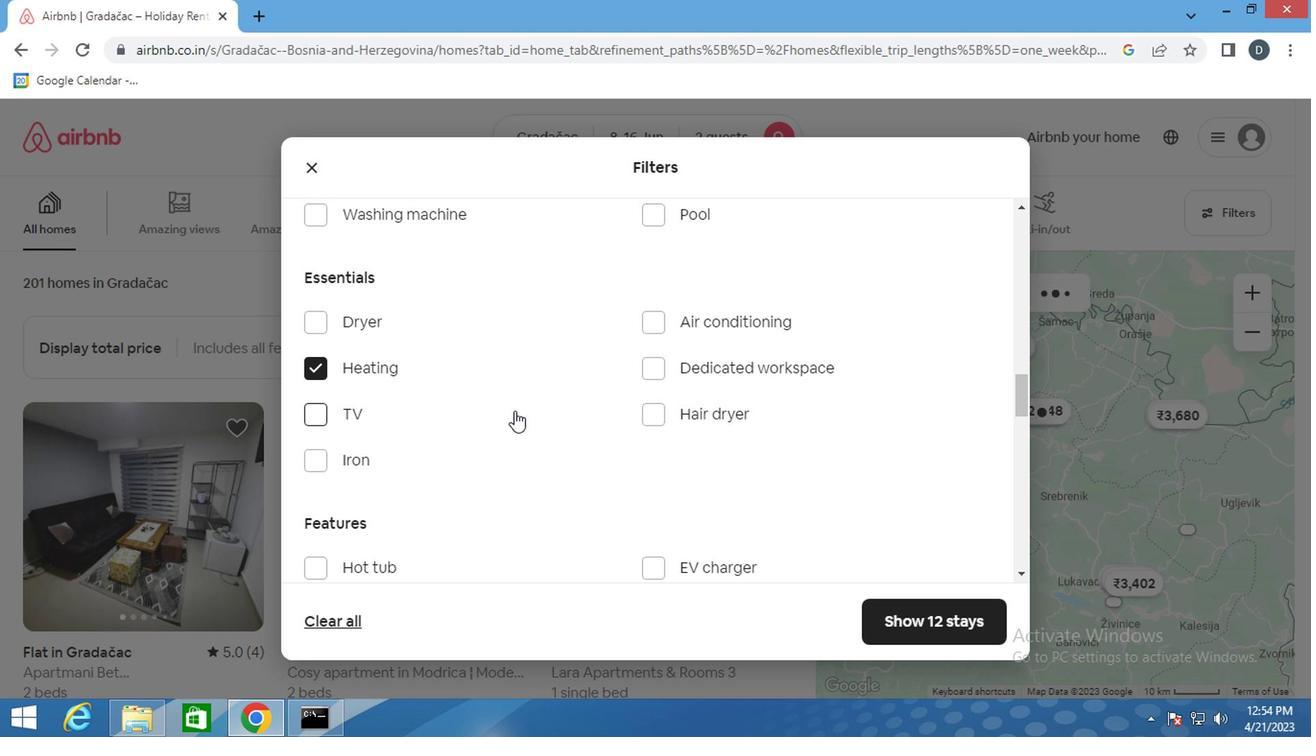 
Action: Mouse scrolled (514, 413) with delta (0, 0)
Screenshot: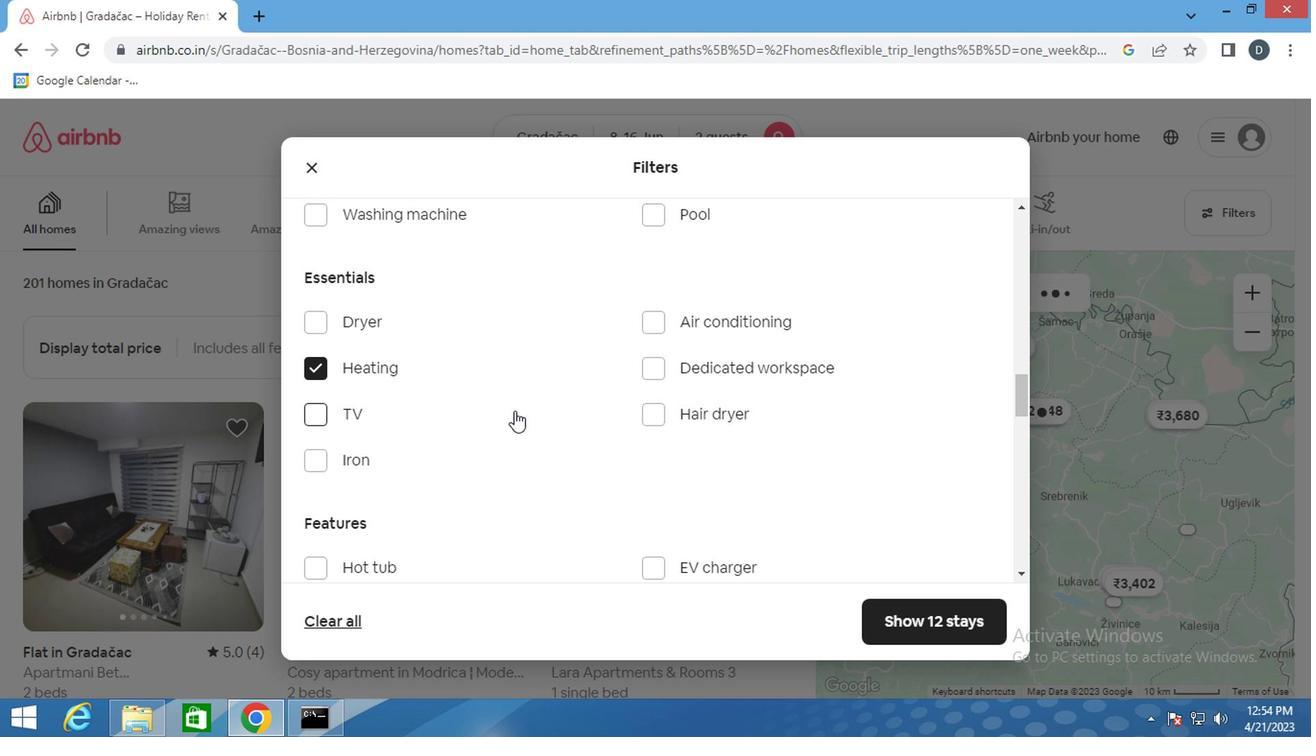 
Action: Mouse moved to (519, 416)
Screenshot: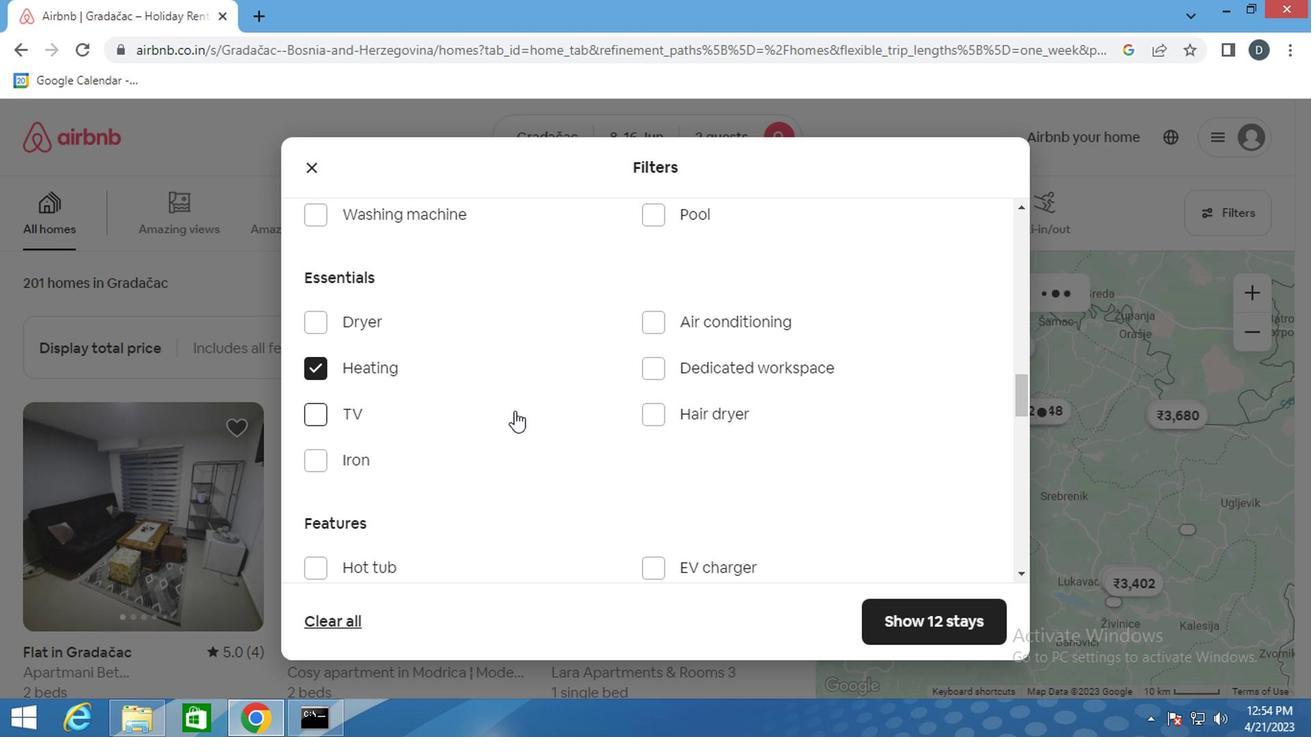 
Action: Mouse scrolled (519, 415) with delta (0, 0)
Screenshot: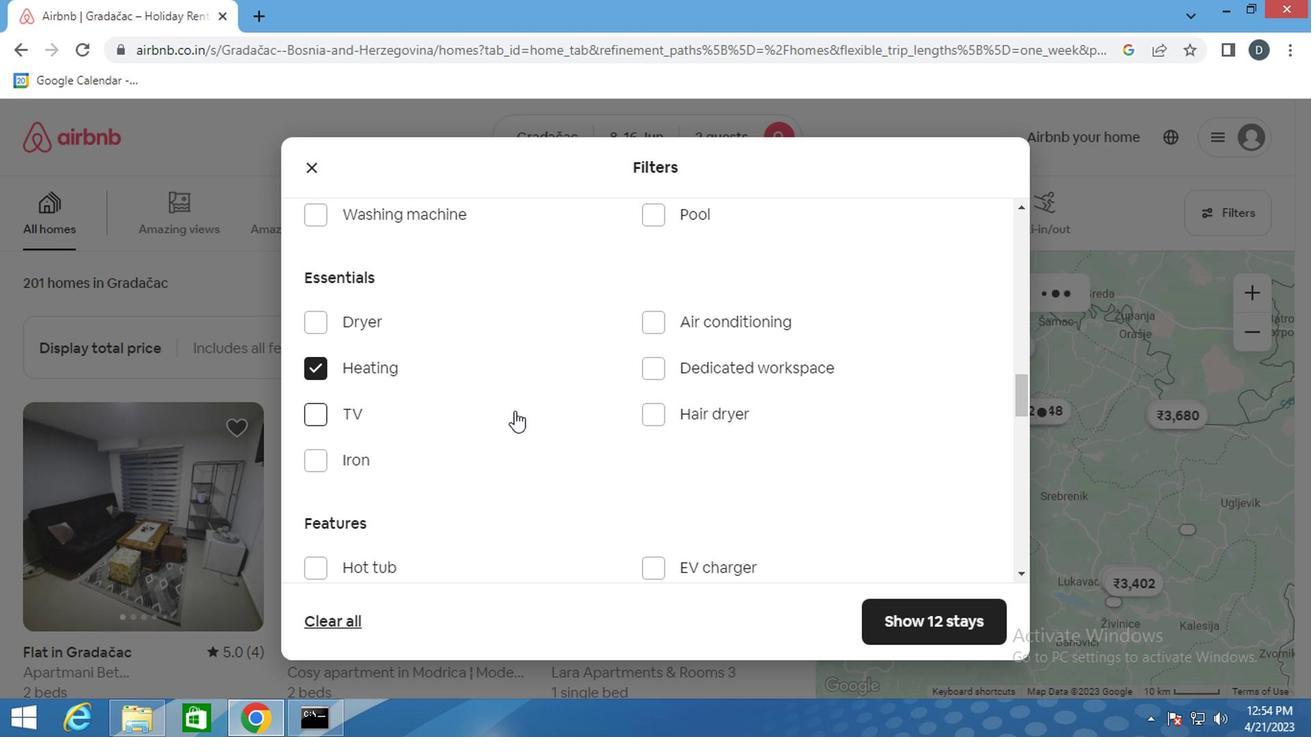 
Action: Mouse moved to (523, 416)
Screenshot: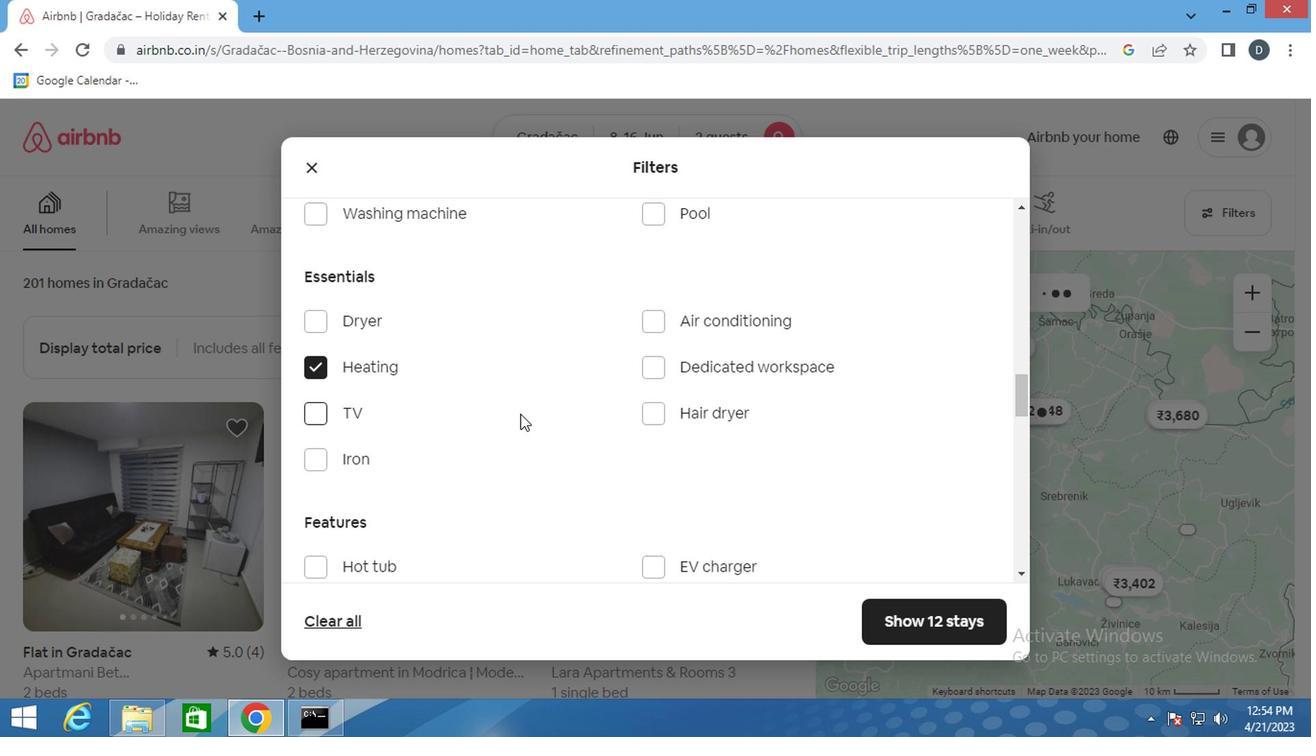
Action: Mouse scrolled (523, 415) with delta (0, 0)
Screenshot: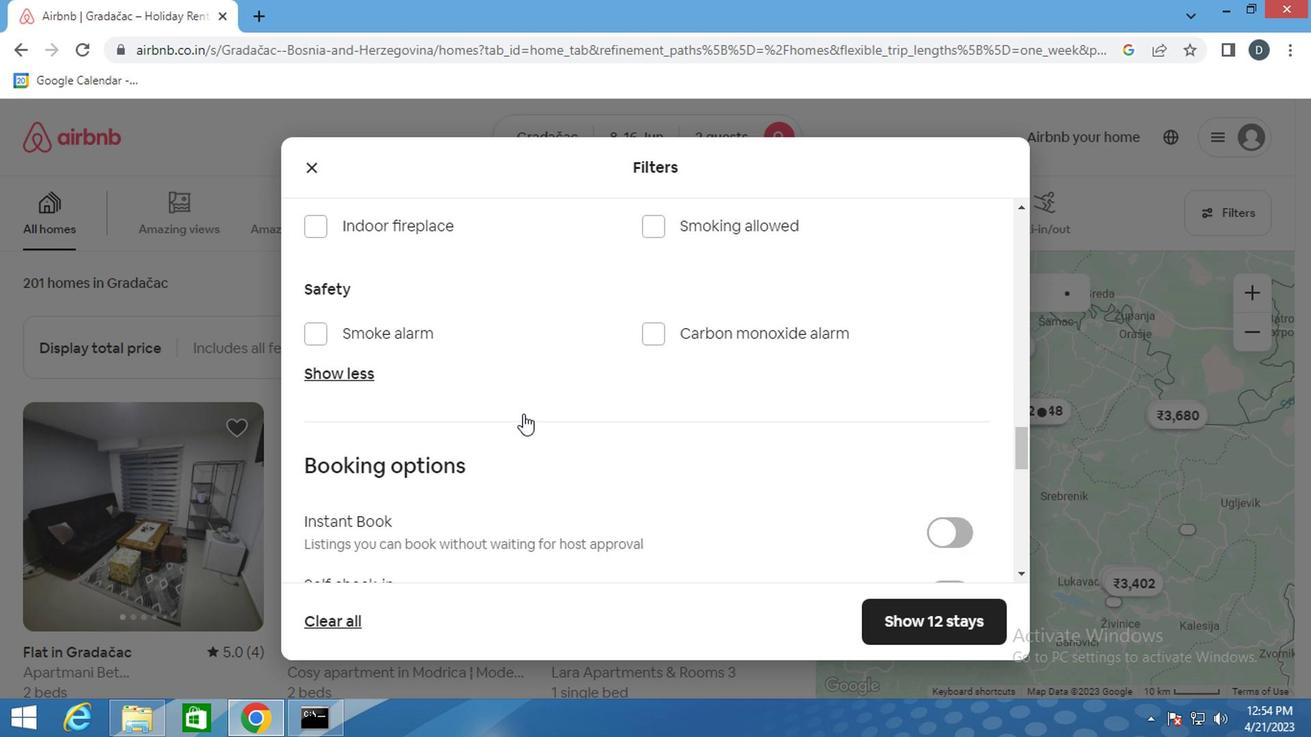 
Action: Mouse moved to (937, 501)
Screenshot: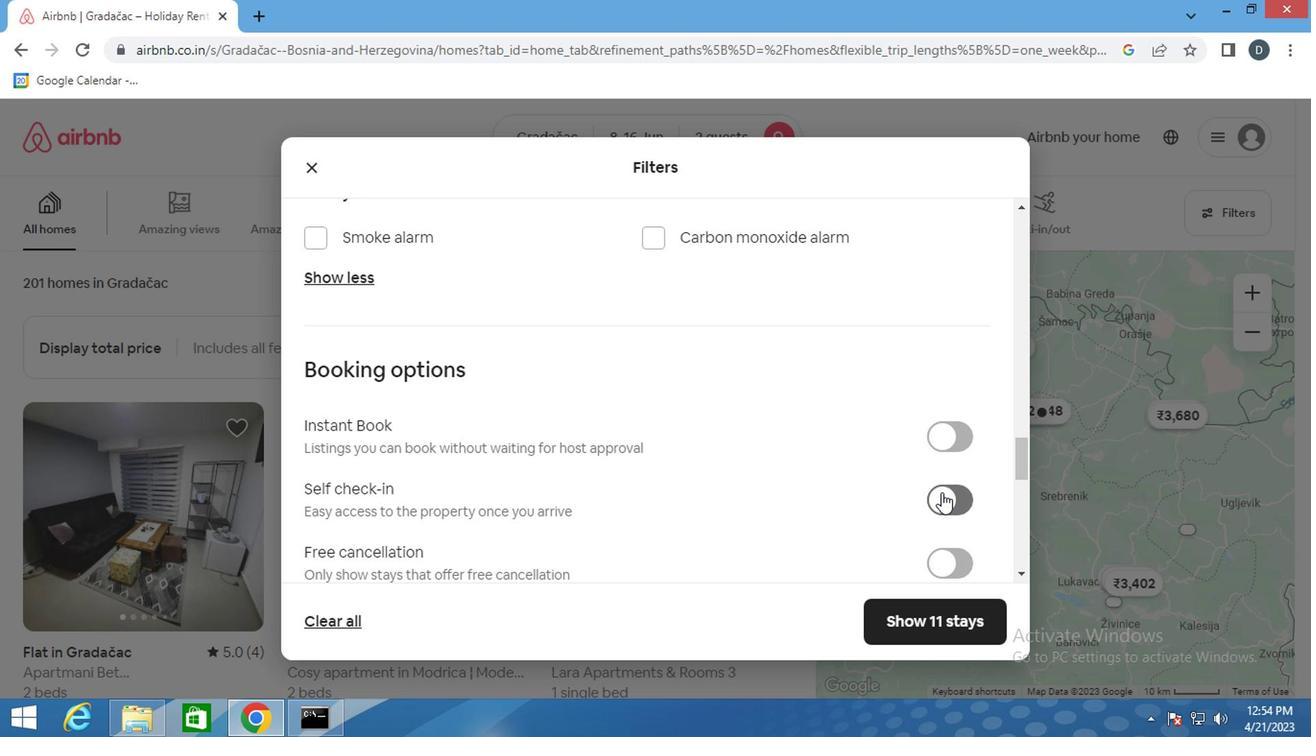 
Action: Mouse pressed left at (937, 501)
Screenshot: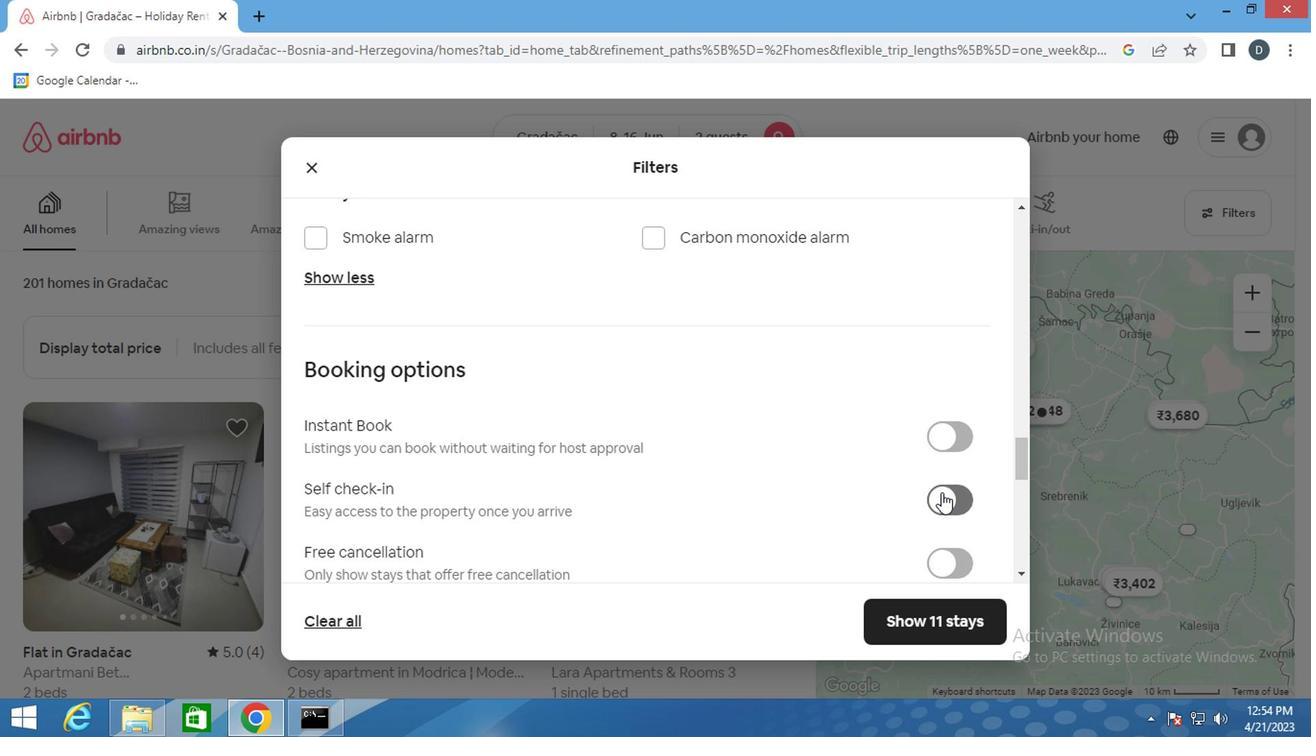 
Action: Mouse moved to (824, 477)
Screenshot: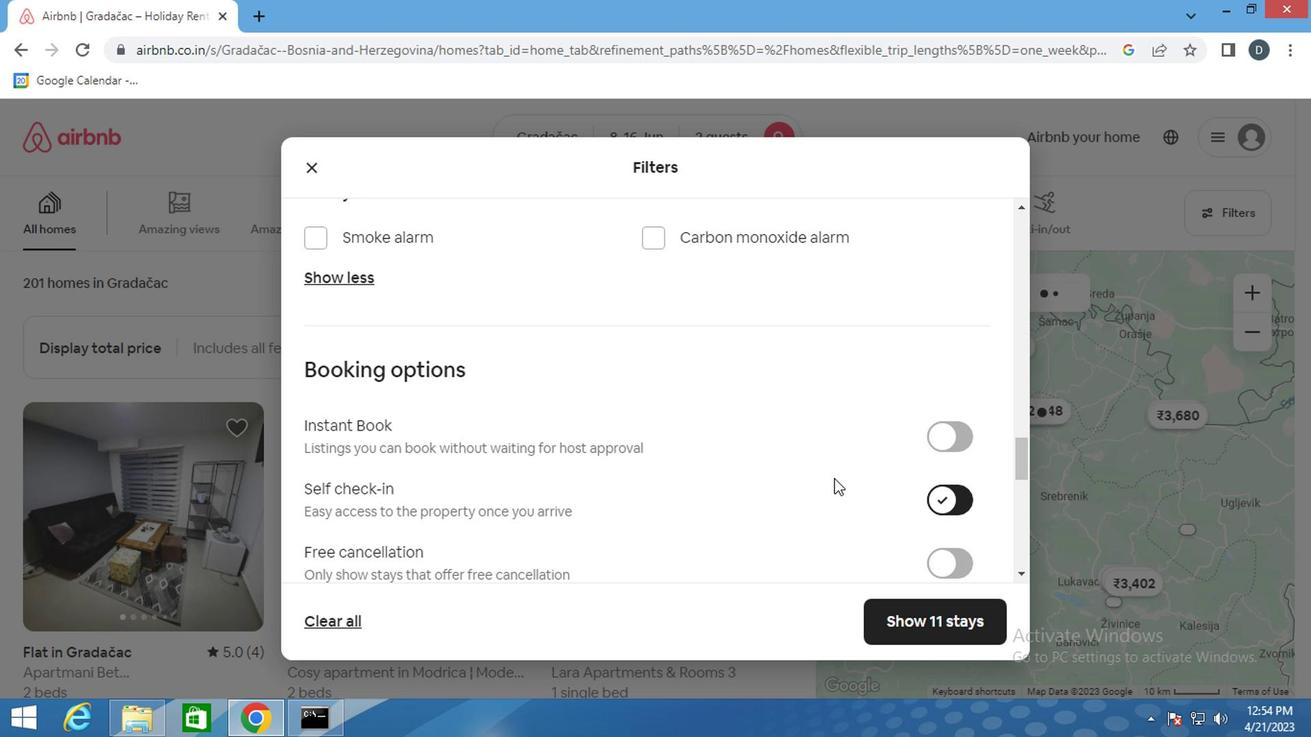 
Action: Mouse scrolled (824, 476) with delta (0, 0)
Screenshot: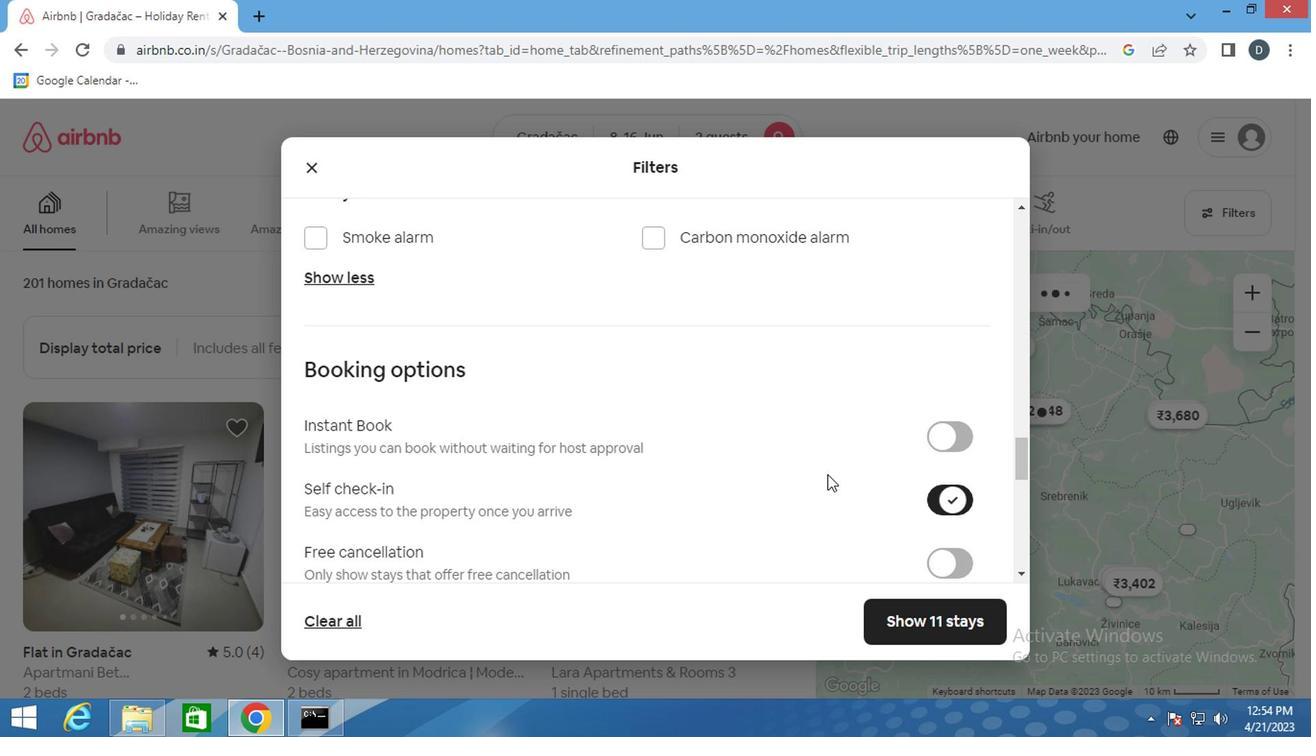 
Action: Mouse scrolled (824, 476) with delta (0, 0)
Screenshot: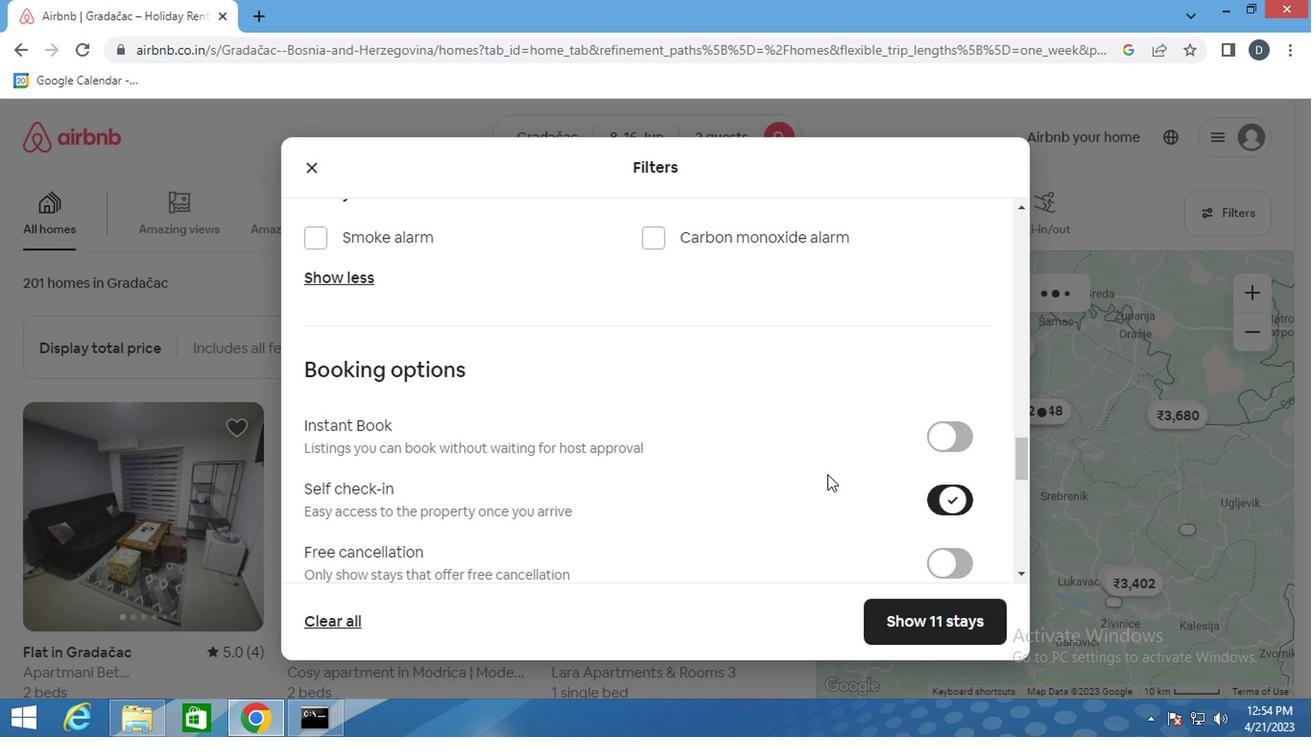 
Action: Mouse scrolled (824, 476) with delta (0, 0)
Screenshot: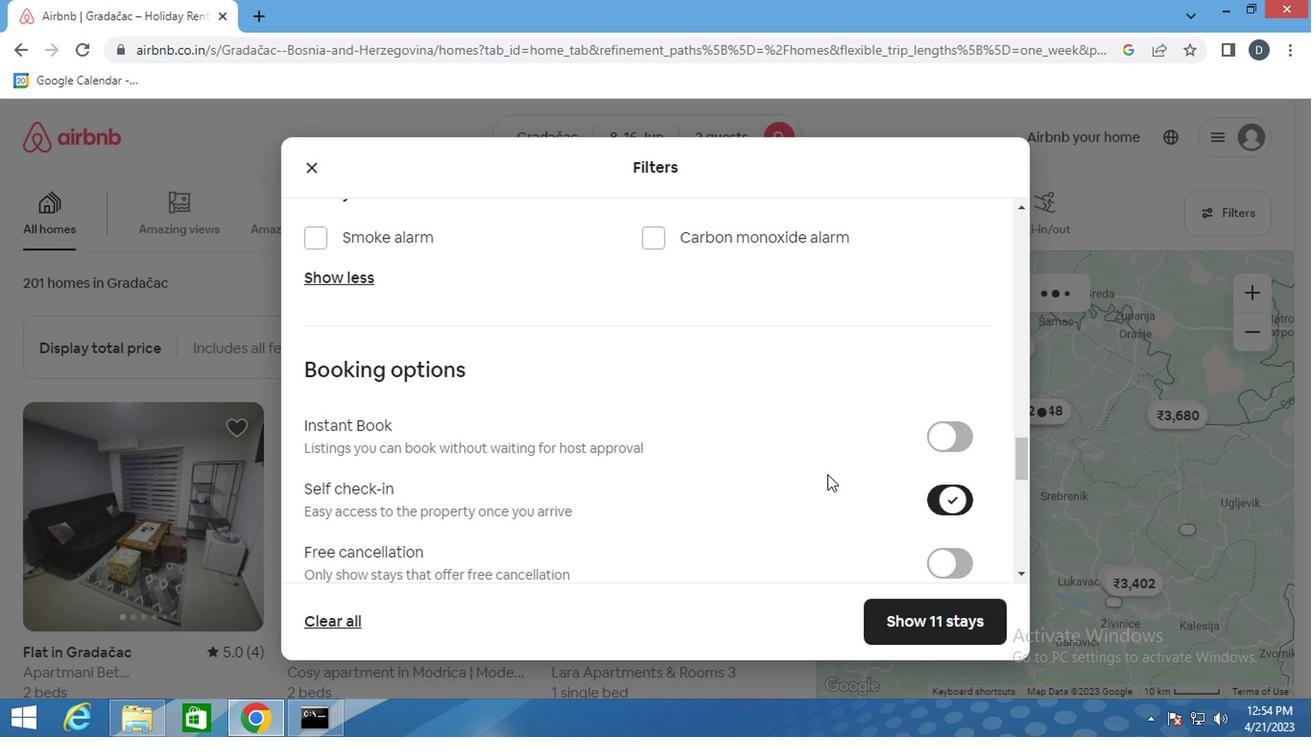 
Action: Mouse scrolled (824, 476) with delta (0, 0)
Screenshot: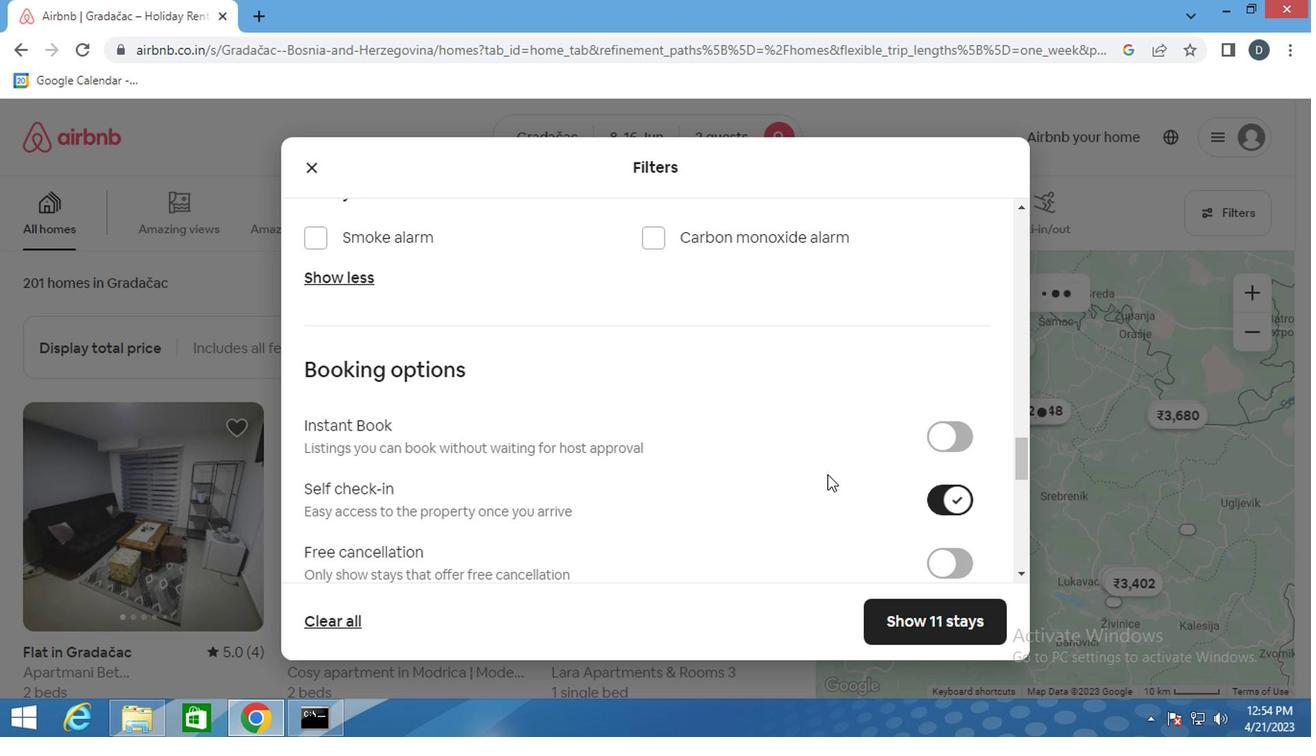 
Action: Mouse moved to (823, 477)
Screenshot: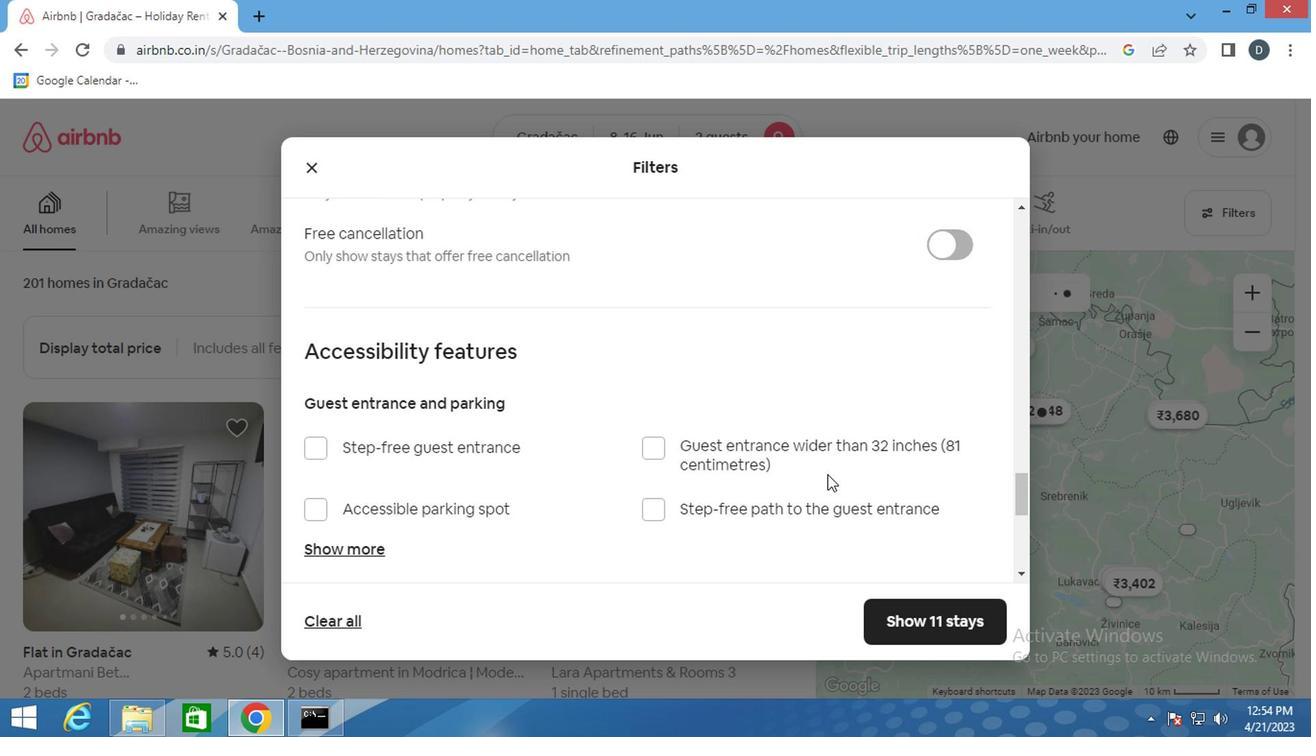
Action: Mouse scrolled (823, 476) with delta (0, 0)
Screenshot: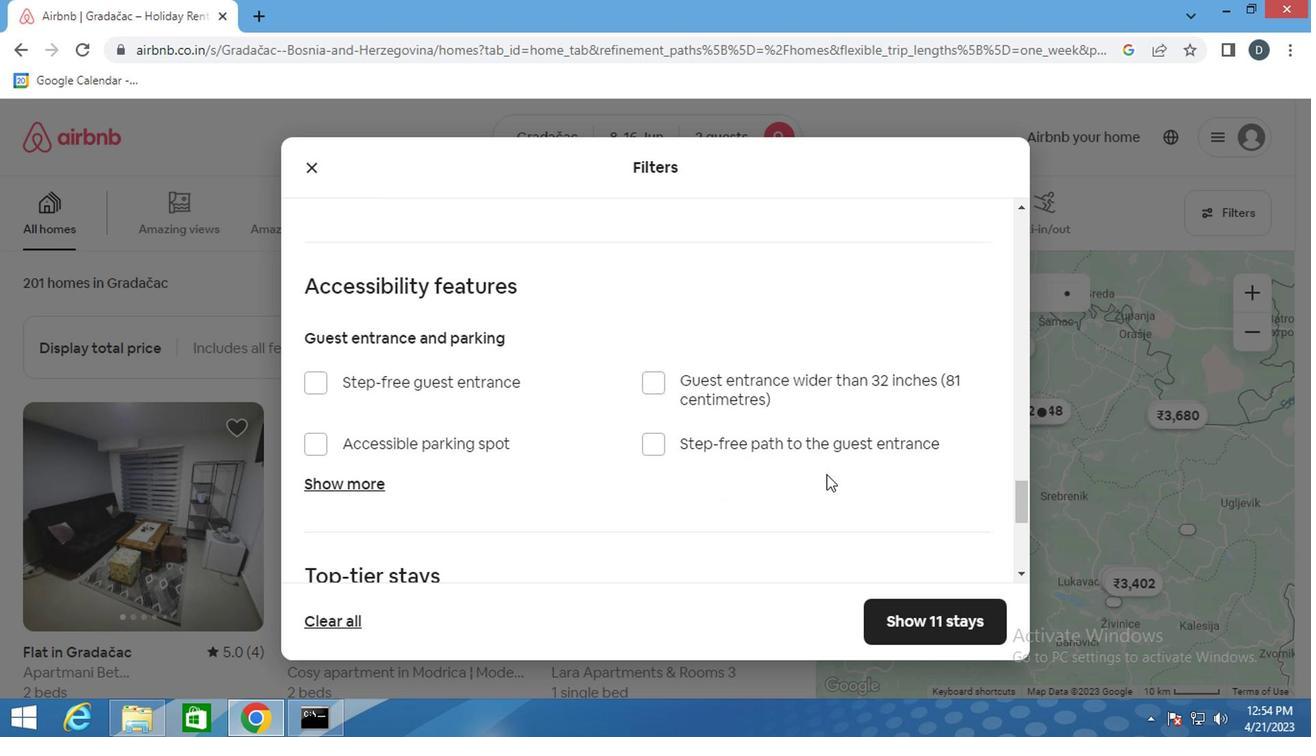 
Action: Mouse scrolled (823, 476) with delta (0, 0)
Screenshot: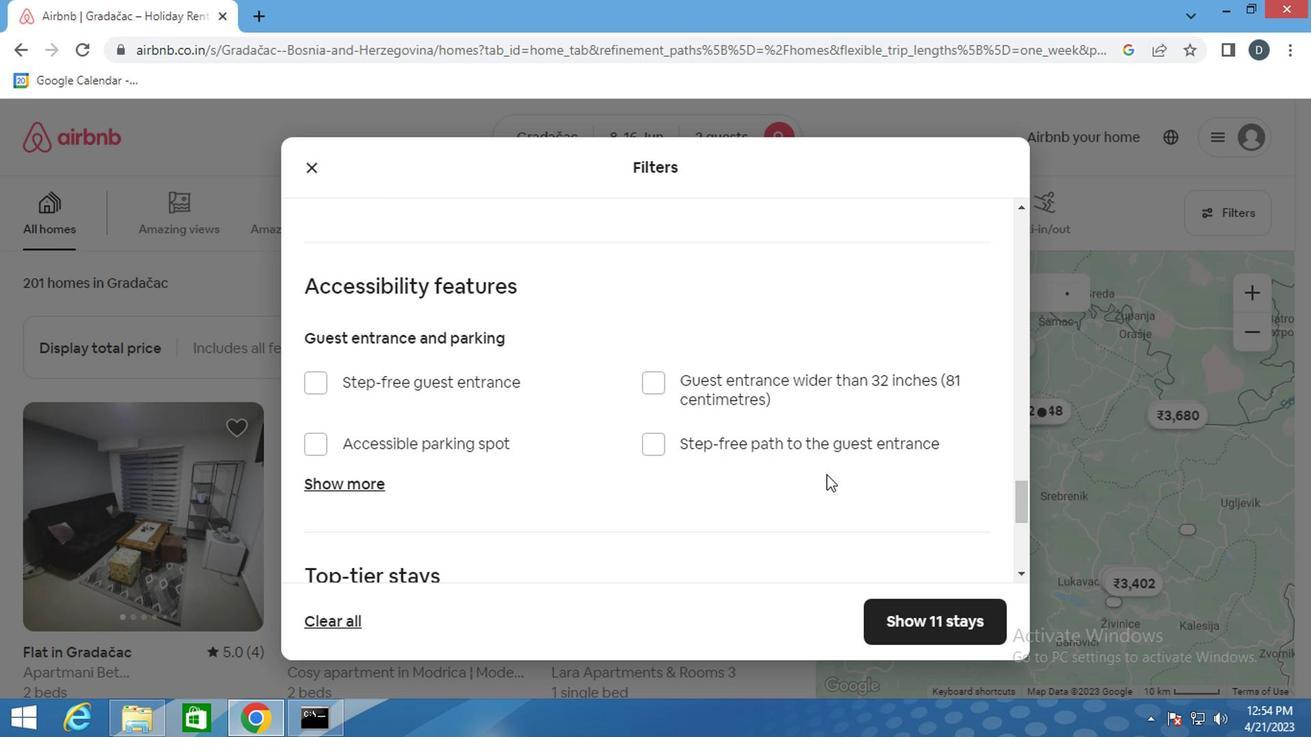 
Action: Mouse scrolled (823, 476) with delta (0, 0)
Screenshot: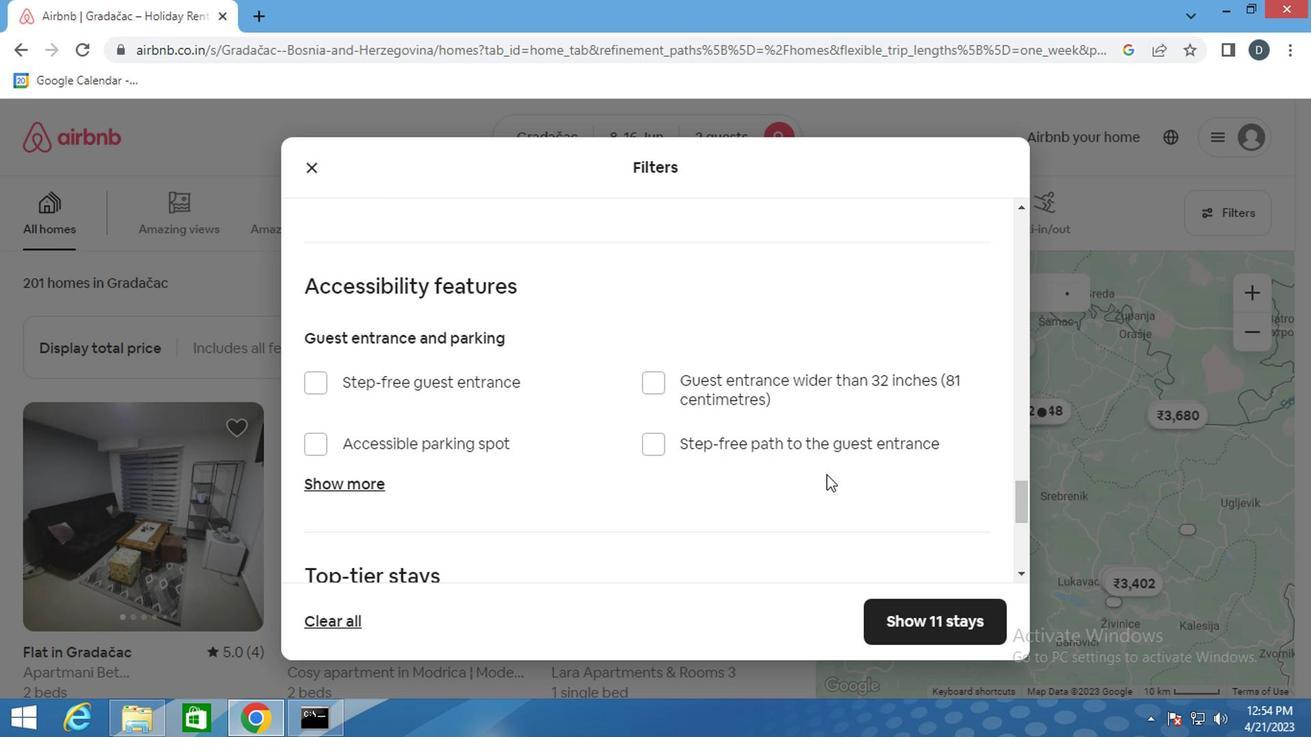 
Action: Mouse scrolled (823, 476) with delta (0, 0)
Screenshot: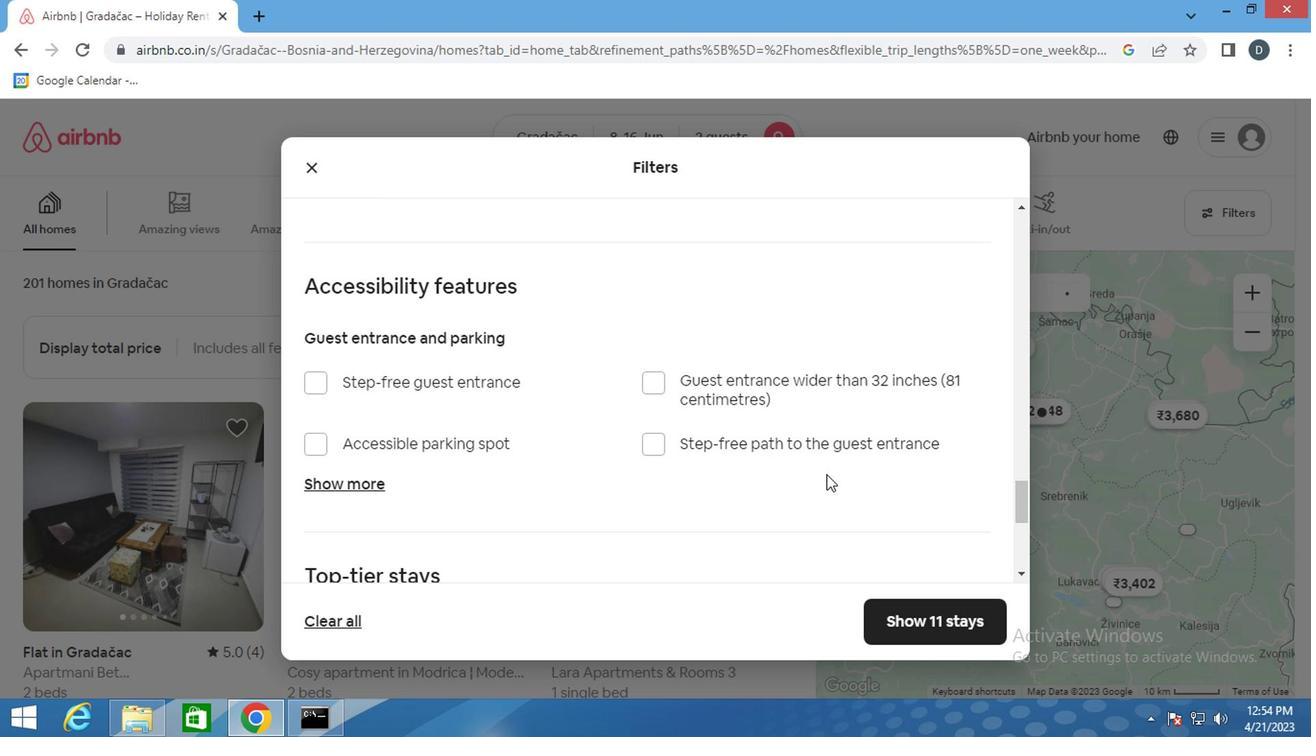 
Action: Mouse scrolled (823, 476) with delta (0, 0)
Screenshot: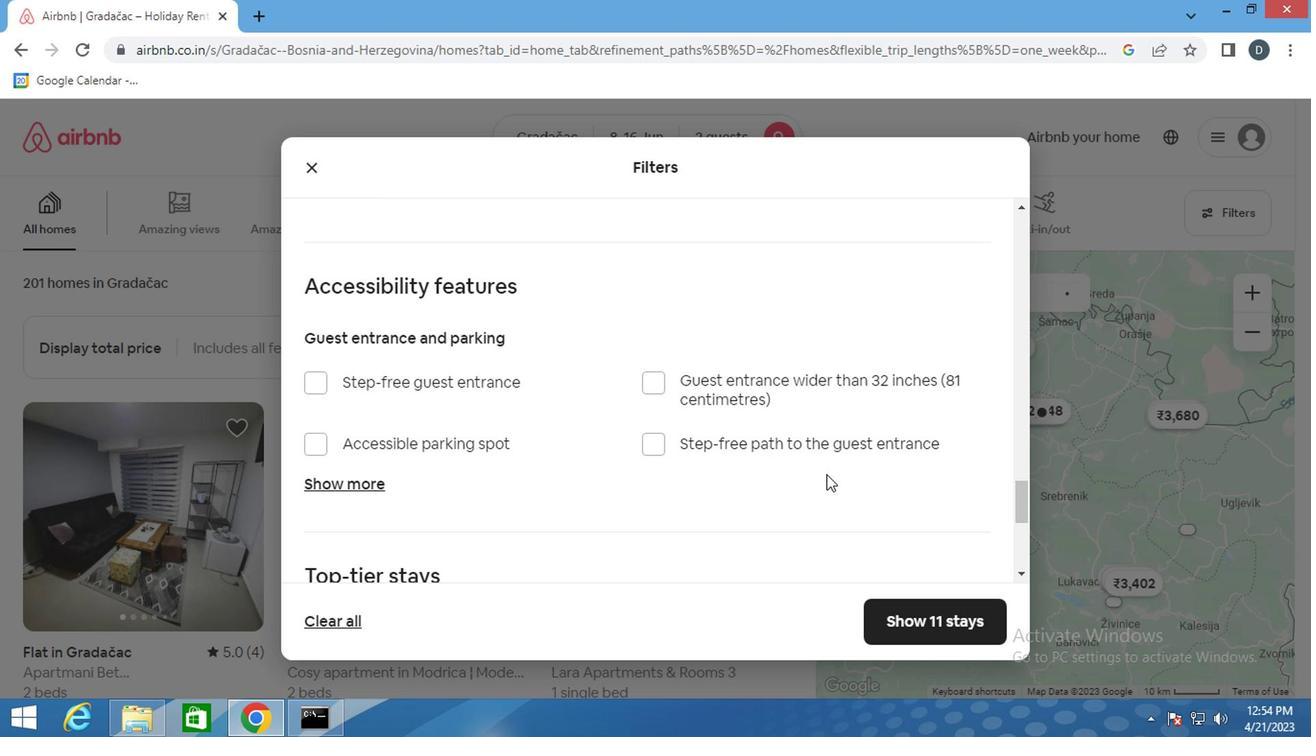 
Action: Mouse moved to (323, 452)
Screenshot: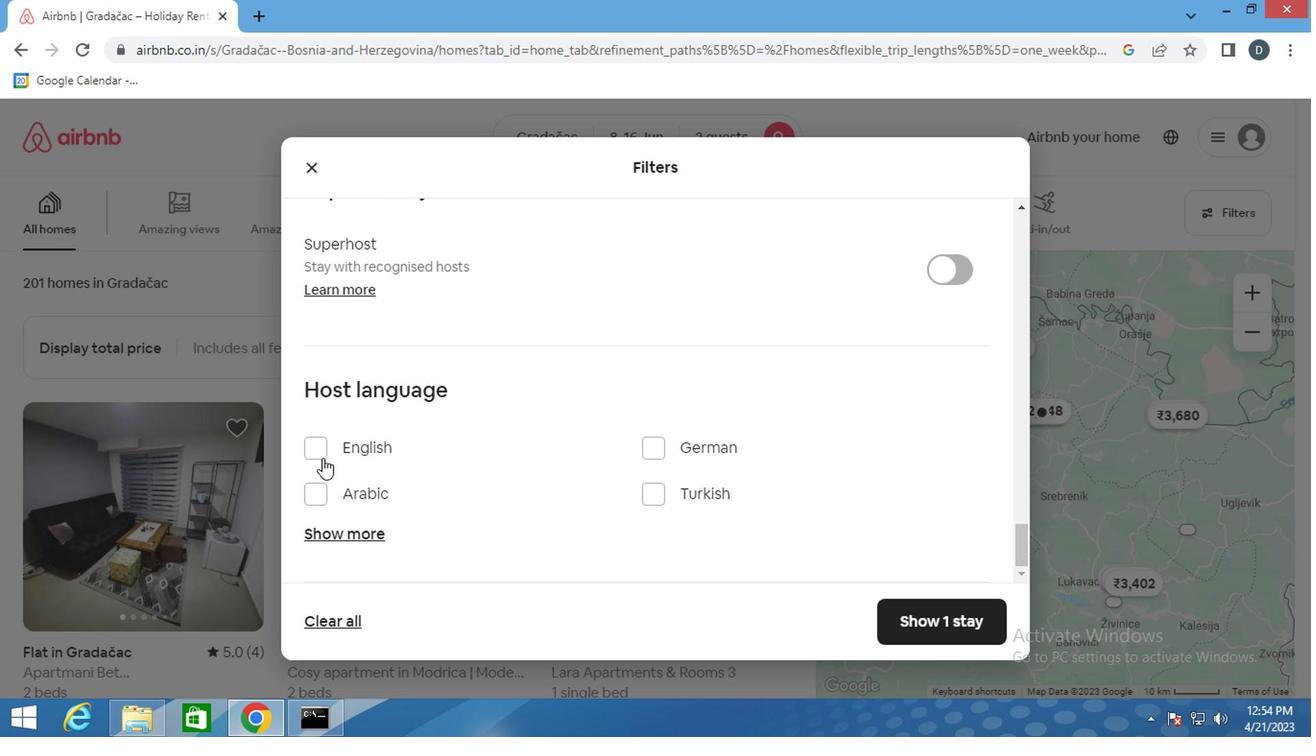 
Action: Mouse pressed left at (323, 452)
Screenshot: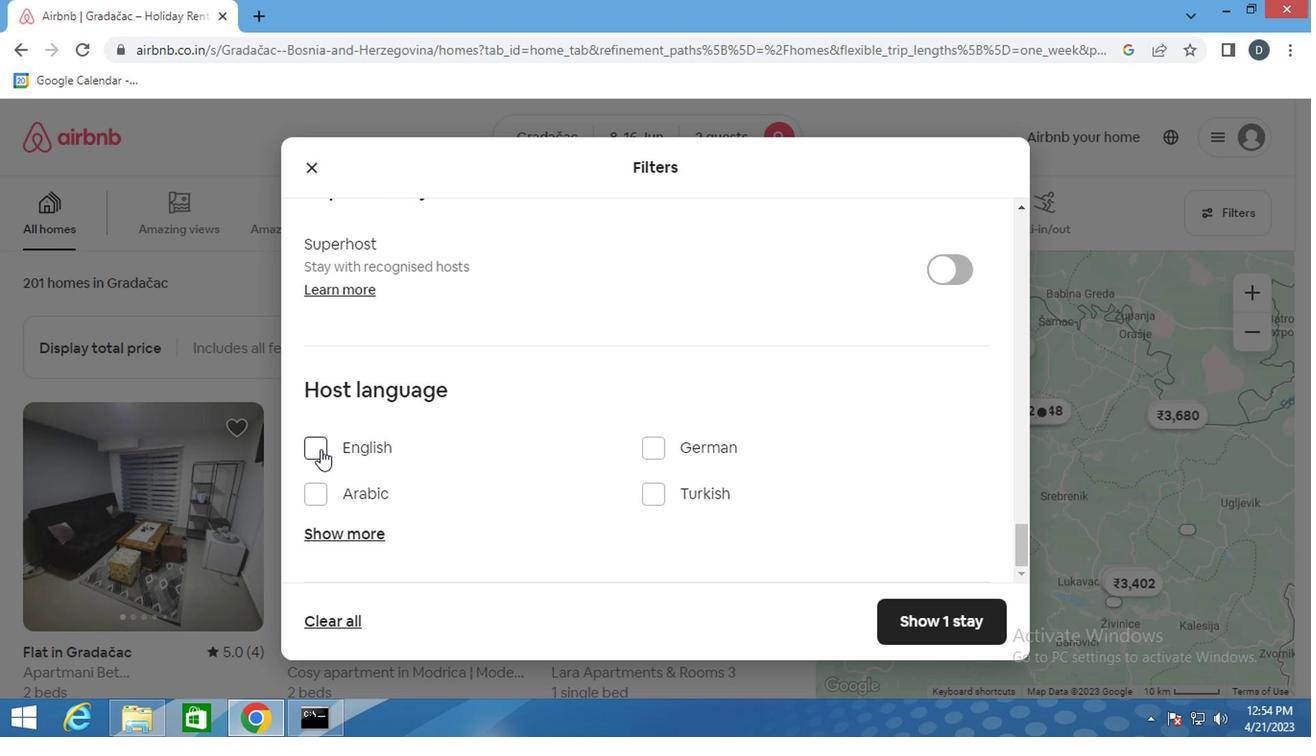 
Action: Mouse moved to (951, 621)
Screenshot: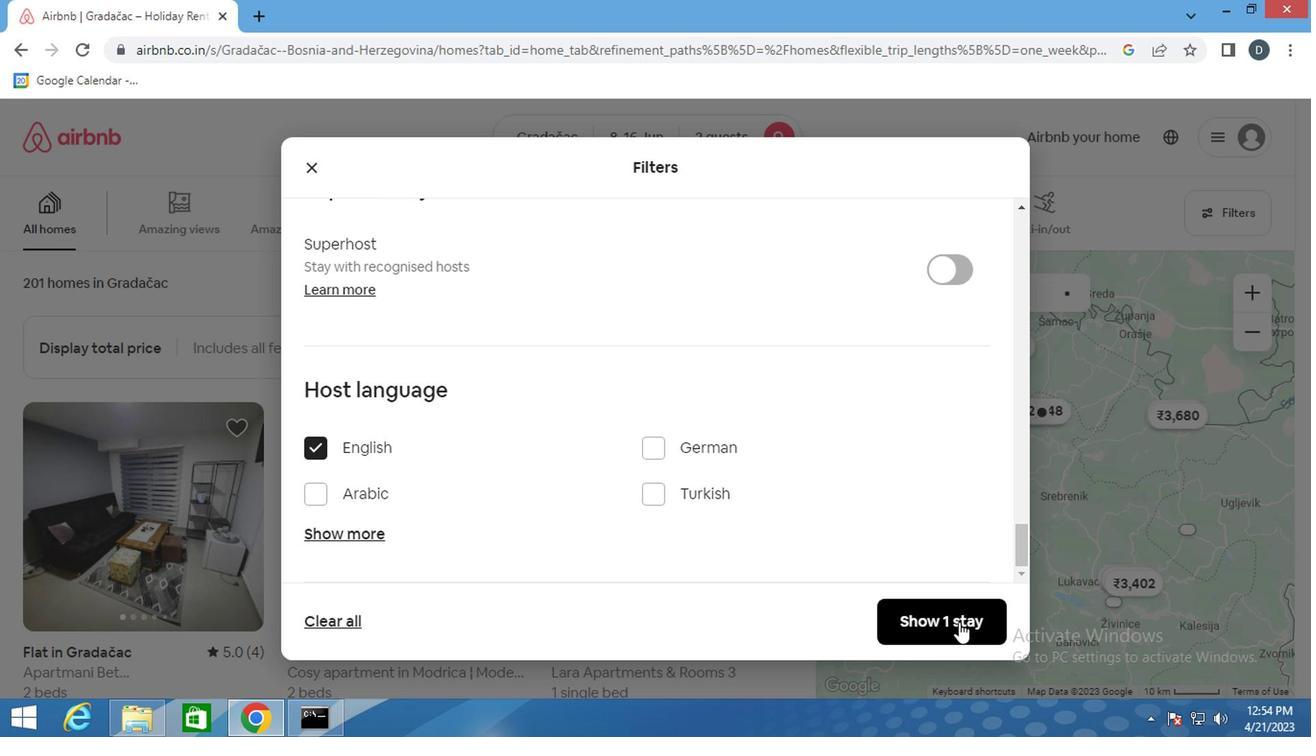 
Action: Mouse pressed left at (951, 621)
Screenshot: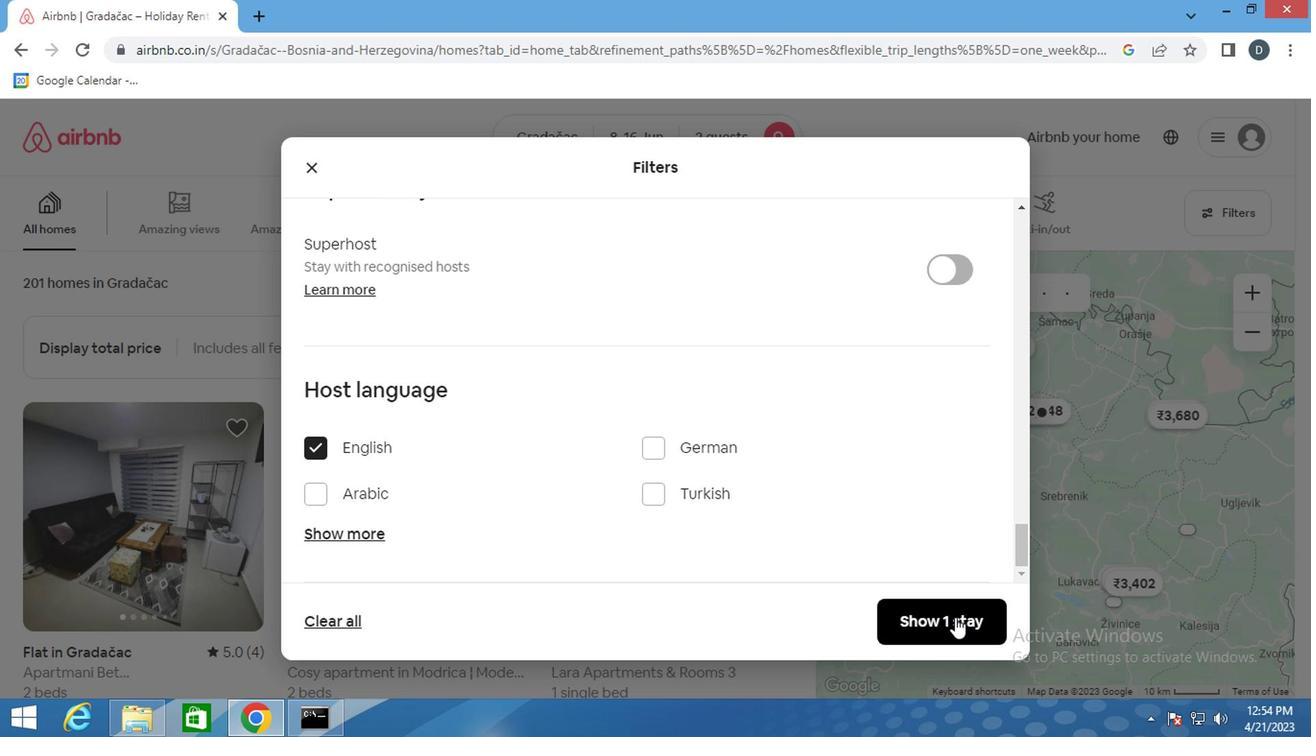 
Action: Mouse moved to (835, 358)
Screenshot: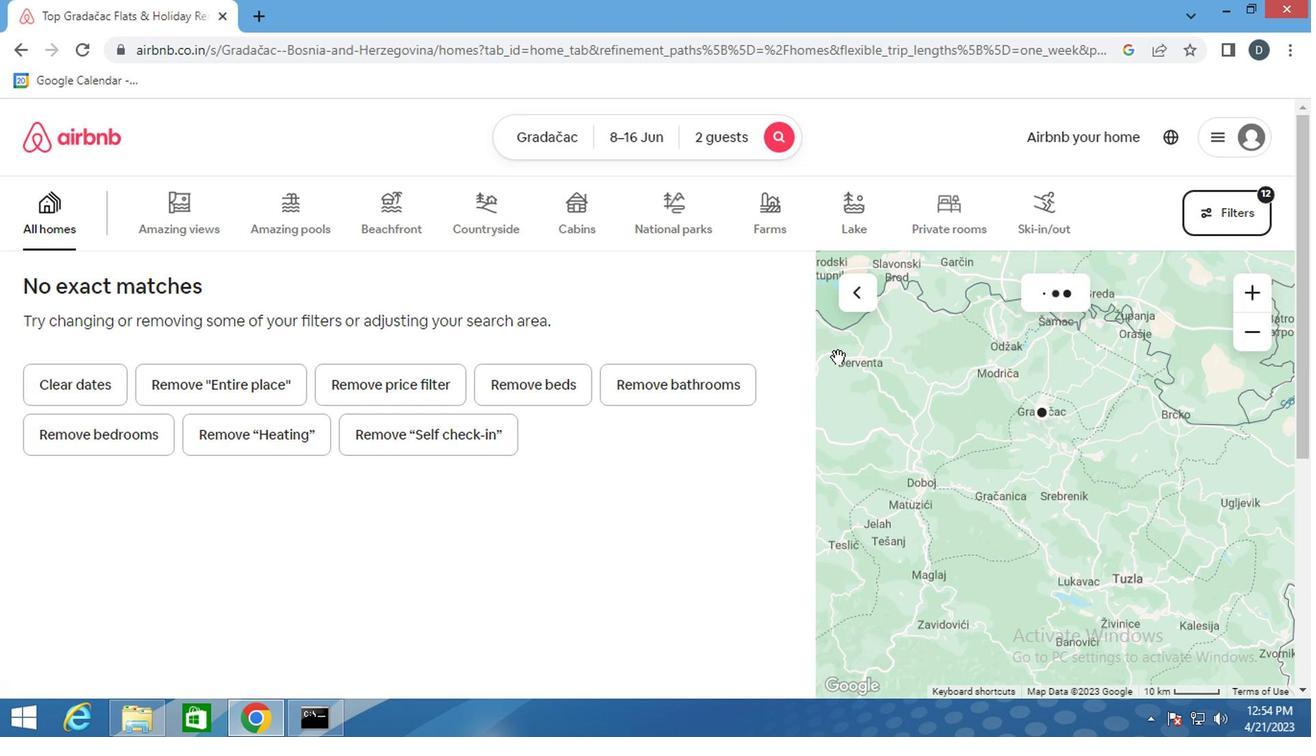 
